 Task: Play online Dominion games in medium mode.
Action: Mouse moved to (308, 262)
Screenshot: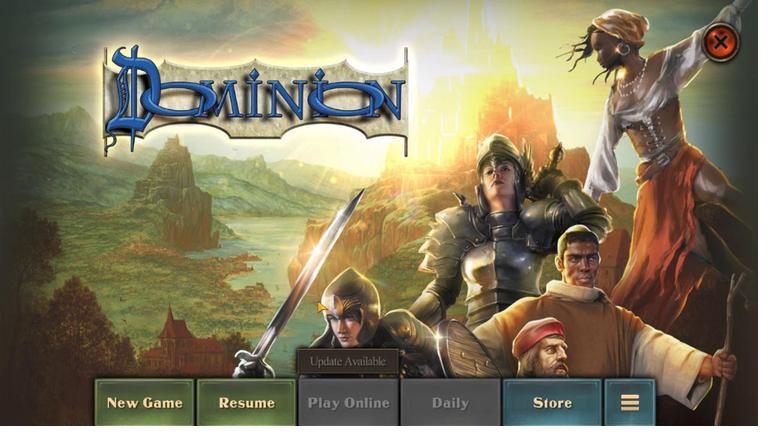 
Action: Mouse pressed left at (308, 262)
Screenshot: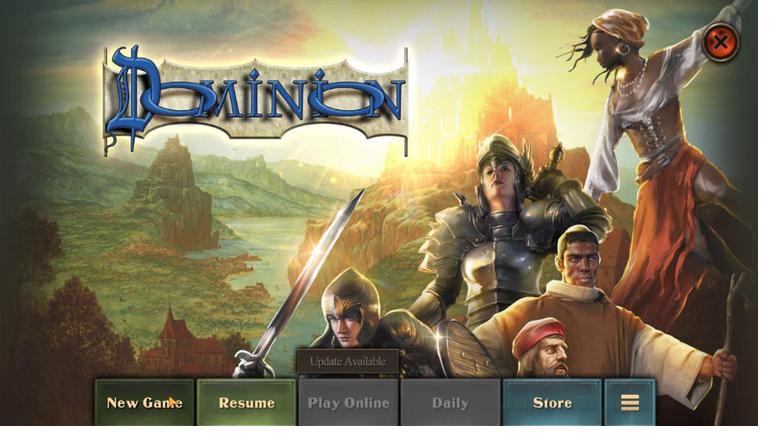 
Action: Mouse moved to (347, 286)
Screenshot: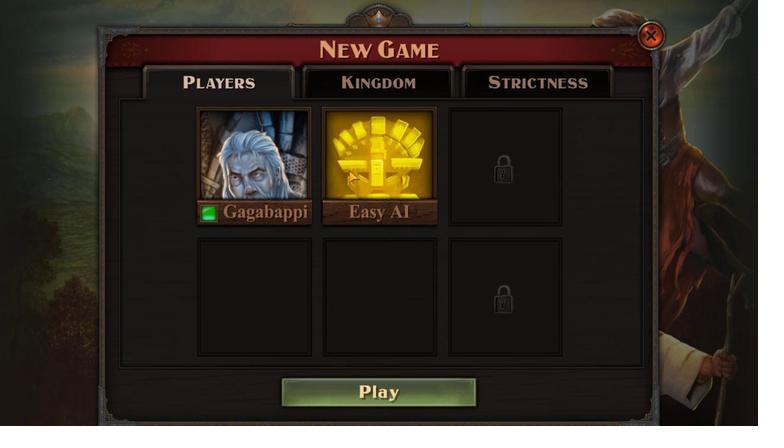 
Action: Mouse pressed left at (347, 286)
Screenshot: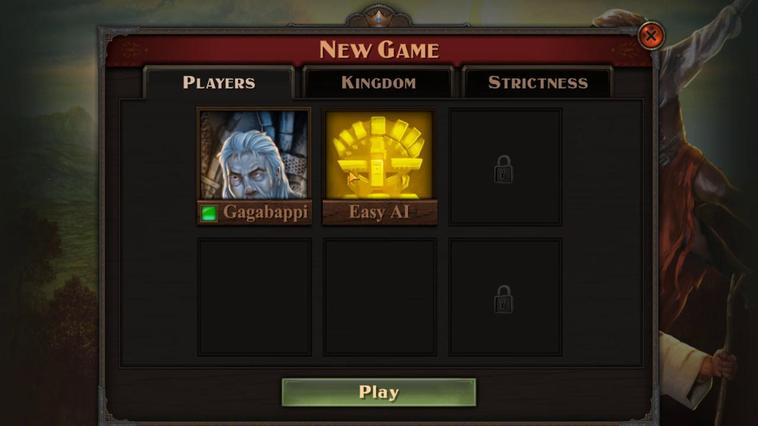 
Action: Mouse moved to (316, 272)
Screenshot: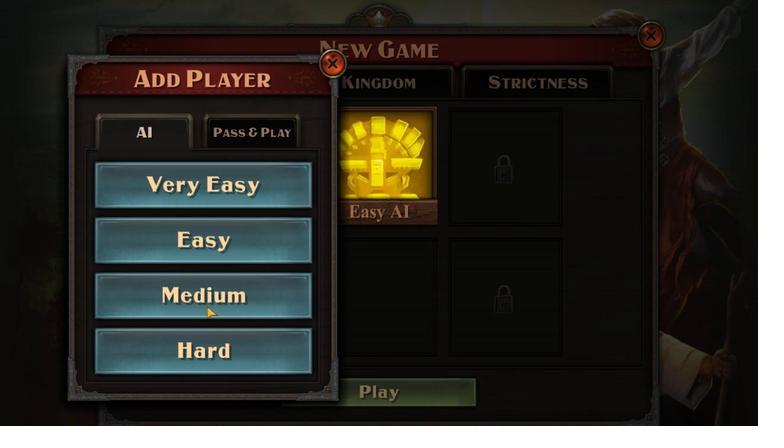 
Action: Mouse pressed left at (316, 272)
Screenshot: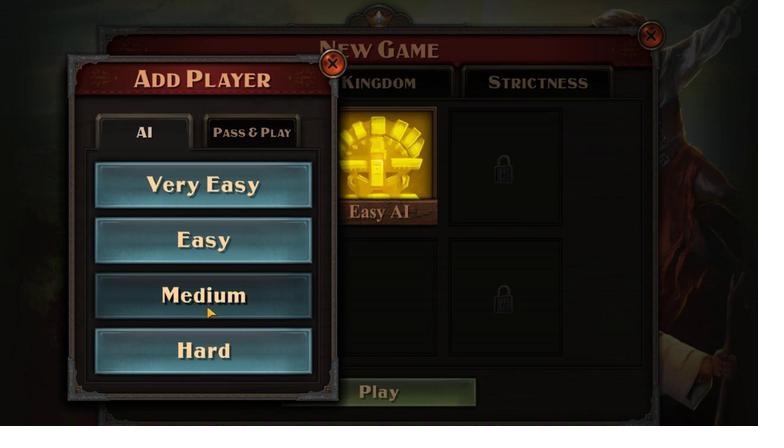 
Action: Mouse moved to (340, 263)
Screenshot: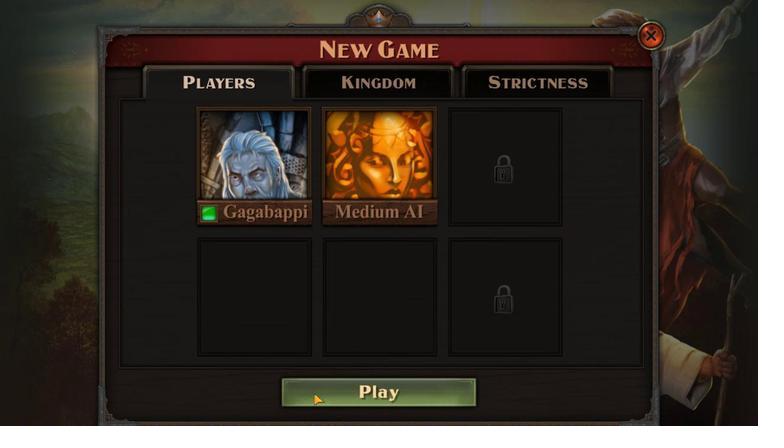 
Action: Mouse pressed left at (340, 263)
Screenshot: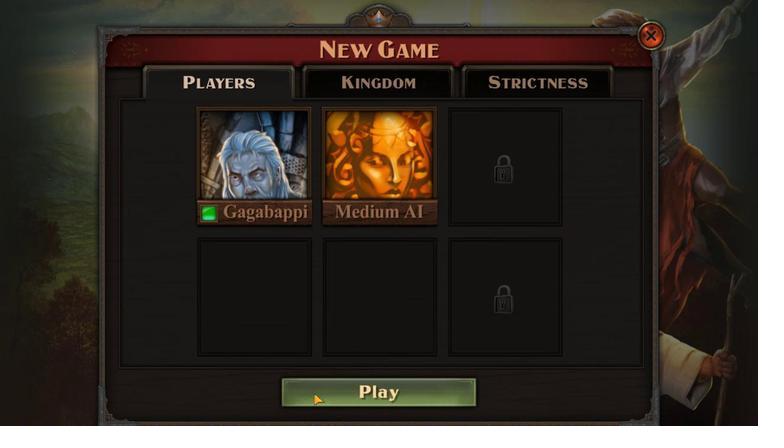
Action: Mouse moved to (321, 261)
Screenshot: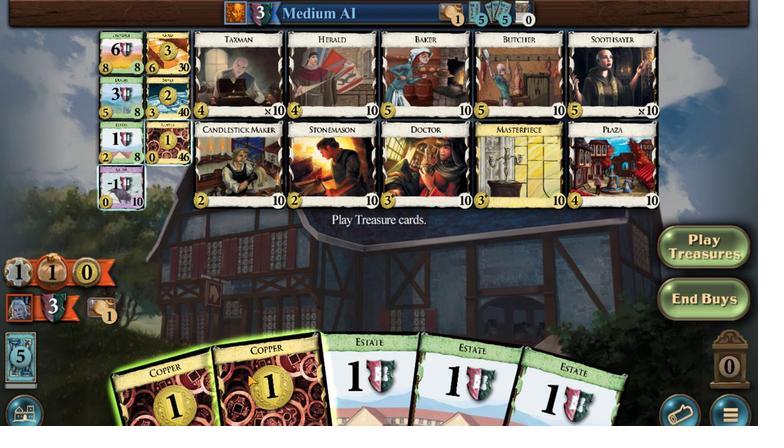 
Action: Mouse pressed left at (321, 261)
Screenshot: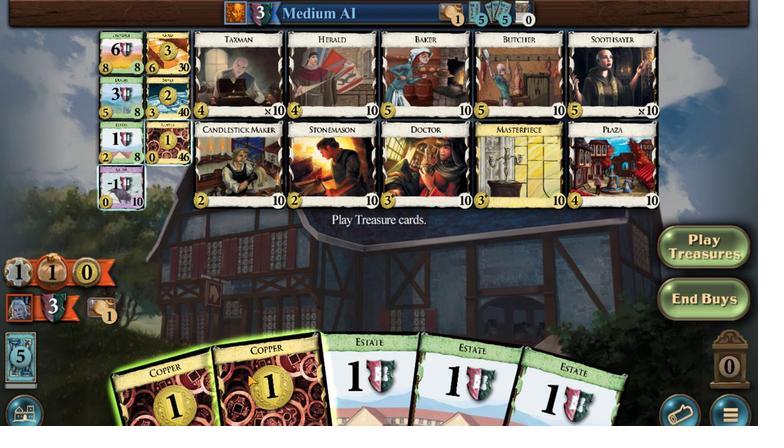 
Action: Mouse moved to (317, 262)
Screenshot: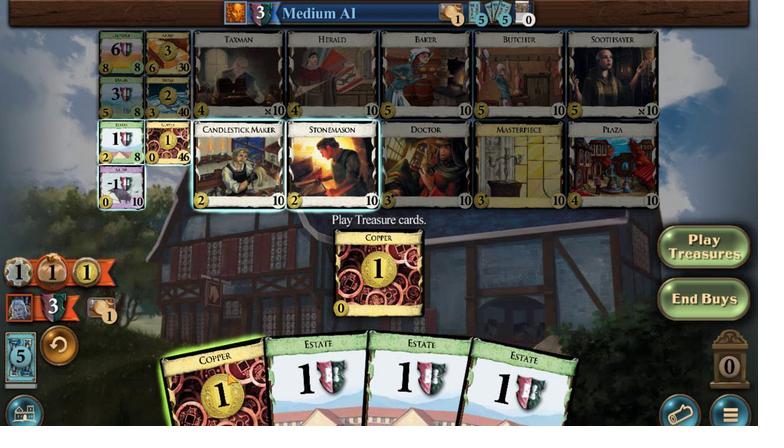 
Action: Mouse pressed left at (317, 262)
Screenshot: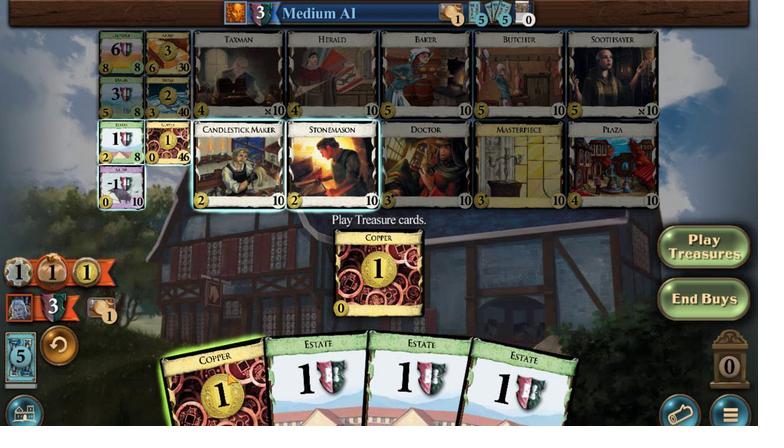 
Action: Mouse moved to (307, 295)
Screenshot: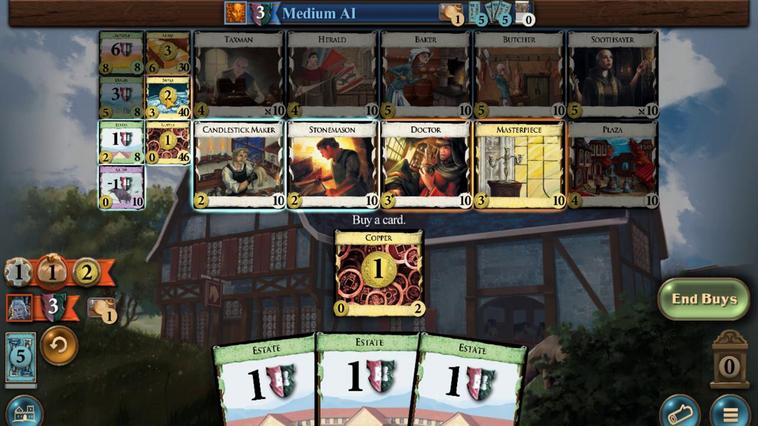 
Action: Mouse pressed left at (307, 295)
Screenshot: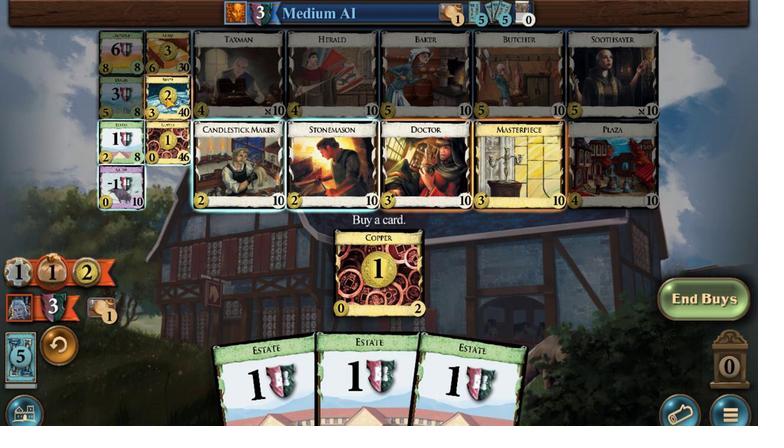 
Action: Mouse moved to (309, 263)
Screenshot: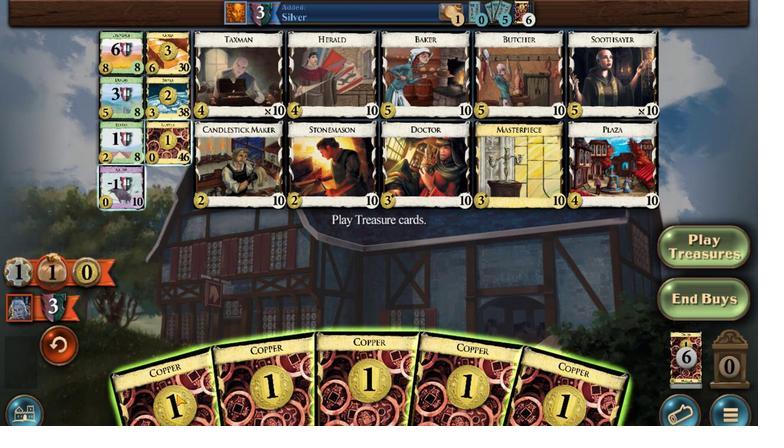 
Action: Mouse pressed left at (309, 263)
Screenshot: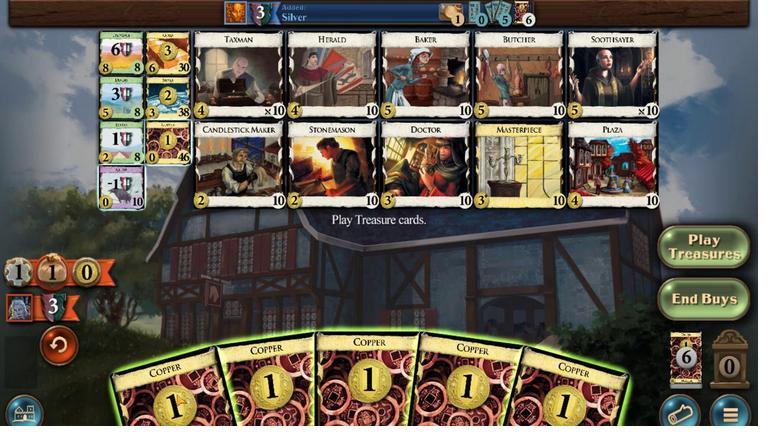 
Action: Mouse moved to (321, 264)
Screenshot: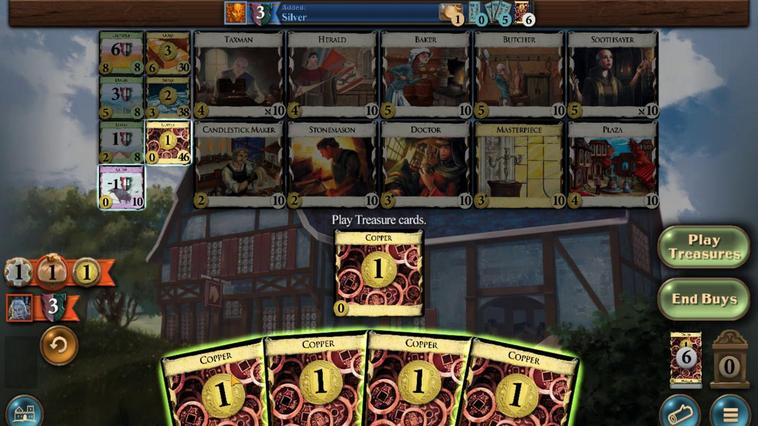 
Action: Mouse pressed left at (321, 264)
Screenshot: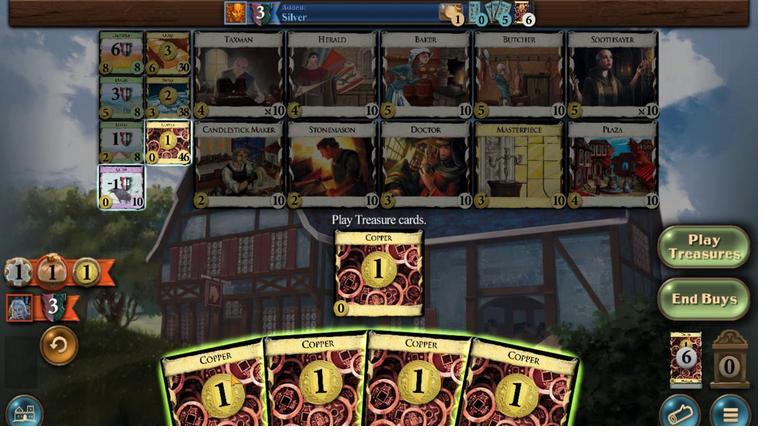 
Action: Mouse moved to (329, 265)
Screenshot: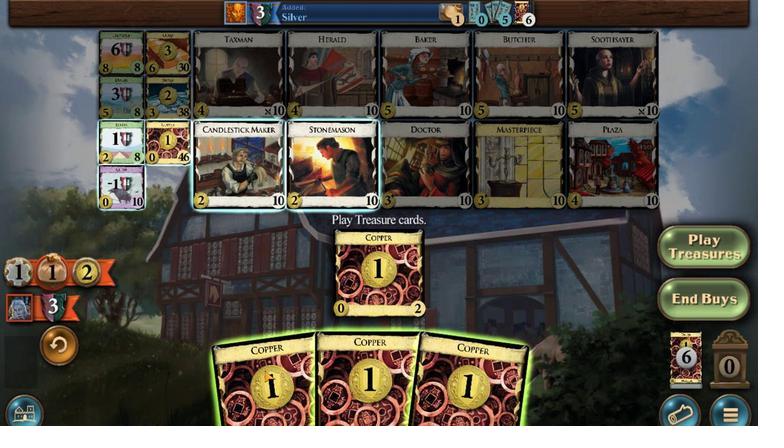 
Action: Mouse pressed left at (329, 265)
Screenshot: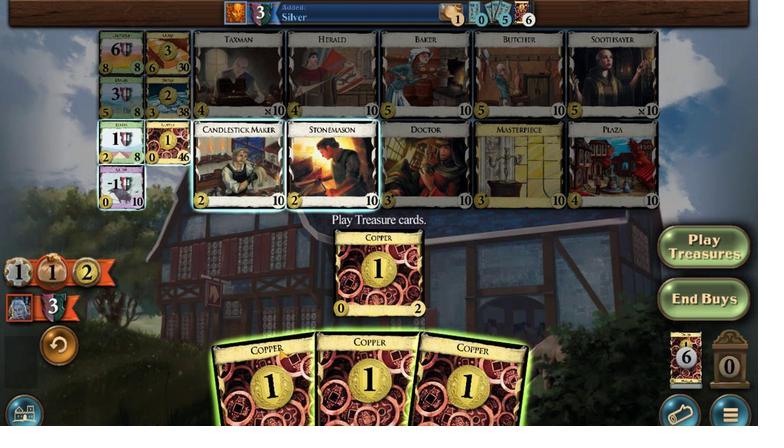 
Action: Mouse moved to (340, 264)
Screenshot: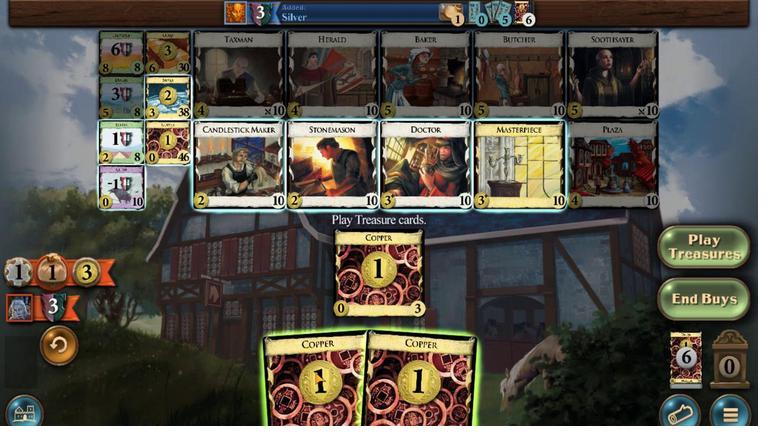 
Action: Mouse pressed left at (340, 264)
Screenshot: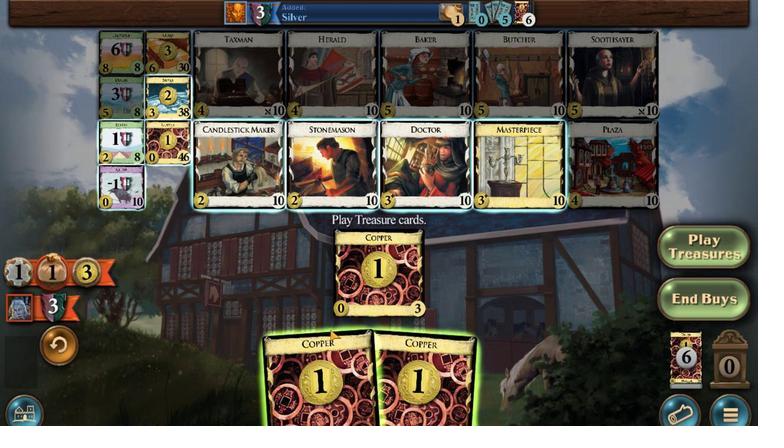 
Action: Mouse moved to (349, 264)
Screenshot: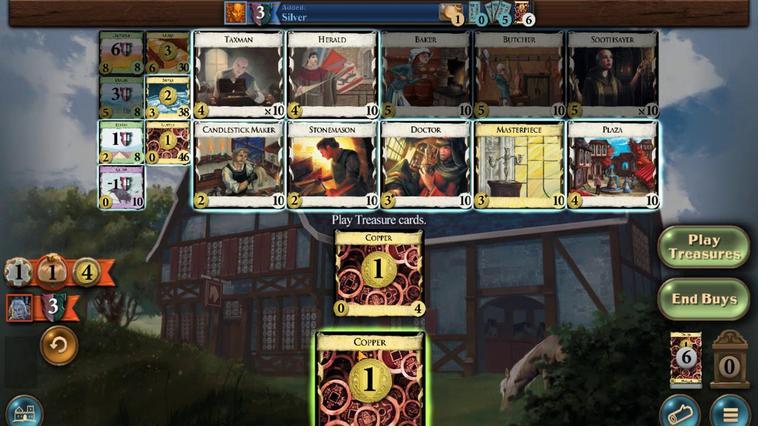 
Action: Mouse pressed left at (349, 264)
Screenshot: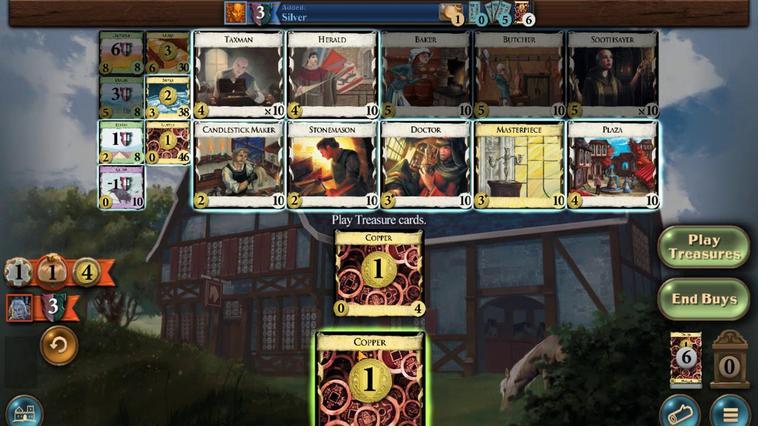 
Action: Mouse moved to (301, 293)
Screenshot: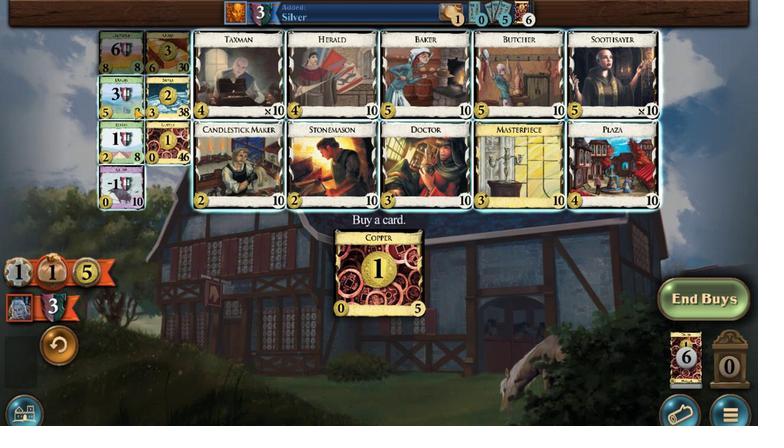 
Action: Mouse pressed left at (301, 293)
Screenshot: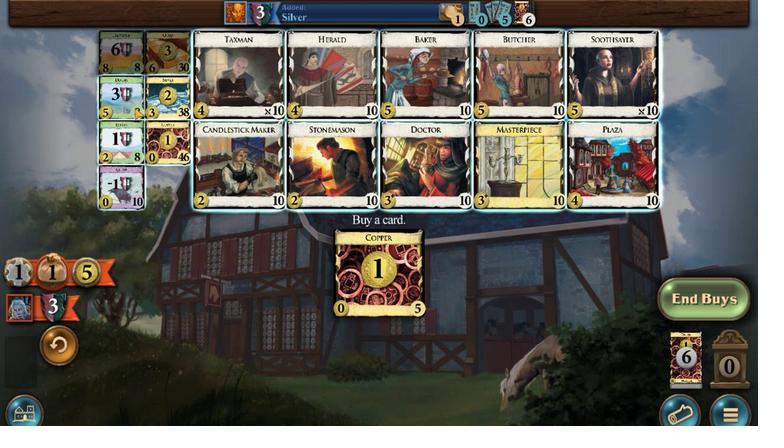
Action: Mouse moved to (333, 263)
Screenshot: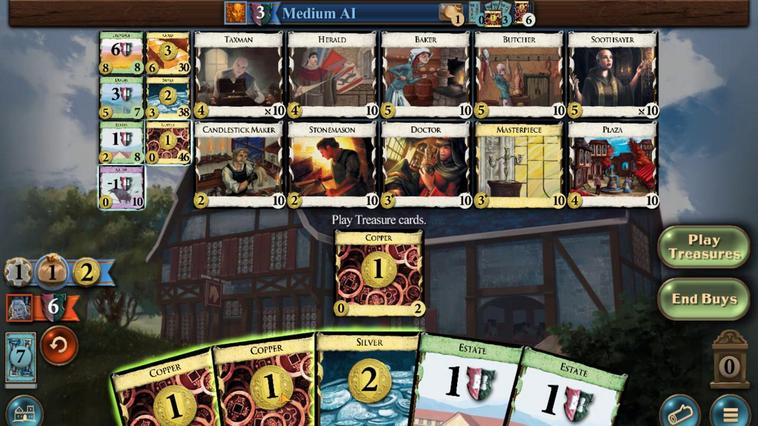 
Action: Mouse pressed left at (333, 263)
Screenshot: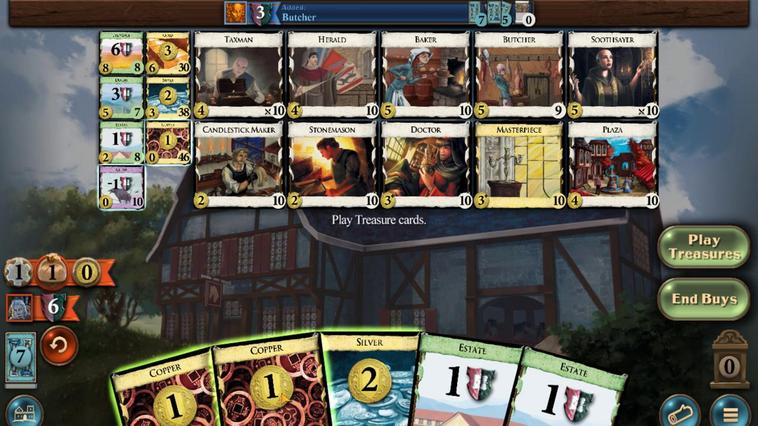 
Action: Mouse moved to (346, 264)
Screenshot: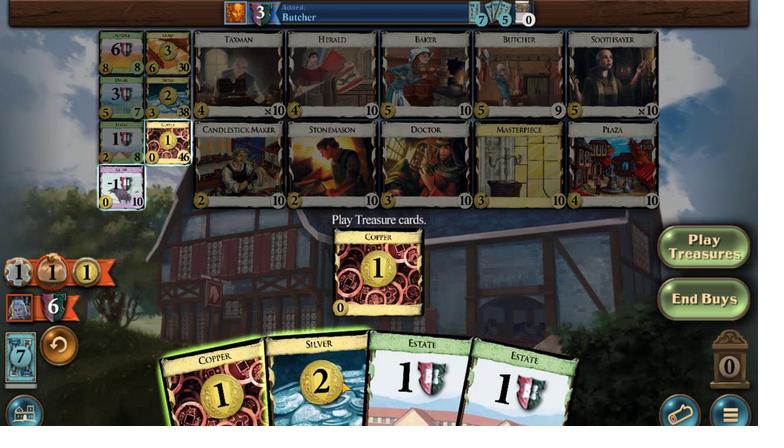 
Action: Mouse pressed left at (346, 264)
Screenshot: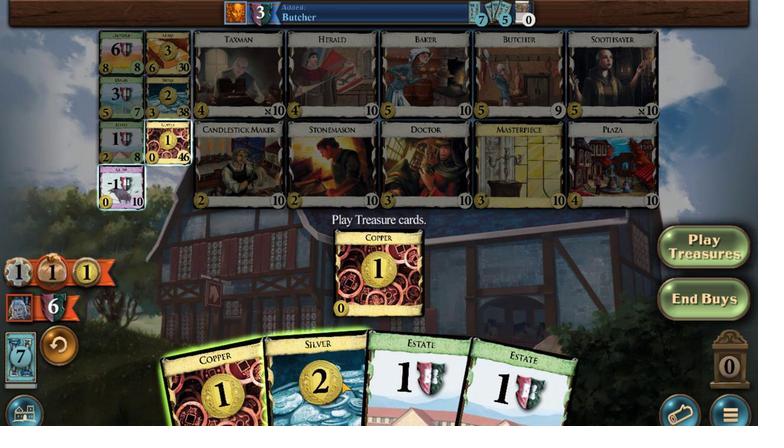 
Action: Mouse moved to (309, 293)
Screenshot: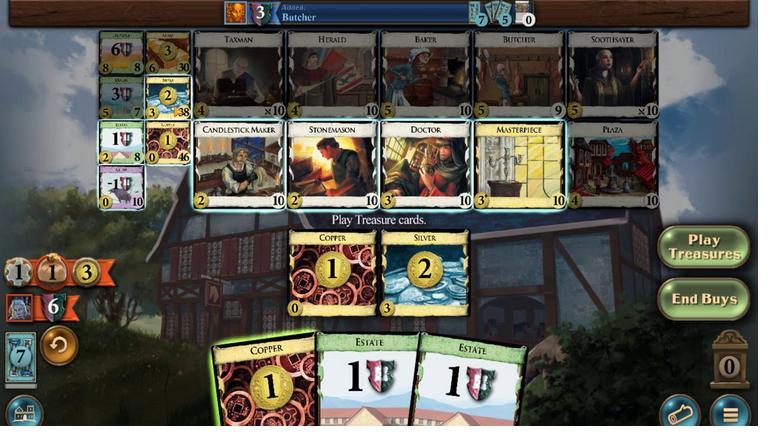 
Action: Mouse pressed left at (309, 293)
Screenshot: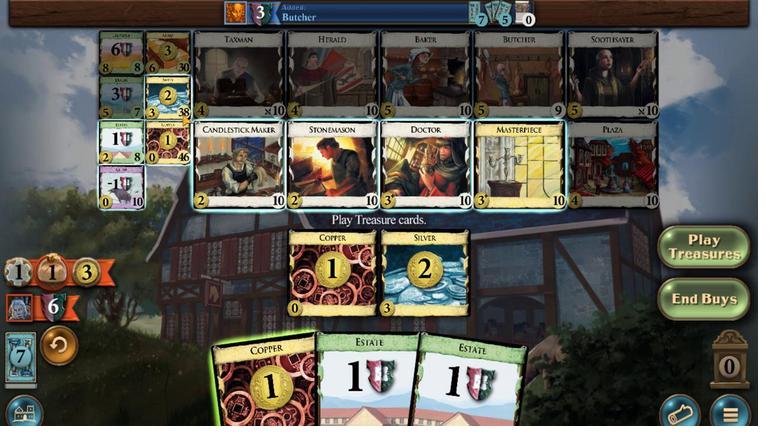 
Action: Mouse moved to (333, 263)
Screenshot: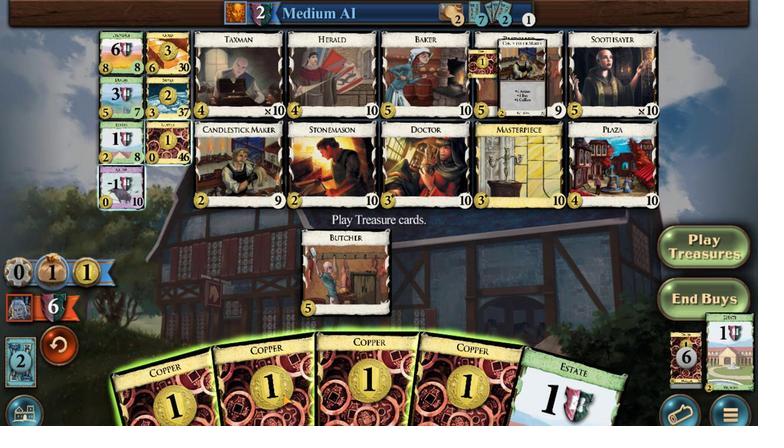 
Action: Mouse pressed left at (333, 263)
Screenshot: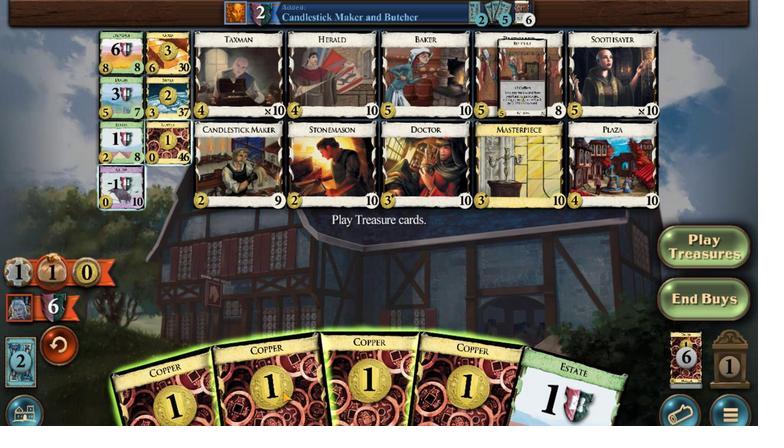 
Action: Mouse moved to (344, 266)
Screenshot: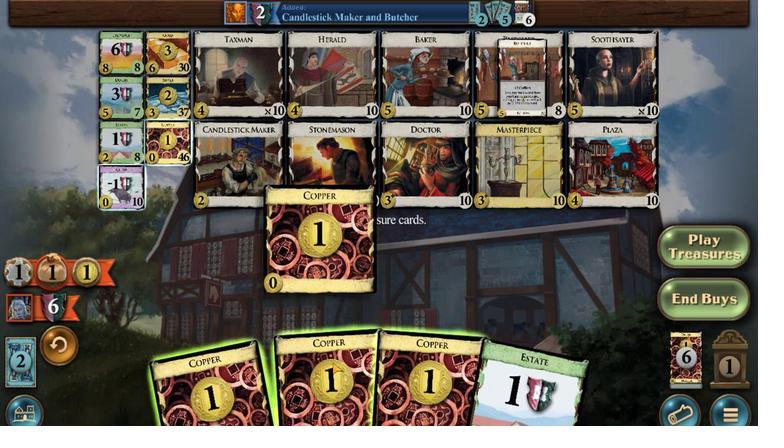 
Action: Mouse pressed left at (344, 266)
Screenshot: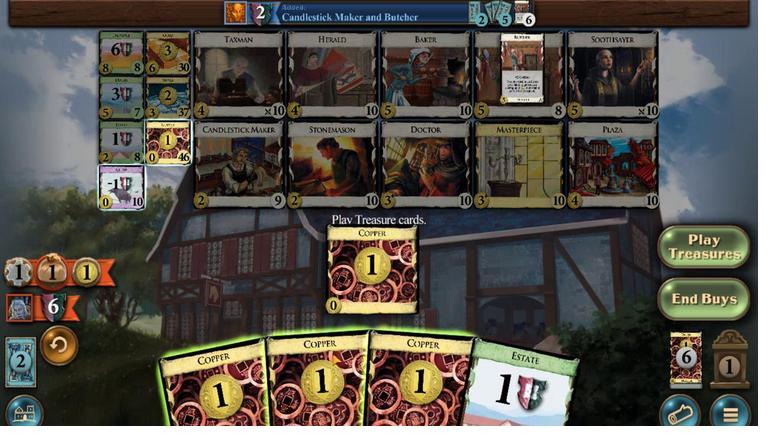 
Action: Mouse moved to (334, 267)
Screenshot: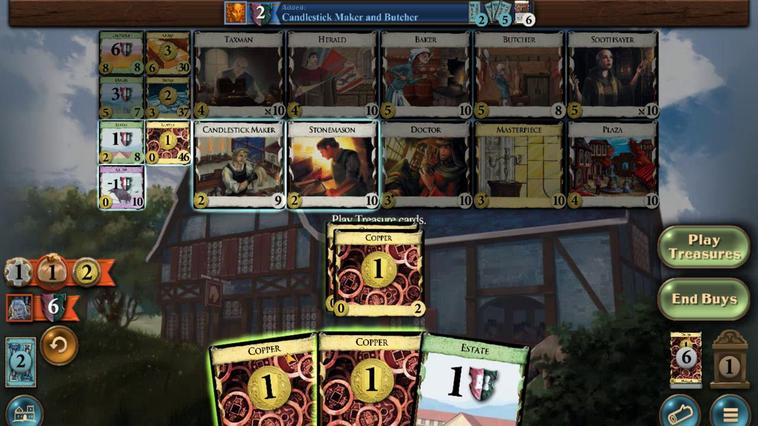 
Action: Mouse pressed left at (334, 267)
Screenshot: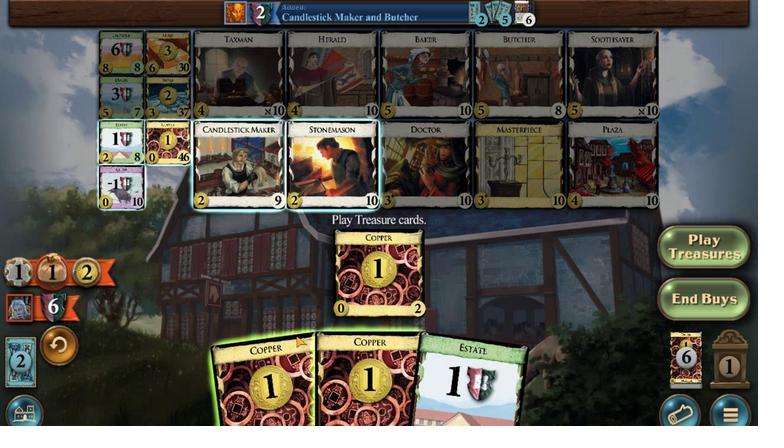 
Action: Mouse moved to (308, 294)
Screenshot: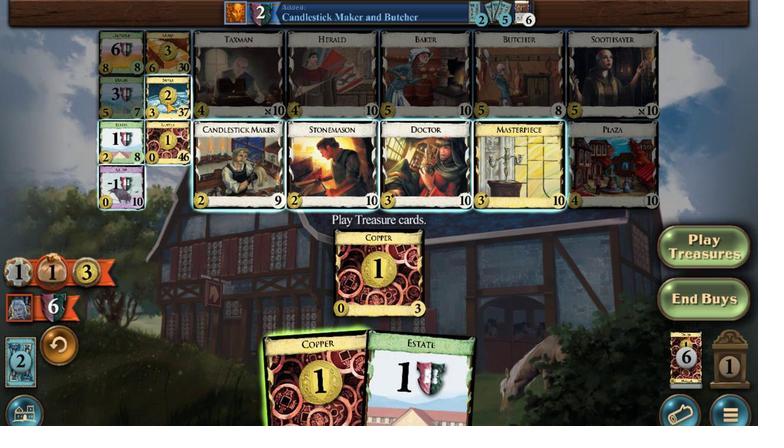 
Action: Mouse pressed left at (308, 294)
Screenshot: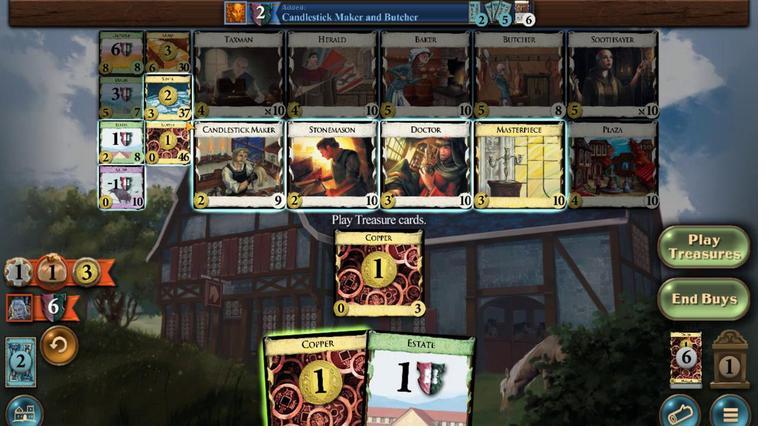 
Action: Mouse moved to (326, 264)
Screenshot: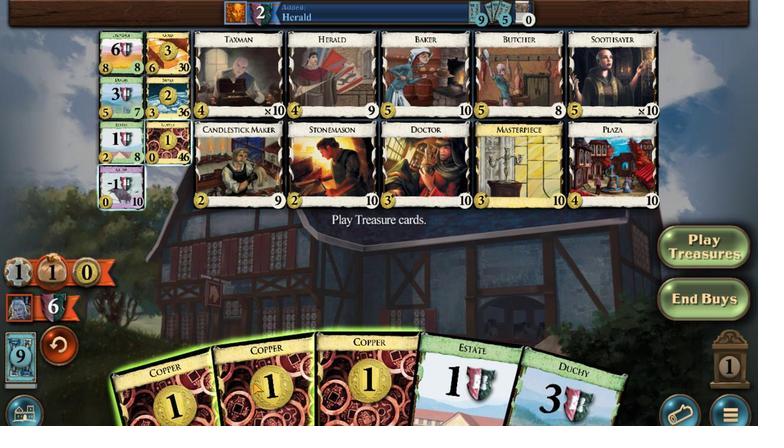 
Action: Mouse pressed left at (326, 264)
Screenshot: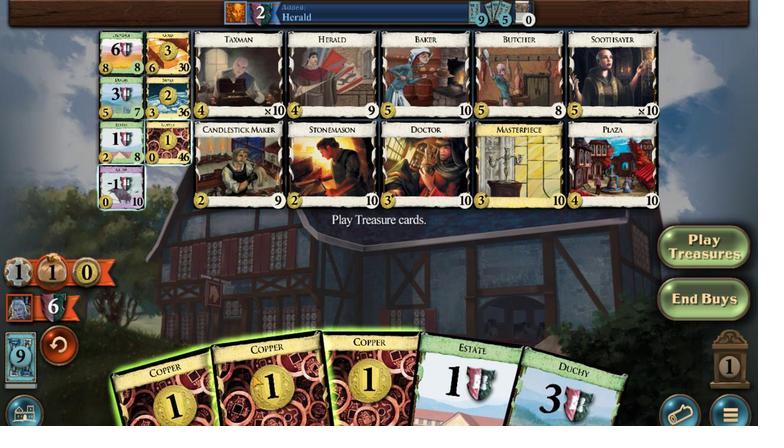 
Action: Mouse moved to (336, 264)
Screenshot: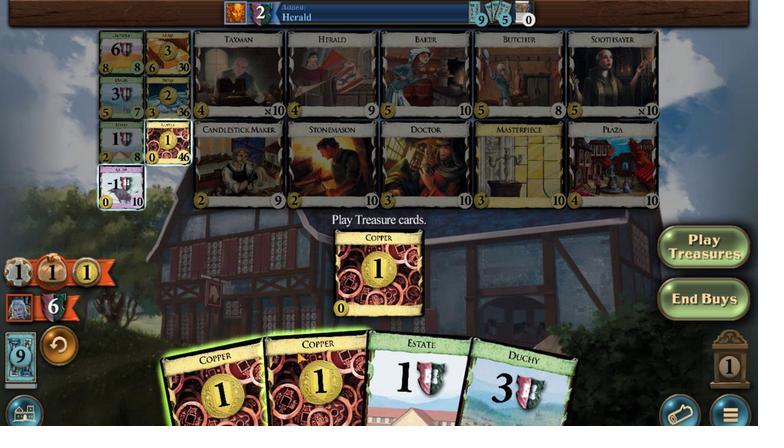 
Action: Mouse pressed left at (336, 264)
Screenshot: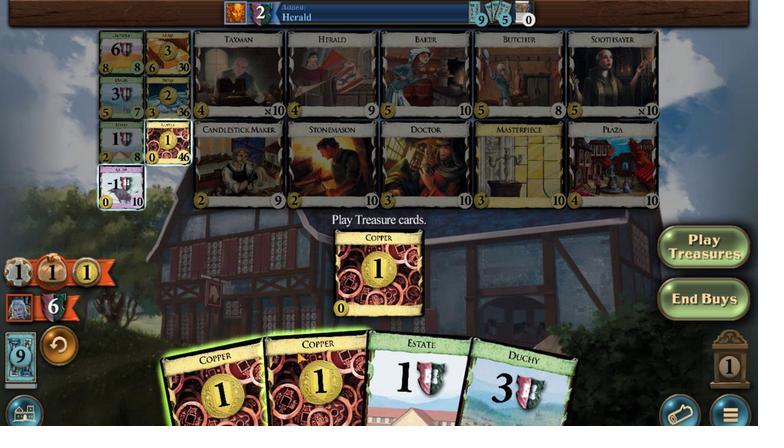 
Action: Mouse moved to (333, 264)
Screenshot: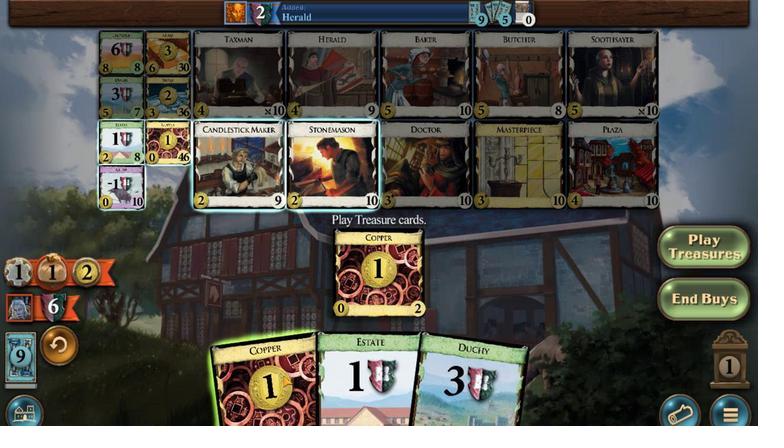 
Action: Mouse pressed left at (333, 264)
Screenshot: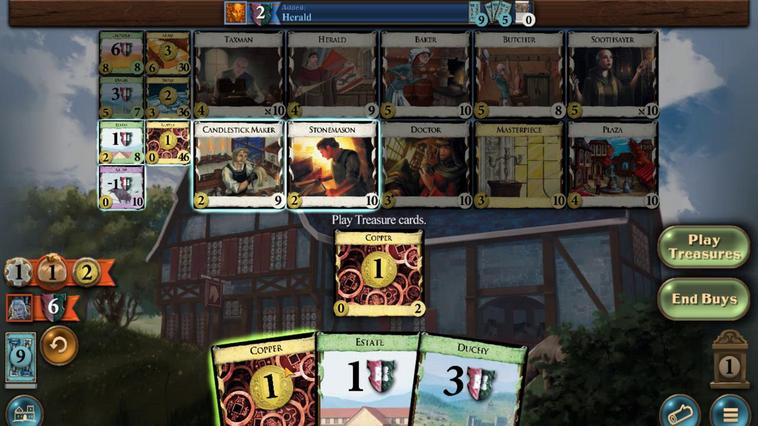 
Action: Mouse moved to (307, 296)
Screenshot: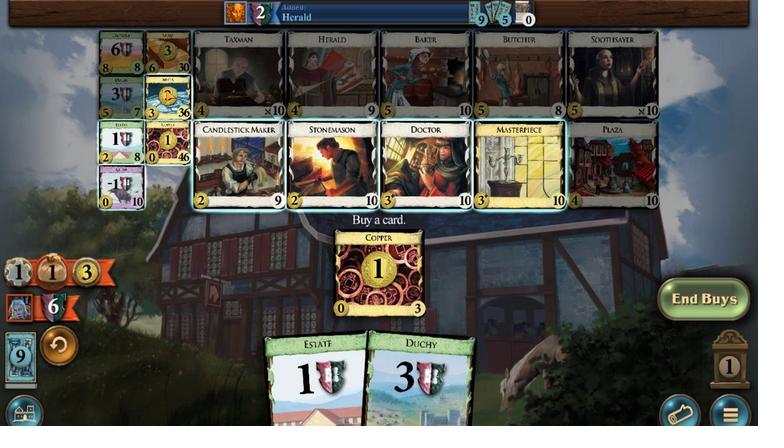 
Action: Mouse pressed left at (307, 296)
Screenshot: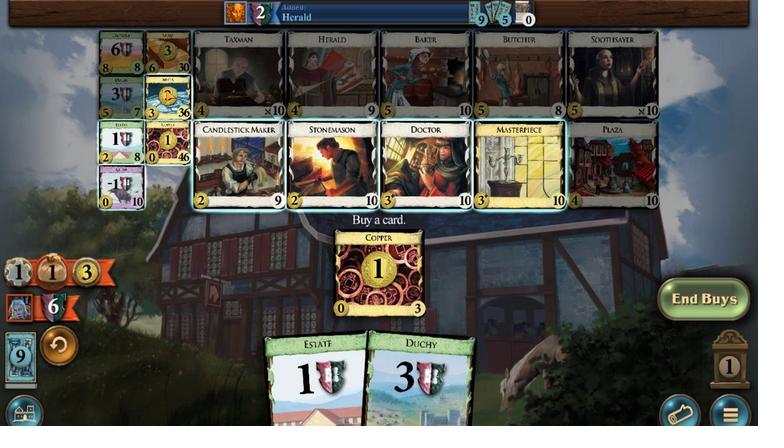 
Action: Mouse moved to (334, 261)
Screenshot: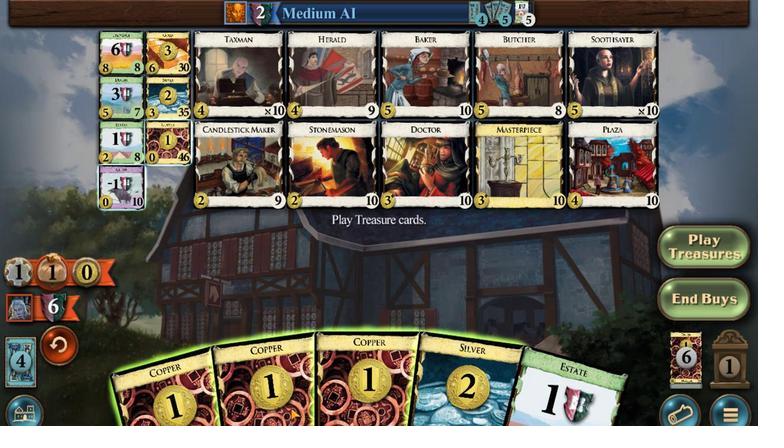 
Action: Mouse pressed left at (334, 261)
Screenshot: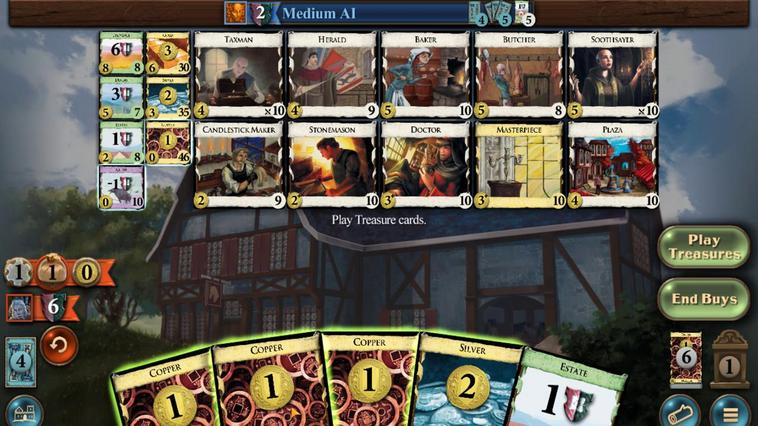 
Action: Mouse moved to (349, 264)
Screenshot: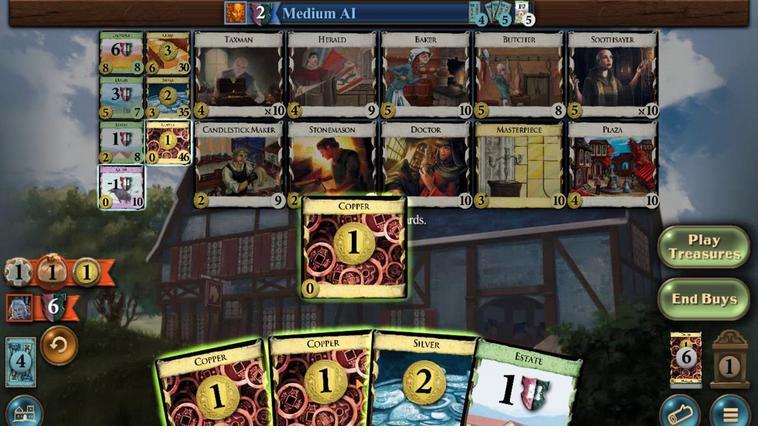 
Action: Mouse pressed left at (349, 264)
Screenshot: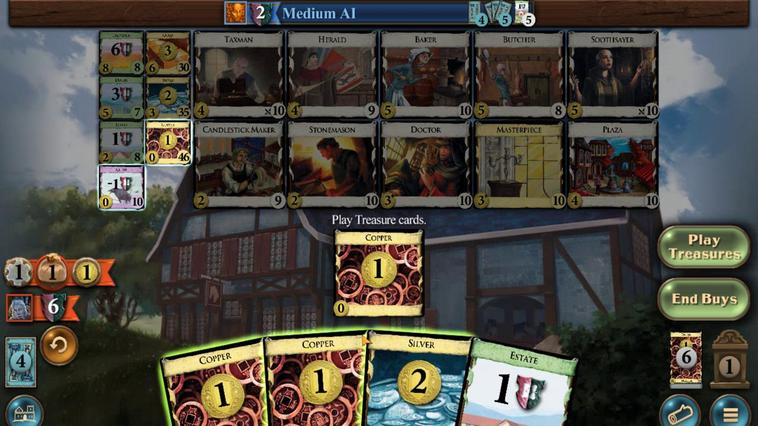 
Action: Mouse moved to (332, 264)
Screenshot: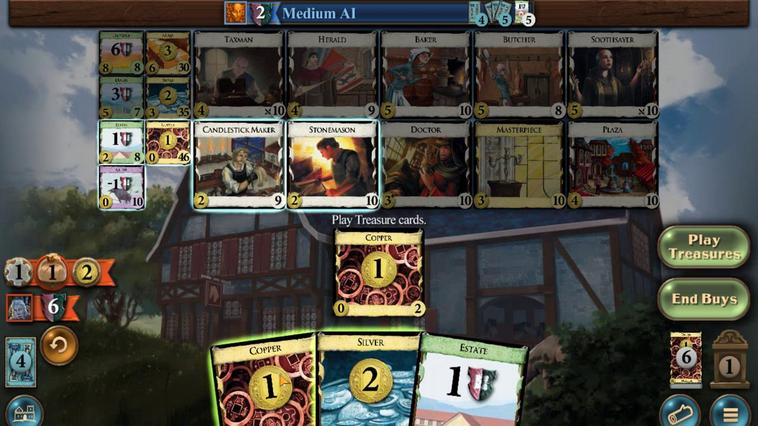 
Action: Mouse pressed left at (332, 264)
Screenshot: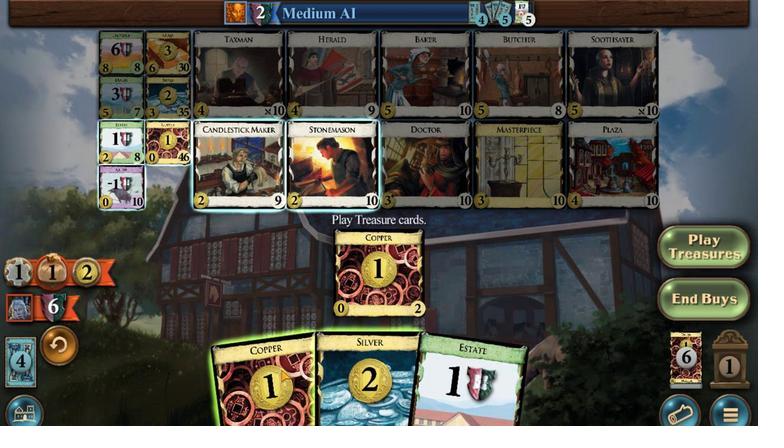
Action: Mouse moved to (308, 293)
Screenshot: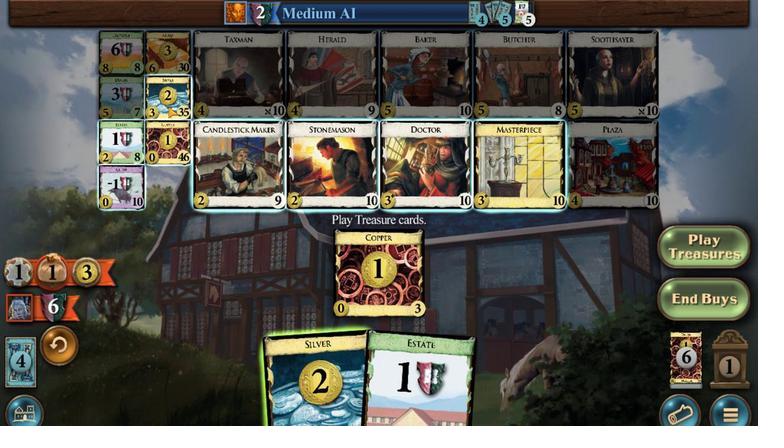 
Action: Mouse pressed left at (308, 293)
Screenshot: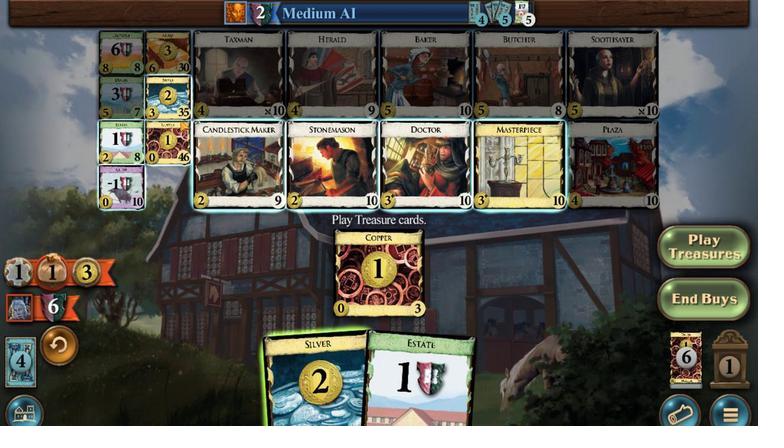 
Action: Mouse moved to (317, 266)
Screenshot: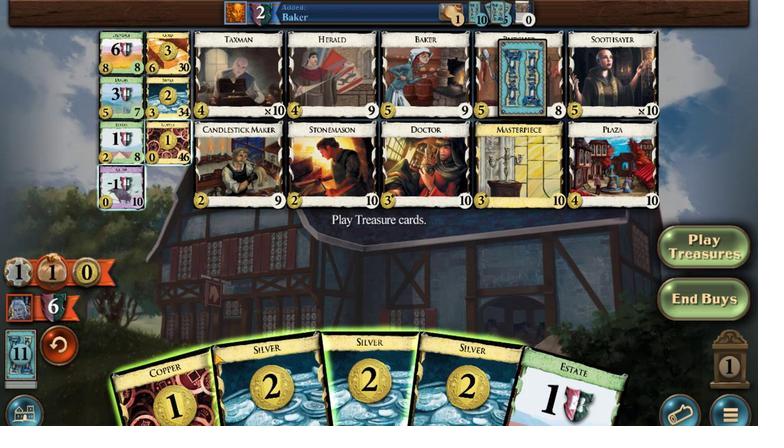 
Action: Mouse pressed left at (317, 266)
Screenshot: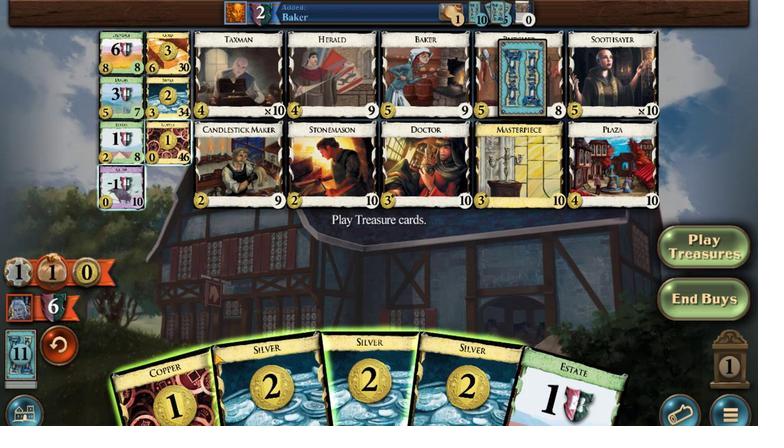 
Action: Mouse moved to (324, 270)
Screenshot: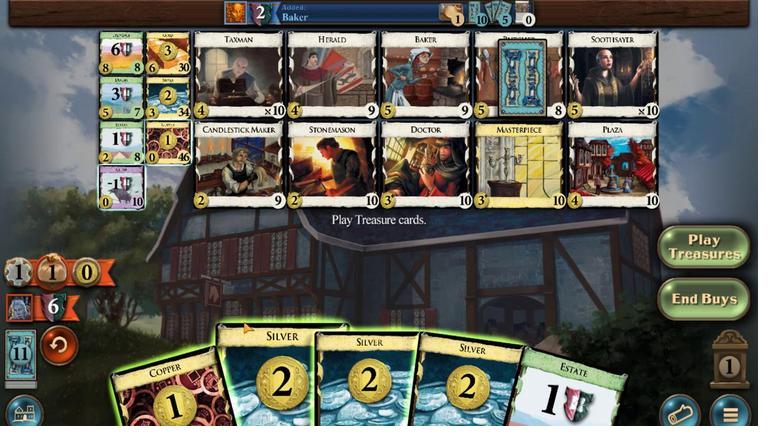 
Action: Mouse pressed left at (324, 270)
Screenshot: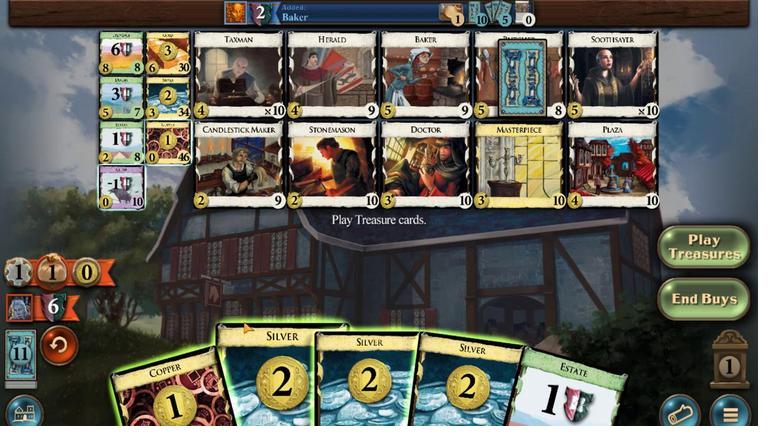 
Action: Mouse moved to (327, 266)
Screenshot: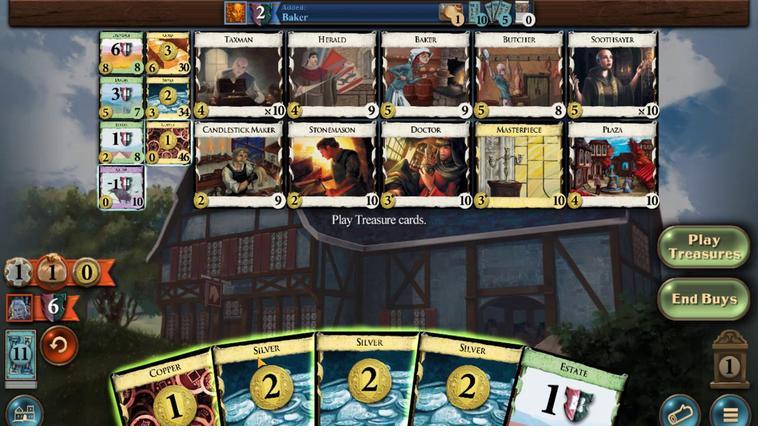 
Action: Mouse pressed left at (327, 266)
Screenshot: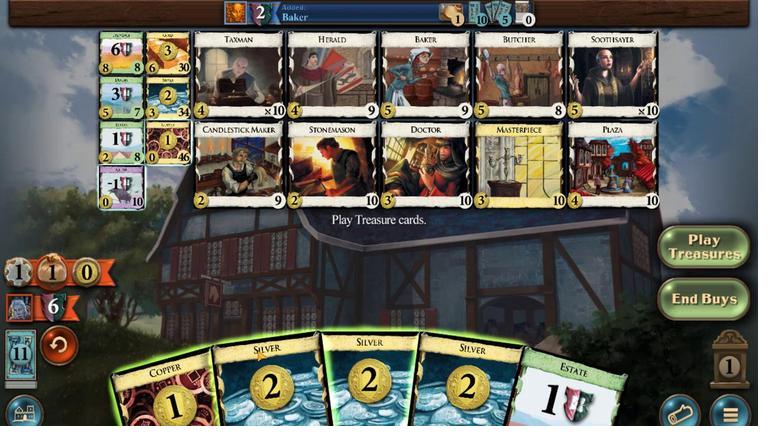 
Action: Mouse moved to (318, 266)
Screenshot: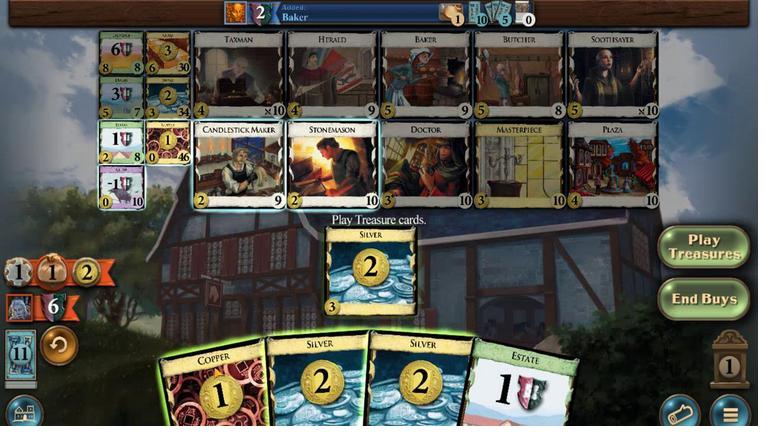 
Action: Mouse pressed left at (318, 266)
Screenshot: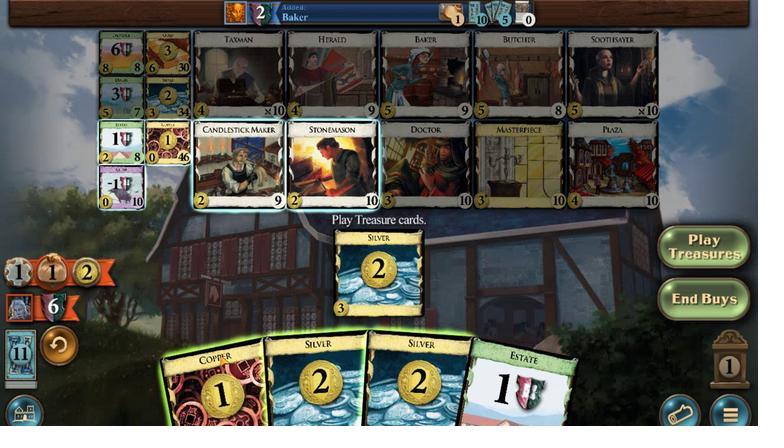 
Action: Mouse moved to (306, 295)
Screenshot: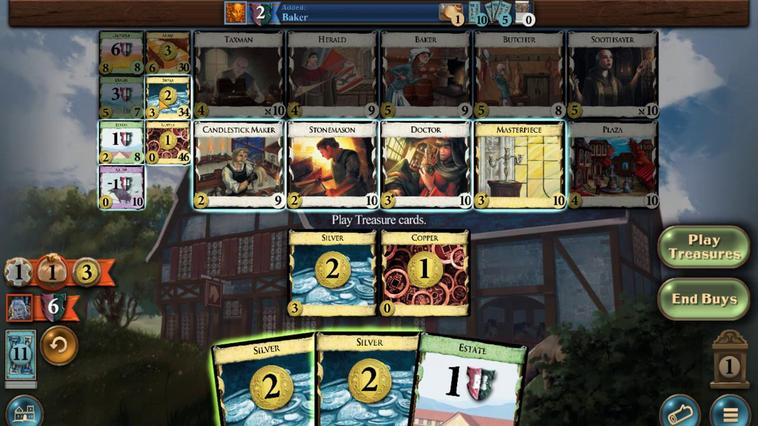 
Action: Mouse pressed left at (306, 295)
Screenshot: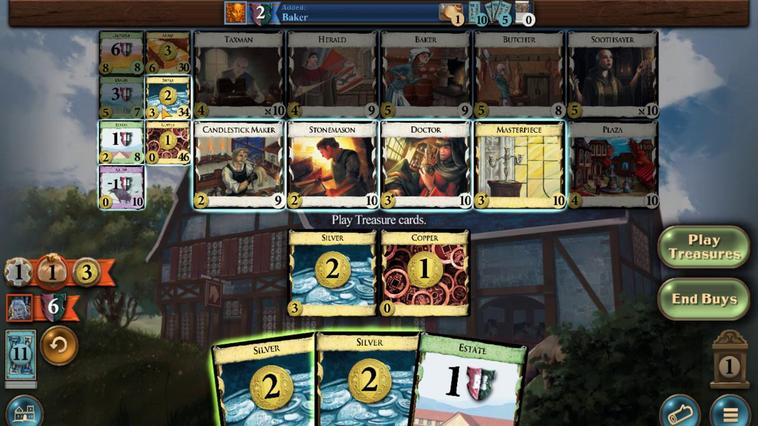 
Action: Mouse moved to (324, 263)
Screenshot: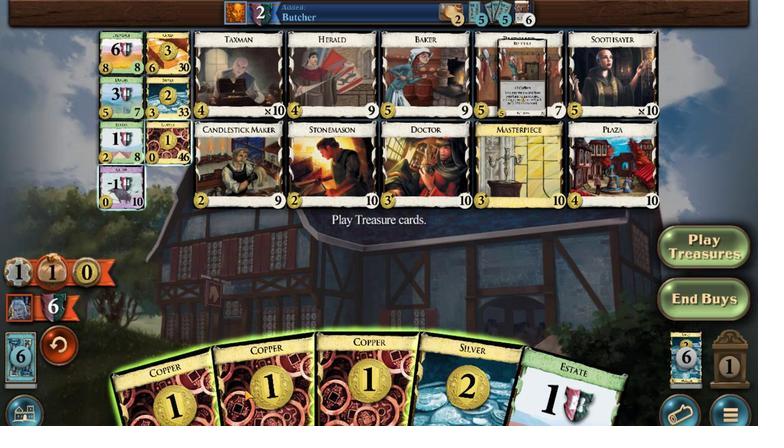 
Action: Mouse pressed left at (324, 263)
Screenshot: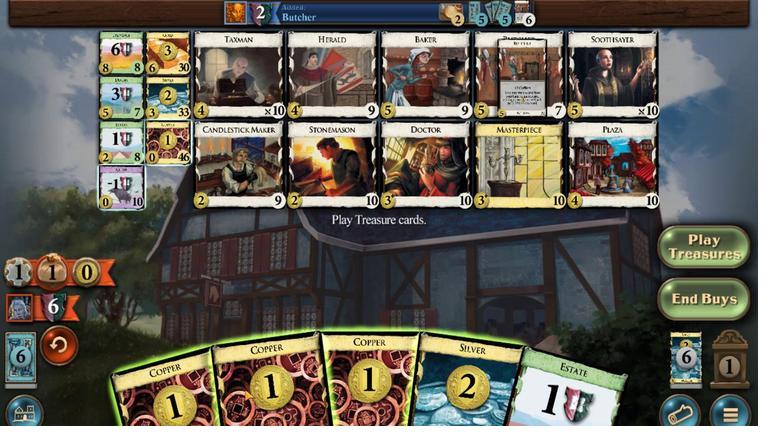 
Action: Mouse moved to (338, 263)
Screenshot: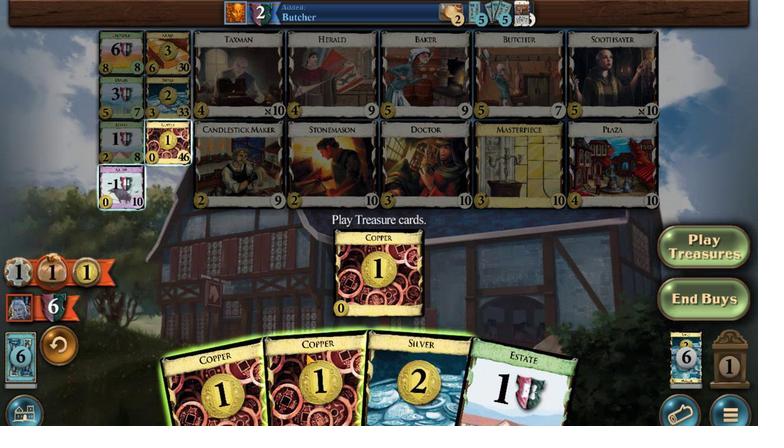 
Action: Mouse pressed left at (338, 263)
Screenshot: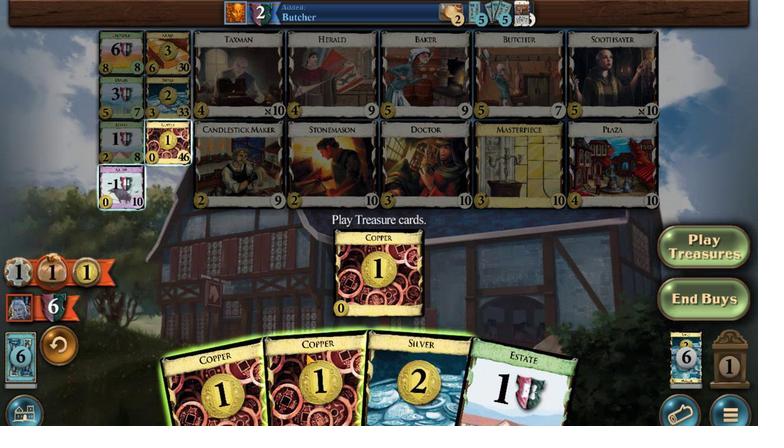 
Action: Mouse moved to (331, 263)
Screenshot: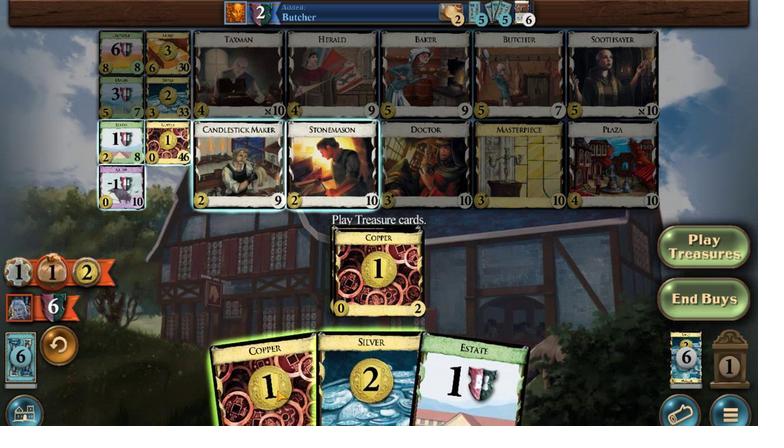 
Action: Mouse pressed left at (331, 263)
Screenshot: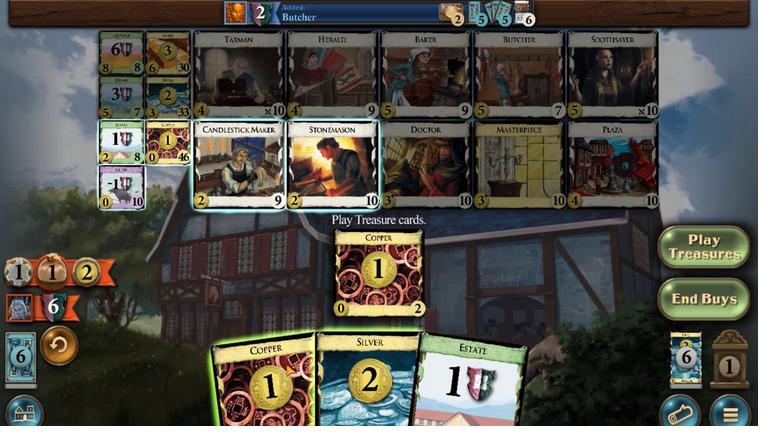 
Action: Mouse moved to (307, 294)
Screenshot: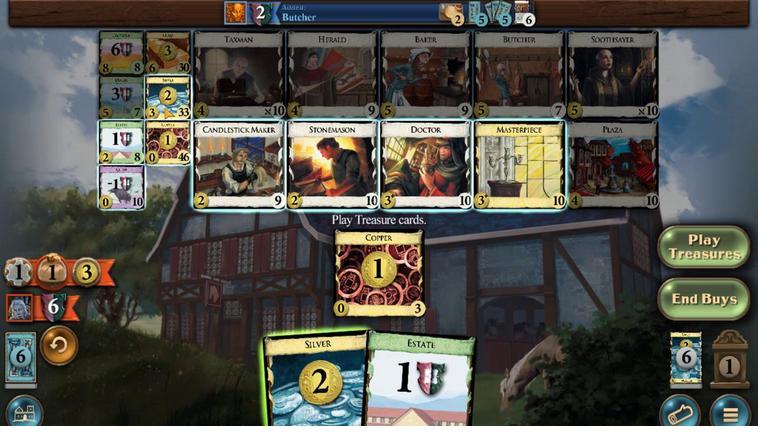 
Action: Mouse pressed left at (307, 294)
Screenshot: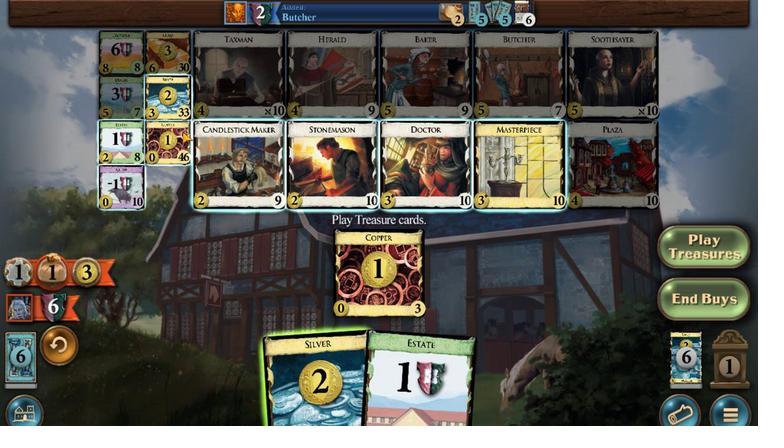
Action: Mouse moved to (335, 264)
Screenshot: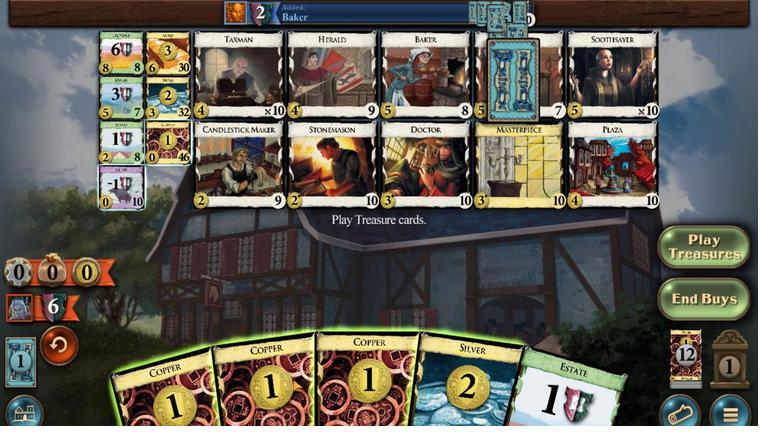 
Action: Mouse pressed left at (335, 264)
Screenshot: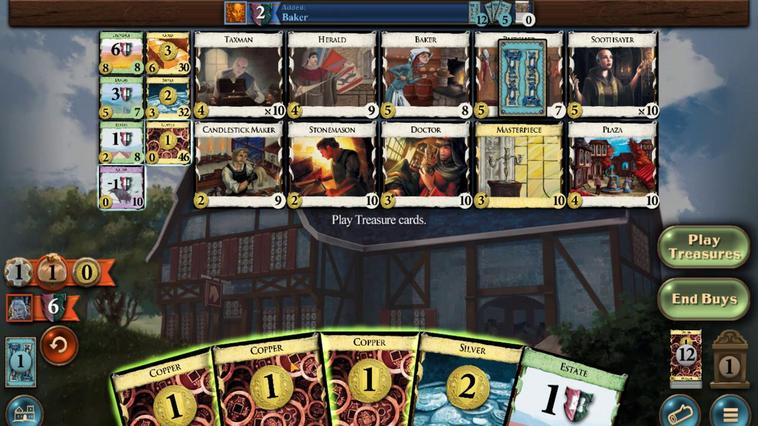 
Action: Mouse moved to (341, 266)
Screenshot: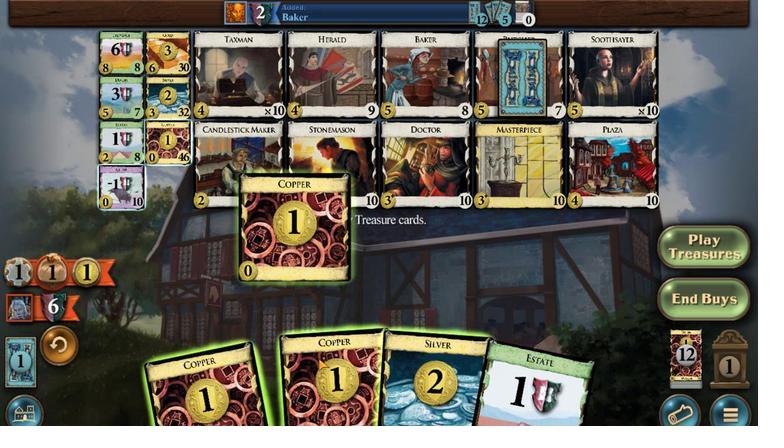 
Action: Mouse pressed left at (341, 266)
Screenshot: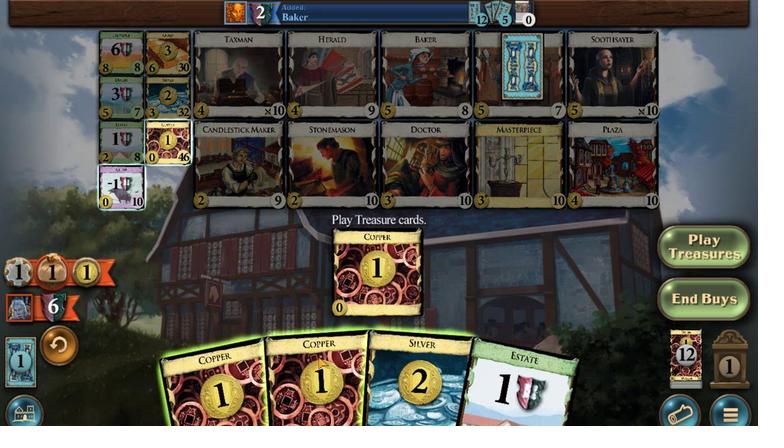 
Action: Mouse moved to (333, 264)
Screenshot: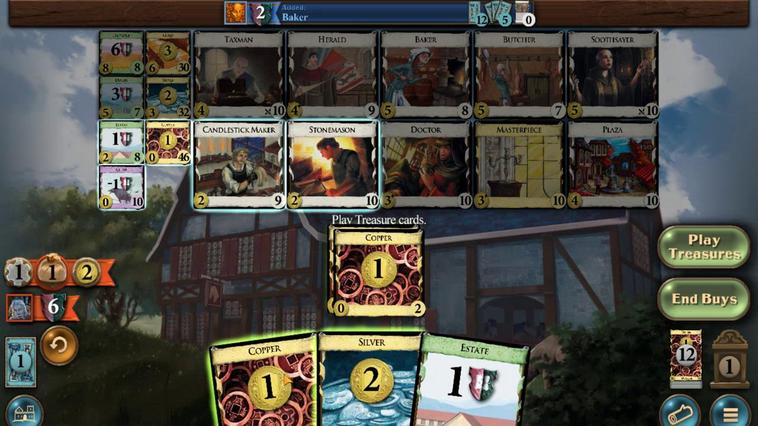 
Action: Mouse pressed left at (333, 264)
Screenshot: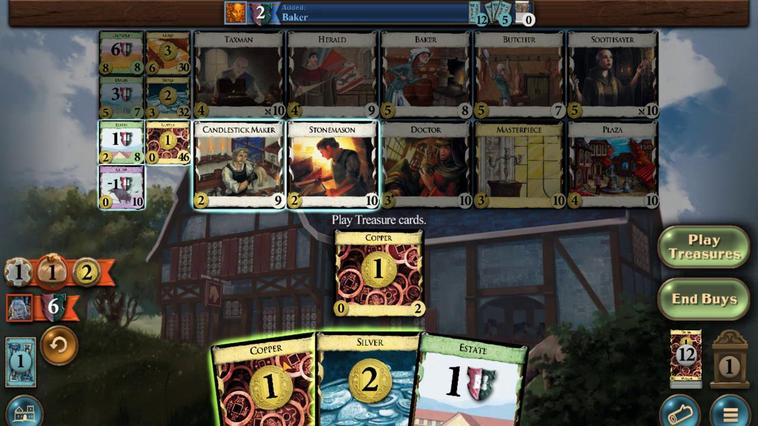 
Action: Mouse moved to (307, 295)
Screenshot: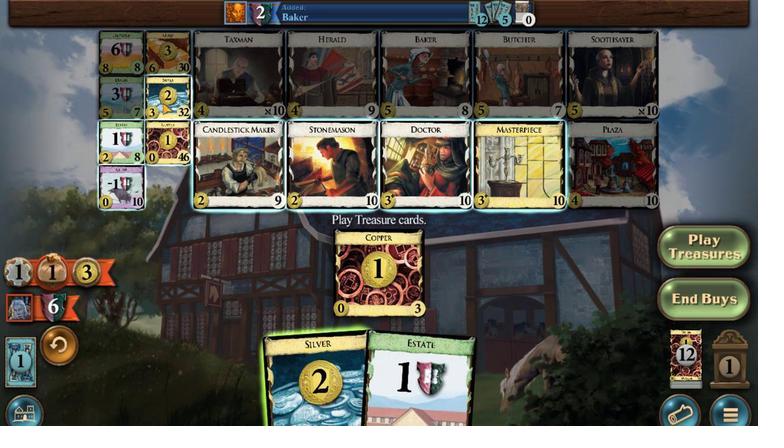 
Action: Mouse pressed left at (307, 295)
Screenshot: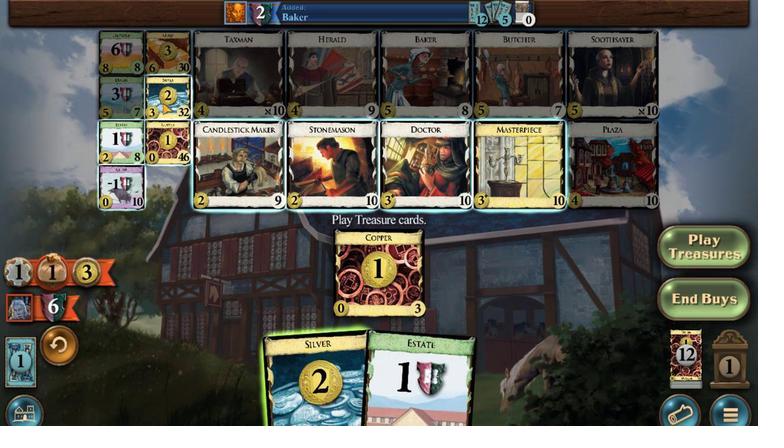 
Action: Mouse moved to (331, 264)
Screenshot: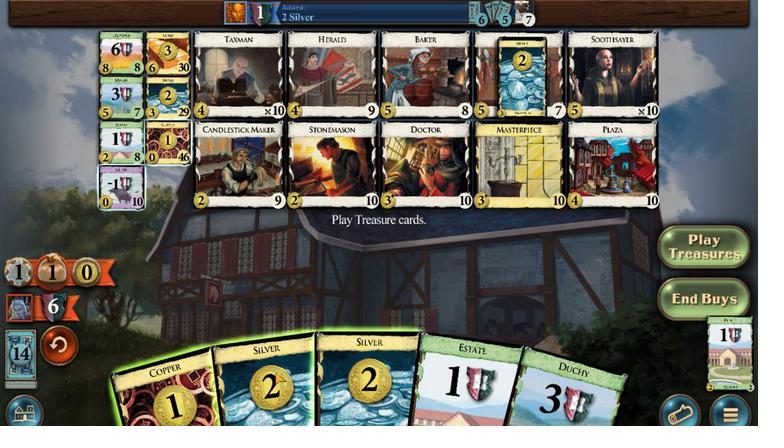 
Action: Mouse pressed left at (331, 264)
Screenshot: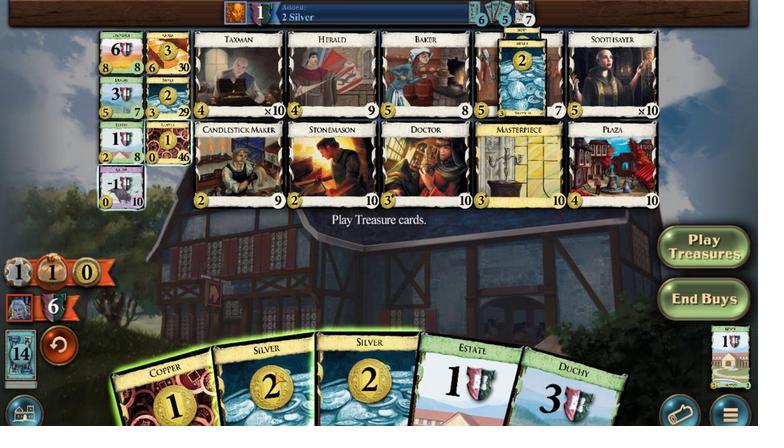 
Action: Mouse moved to (320, 264)
Screenshot: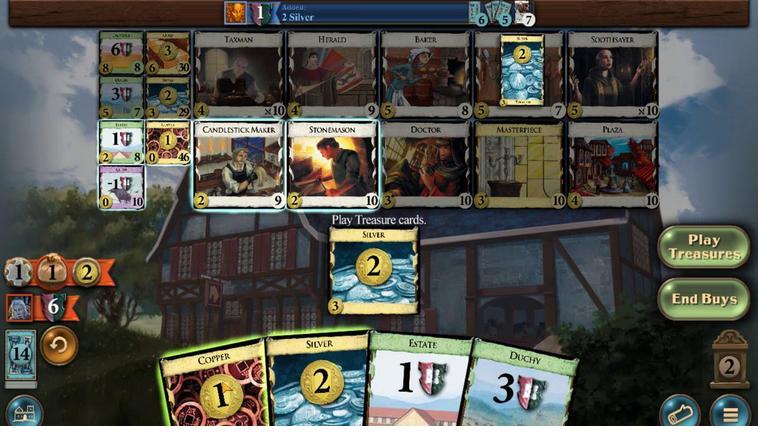 
Action: Mouse pressed left at (320, 264)
Screenshot: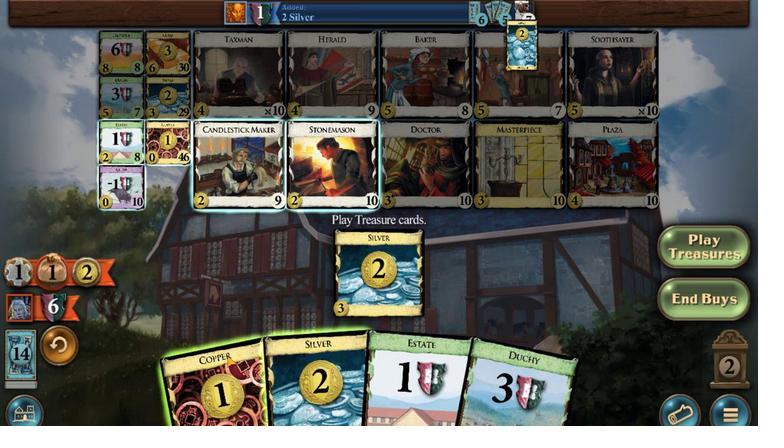 
Action: Mouse moved to (309, 294)
Screenshot: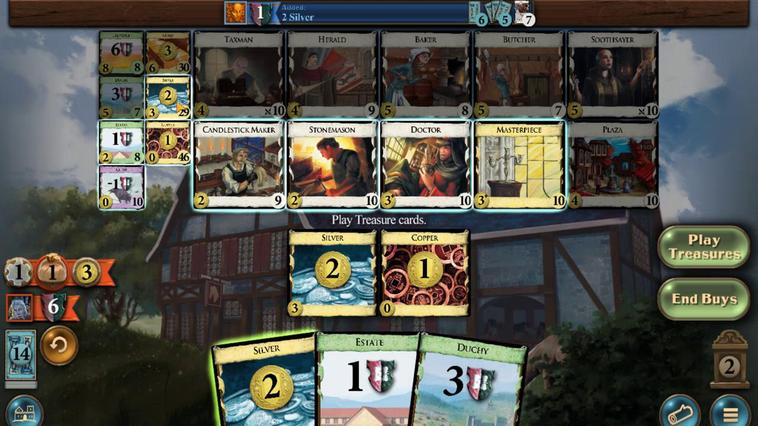 
Action: Mouse pressed left at (309, 294)
Screenshot: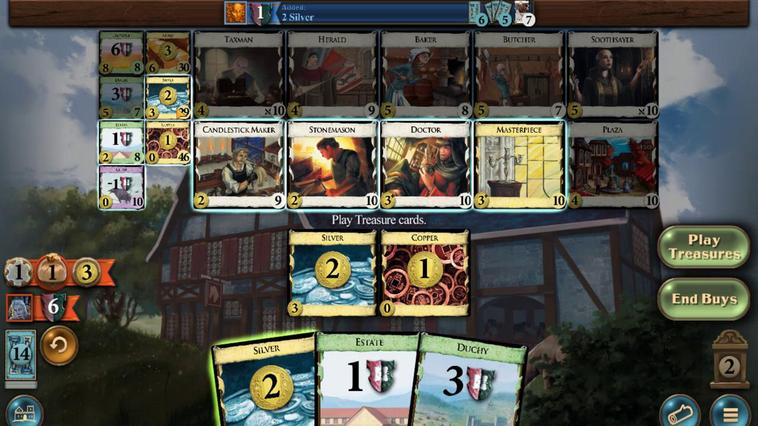 
Action: Mouse moved to (333, 263)
Screenshot: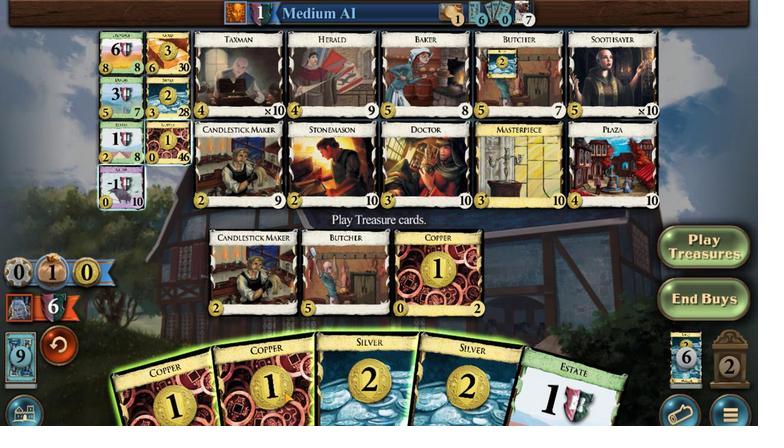 
Action: Mouse pressed left at (333, 263)
Screenshot: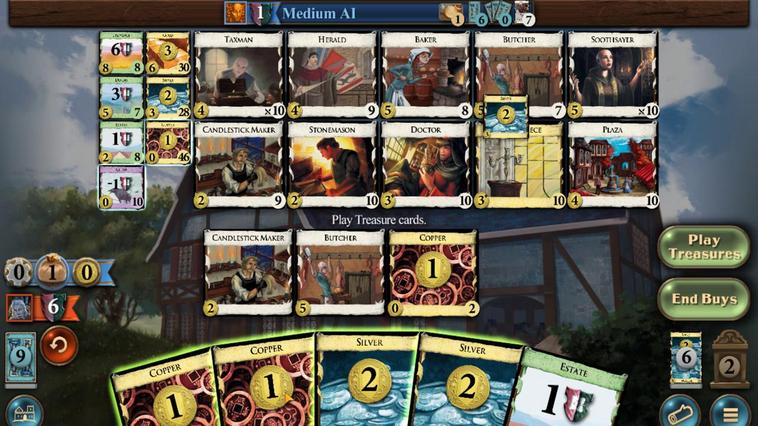 
Action: Mouse moved to (344, 264)
Screenshot: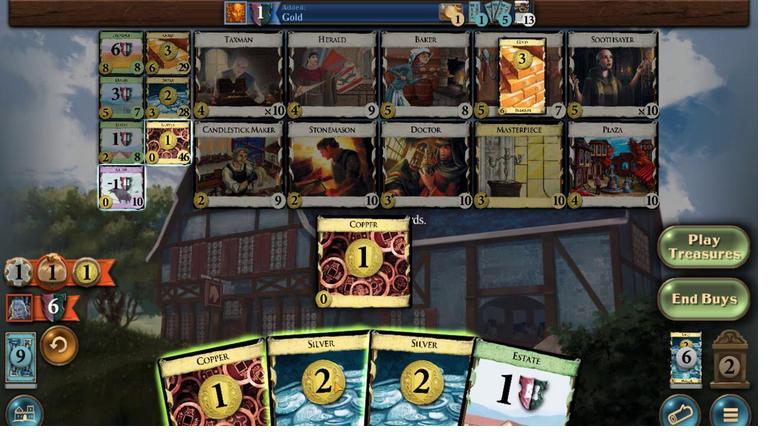 
Action: Mouse pressed left at (344, 264)
Screenshot: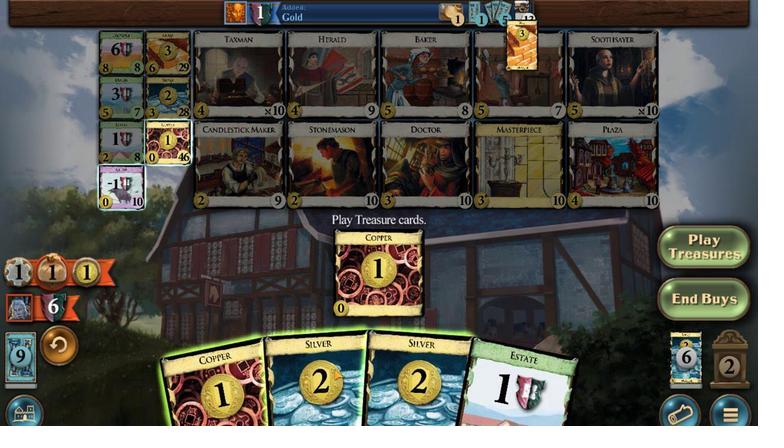 
Action: Mouse moved to (309, 294)
Screenshot: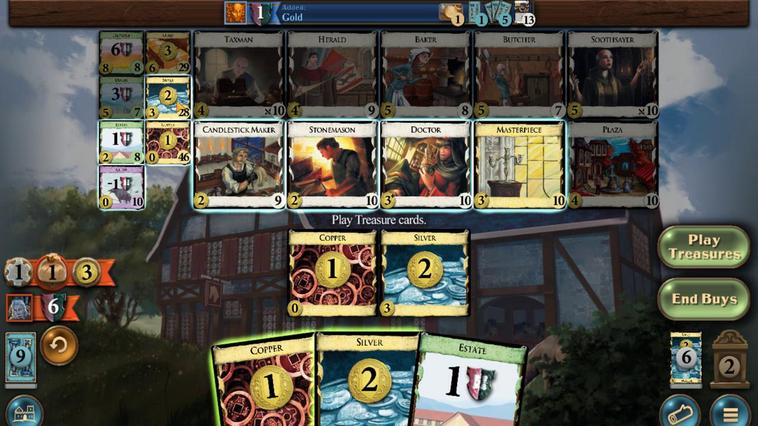 
Action: Mouse pressed left at (309, 294)
Screenshot: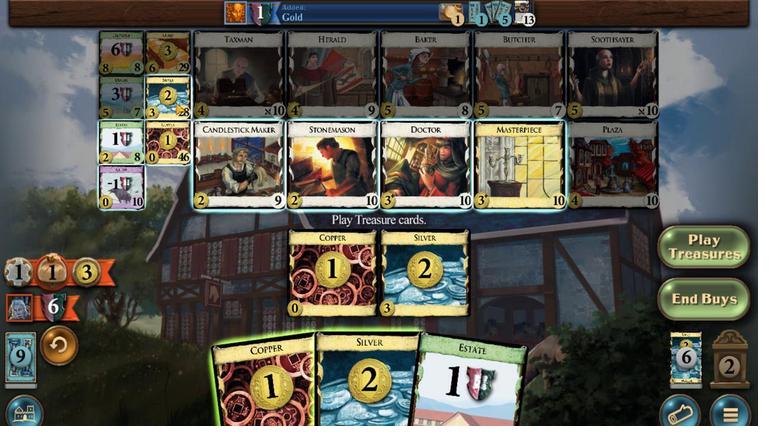 
Action: Mouse moved to (333, 264)
Screenshot: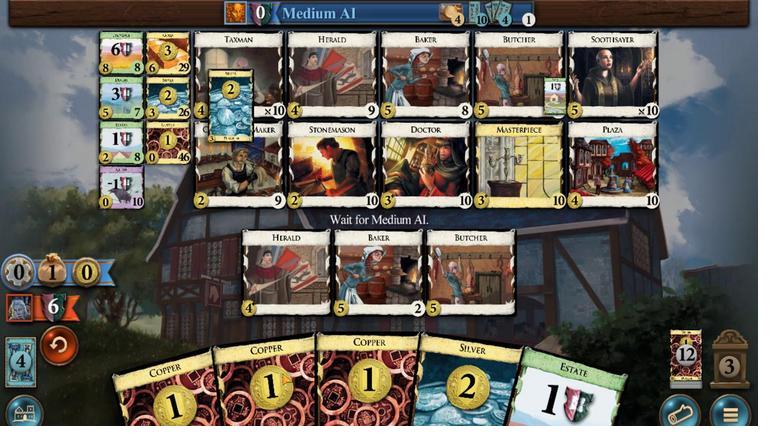
Action: Mouse pressed left at (333, 264)
Screenshot: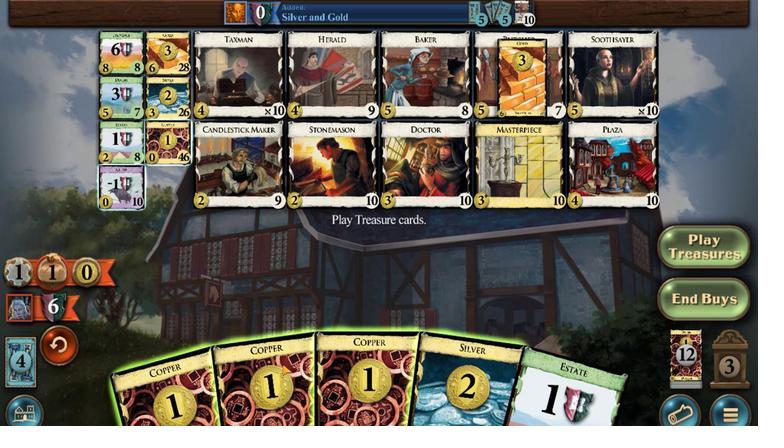 
Action: Mouse moved to (346, 264)
Screenshot: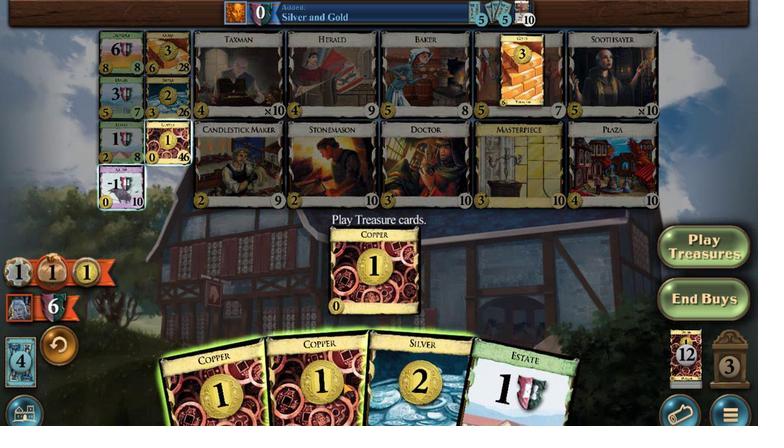 
Action: Mouse pressed left at (346, 264)
Screenshot: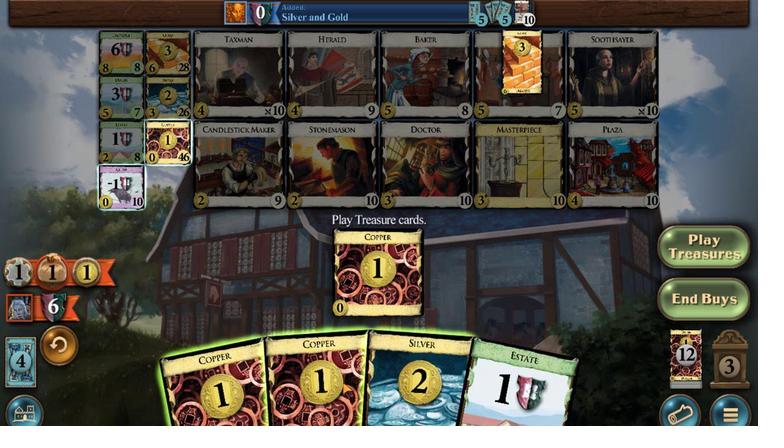 
Action: Mouse moved to (327, 262)
Screenshot: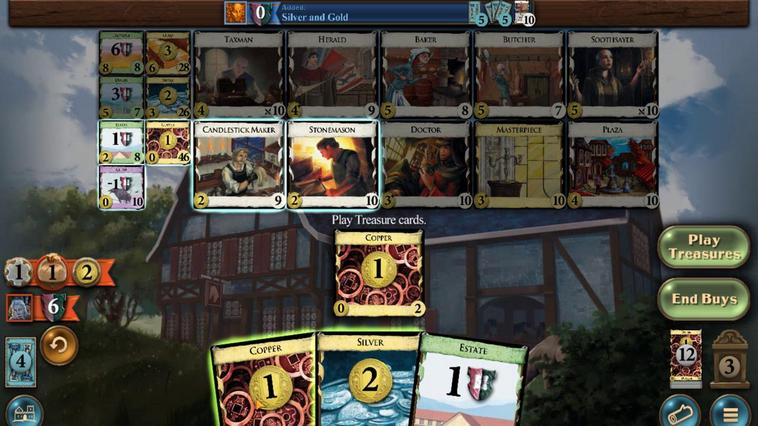 
Action: Mouse pressed left at (327, 262)
Screenshot: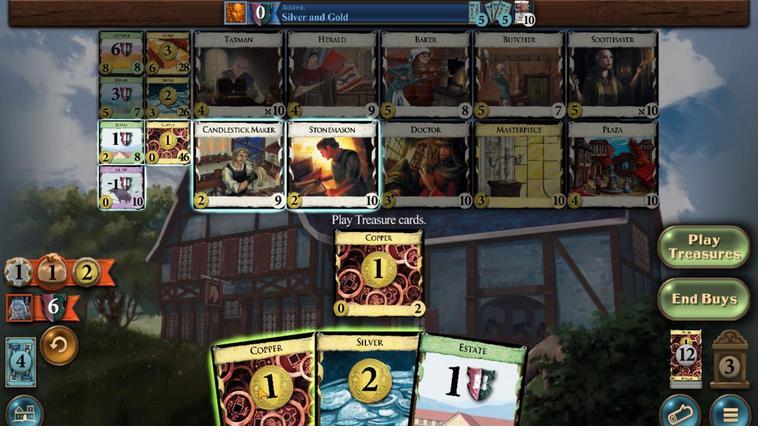 
Action: Mouse moved to (308, 293)
Screenshot: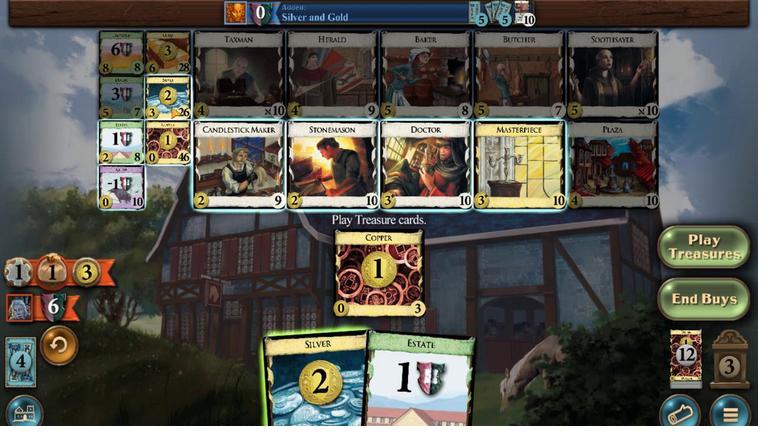 
Action: Mouse pressed left at (308, 293)
Screenshot: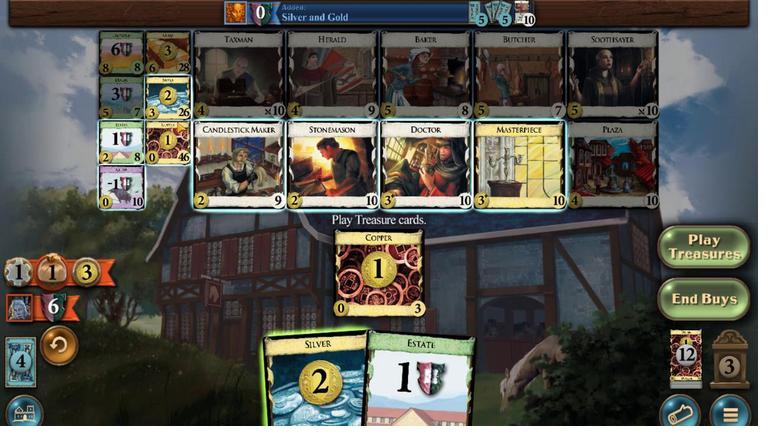 
Action: Mouse moved to (313, 263)
Screenshot: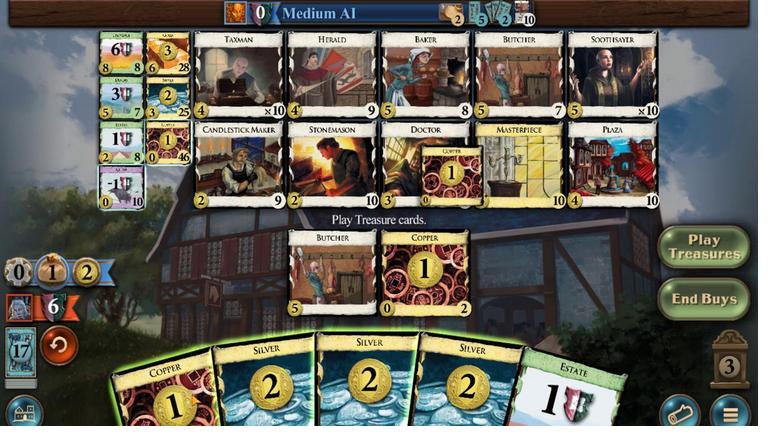 
Action: Mouse pressed left at (313, 263)
Screenshot: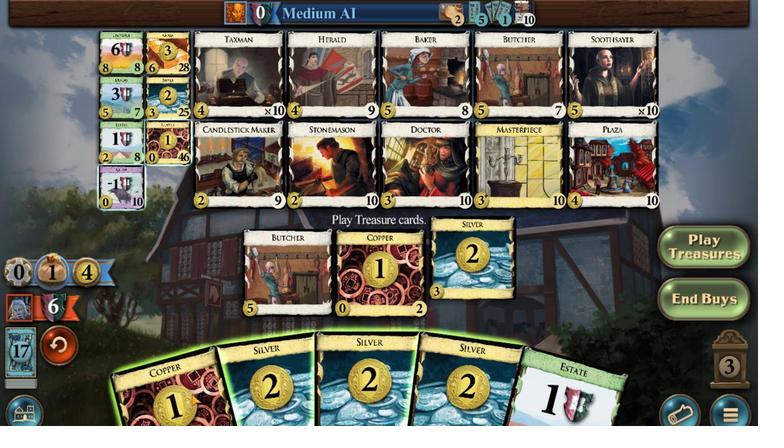 
Action: Mouse moved to (327, 263)
Screenshot: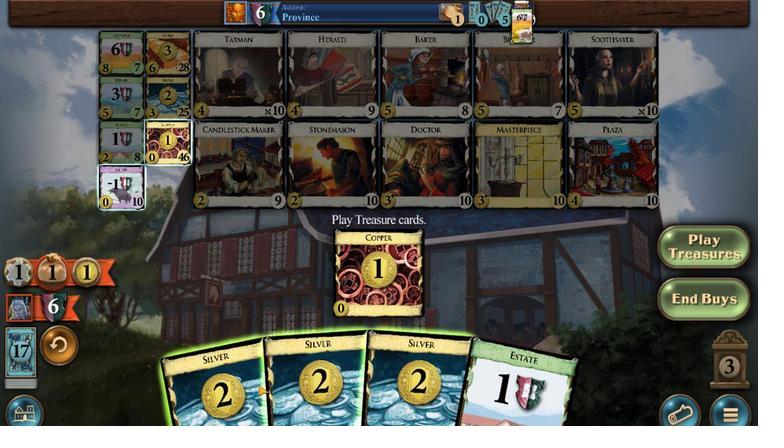 
Action: Mouse pressed left at (327, 263)
Screenshot: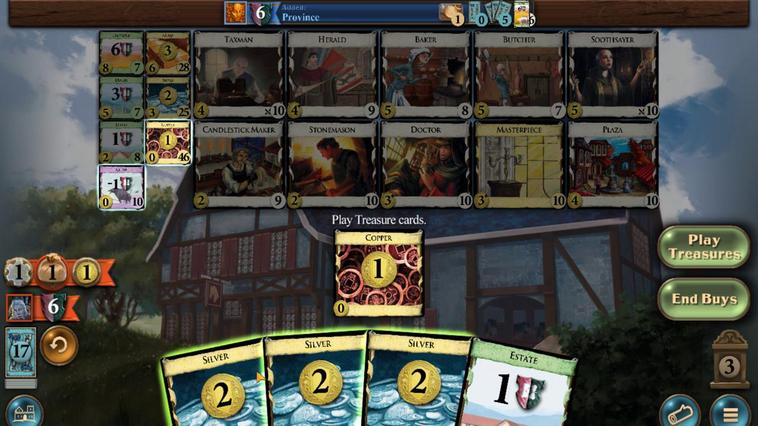 
Action: Mouse moved to (308, 294)
Screenshot: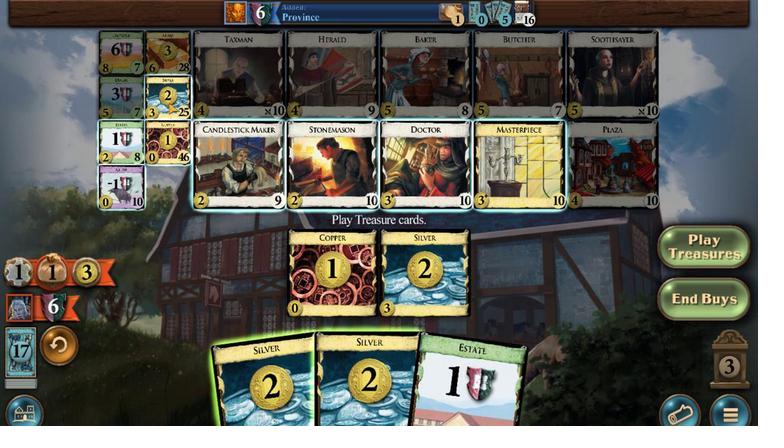 
Action: Mouse pressed left at (308, 294)
Screenshot: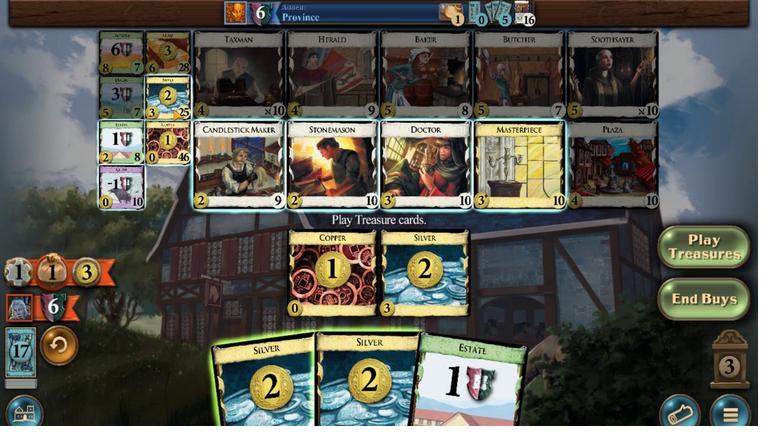
Action: Mouse moved to (333, 265)
Screenshot: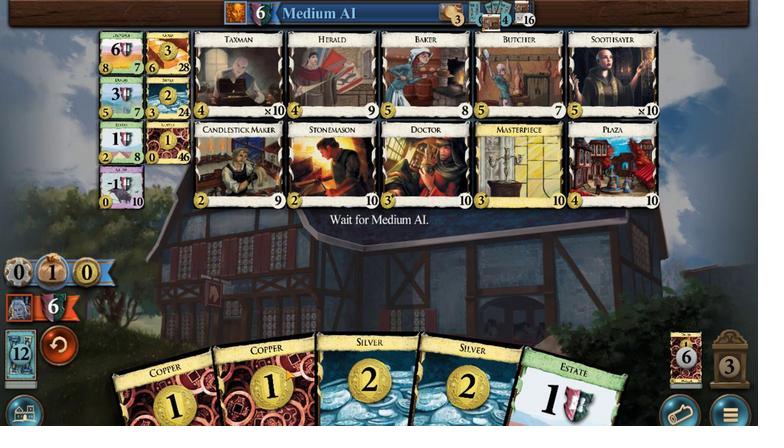 
Action: Mouse pressed left at (333, 265)
Screenshot: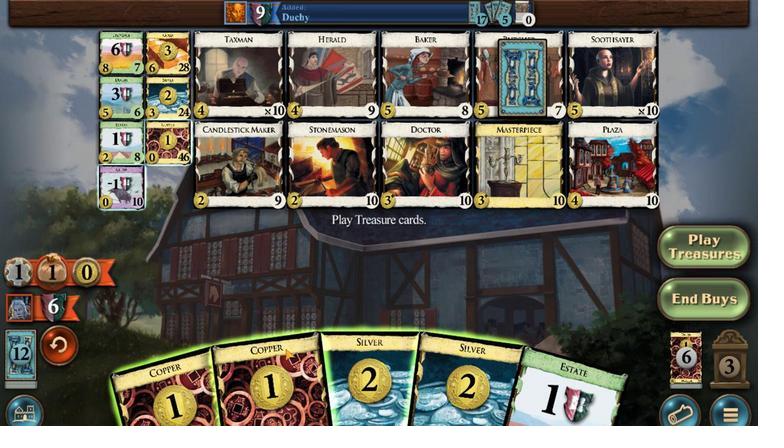 
Action: Mouse moved to (343, 267)
Screenshot: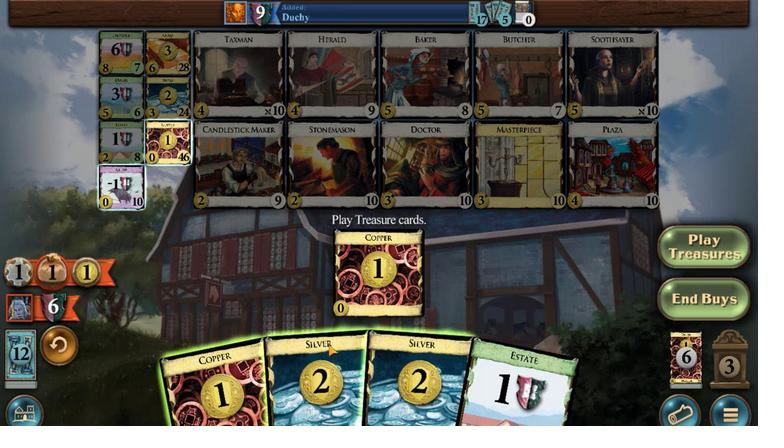 
Action: Mouse pressed left at (343, 267)
Screenshot: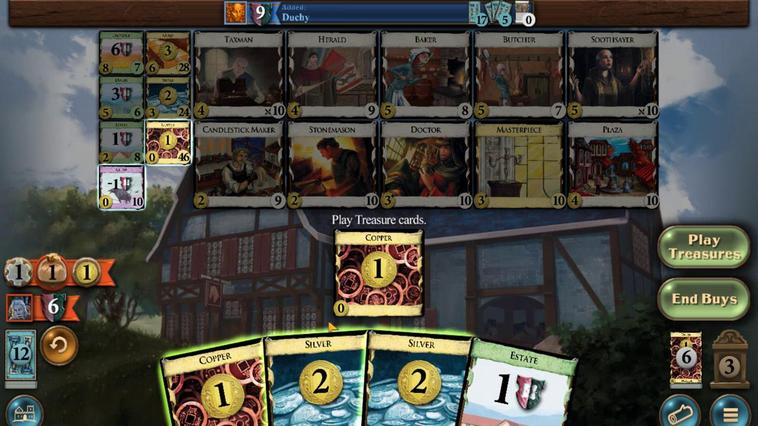 
Action: Mouse moved to (307, 295)
Screenshot: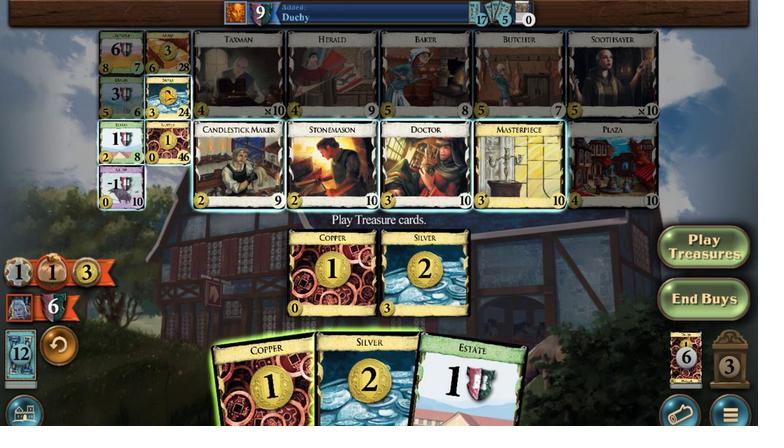 
Action: Mouse pressed left at (307, 295)
Screenshot: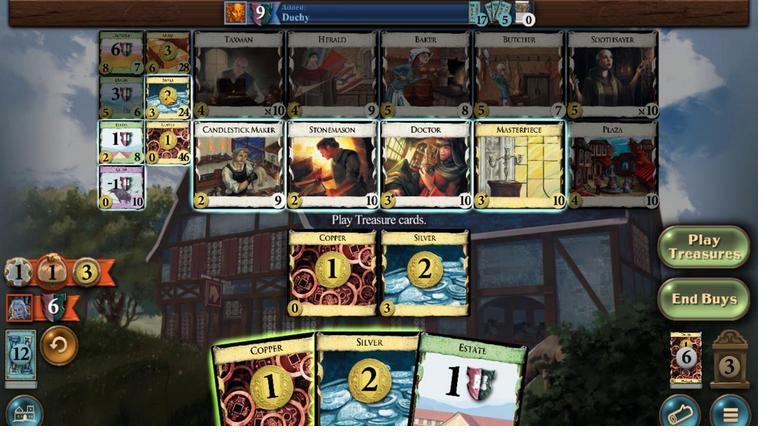 
Action: Mouse moved to (313, 263)
Screenshot: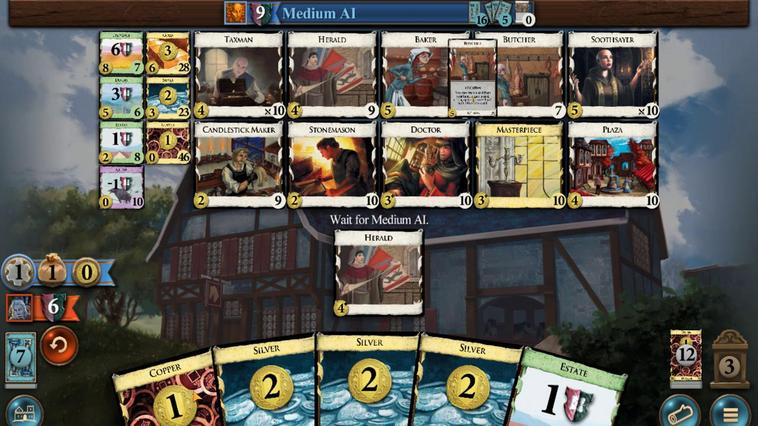
Action: Mouse pressed left at (313, 263)
Screenshot: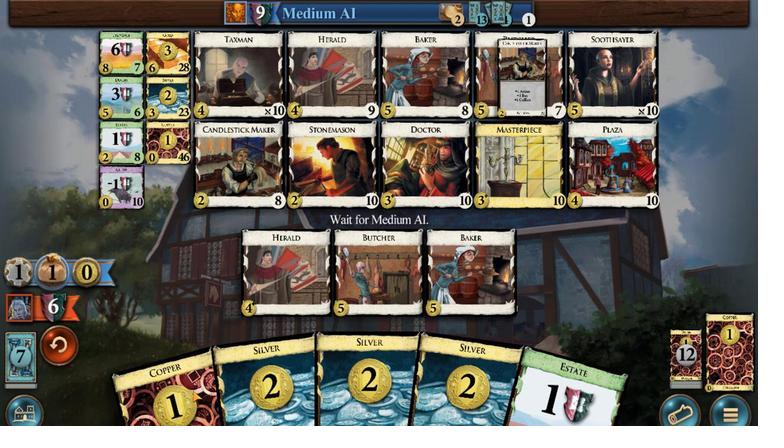 
Action: Mouse moved to (311, 263)
Screenshot: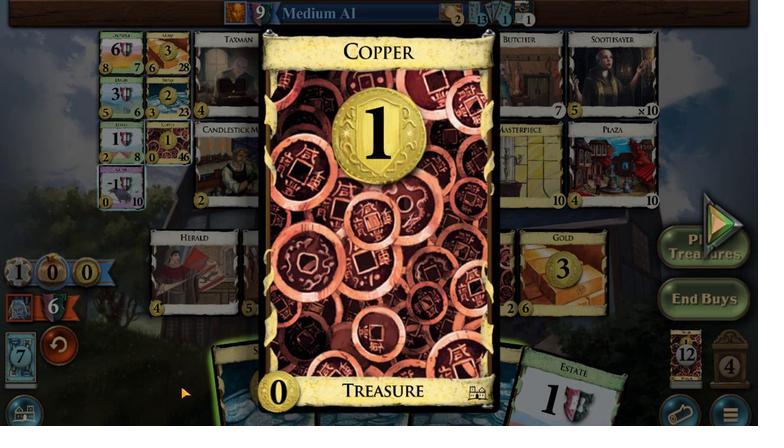 
Action: Mouse pressed left at (311, 263)
Screenshot: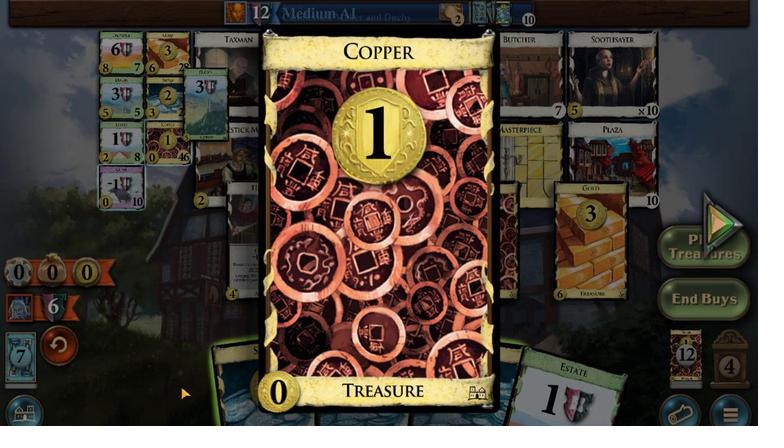 
Action: Mouse moved to (319, 264)
Screenshot: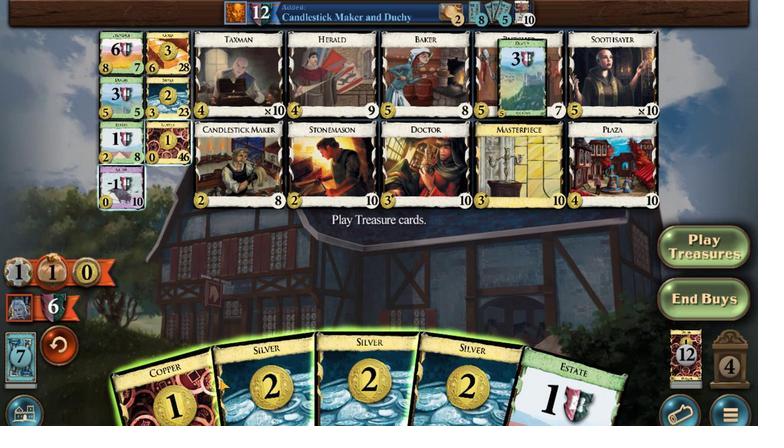 
Action: Mouse pressed left at (319, 264)
Screenshot: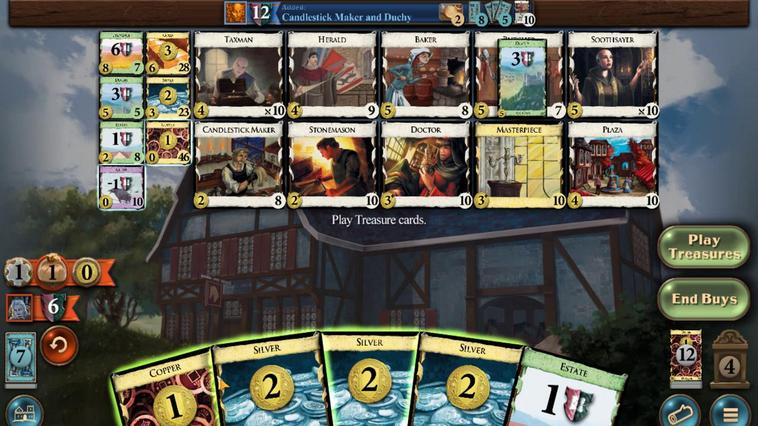 
Action: Mouse moved to (313, 265)
Screenshot: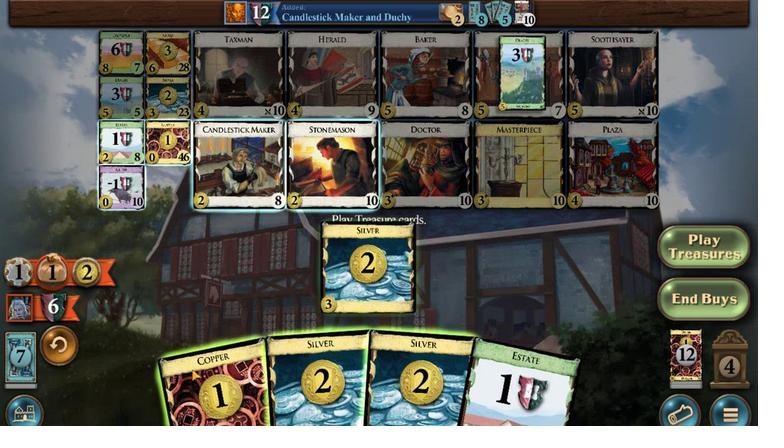 
Action: Mouse pressed left at (313, 265)
Screenshot: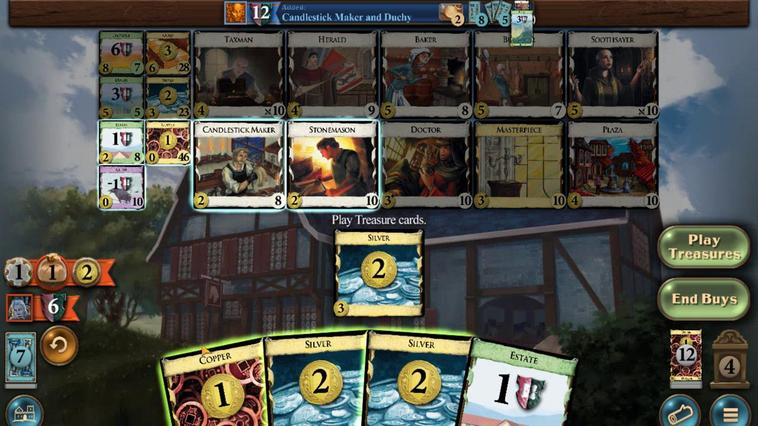 
Action: Mouse moved to (307, 295)
Screenshot: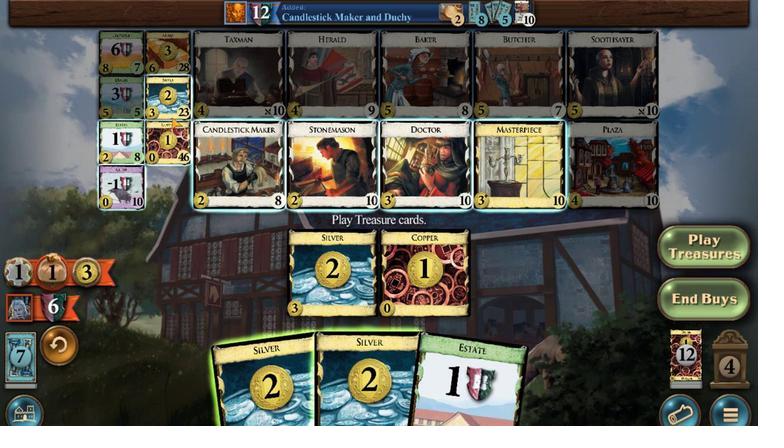 
Action: Mouse pressed left at (307, 295)
Screenshot: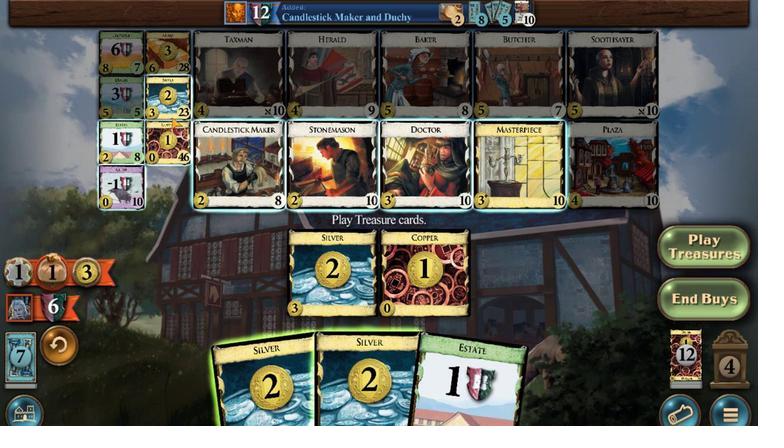 
Action: Mouse moved to (336, 264)
Screenshot: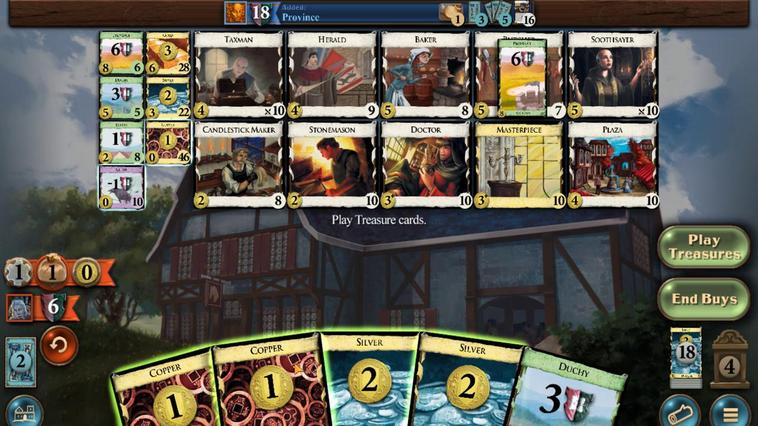 
Action: Mouse pressed left at (336, 264)
Screenshot: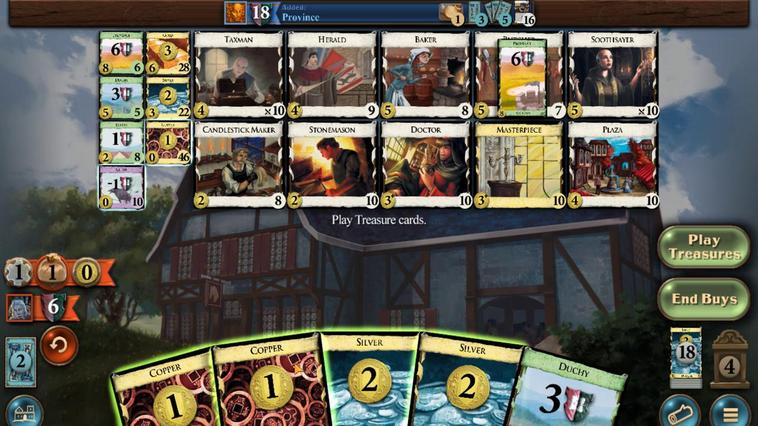 
Action: Mouse moved to (342, 265)
Screenshot: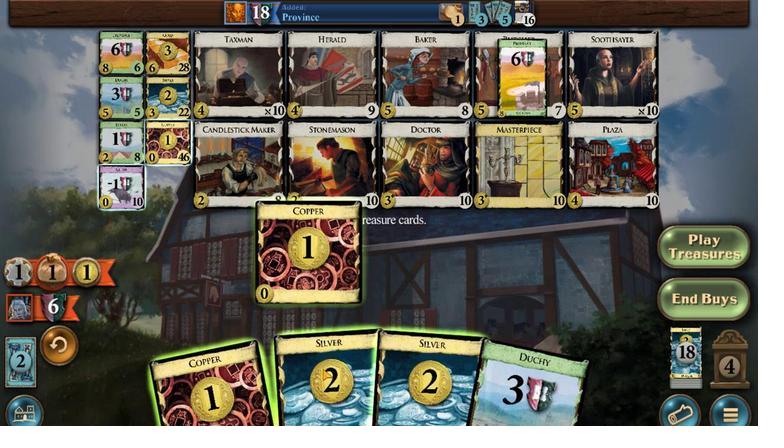 
Action: Mouse pressed left at (342, 265)
Screenshot: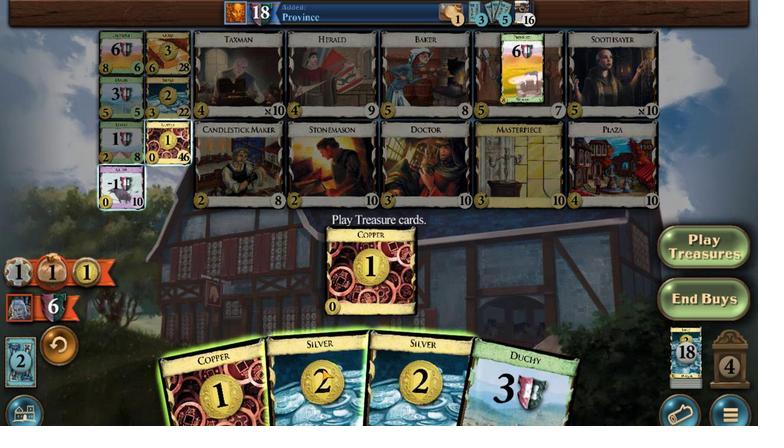 
Action: Mouse moved to (309, 295)
Screenshot: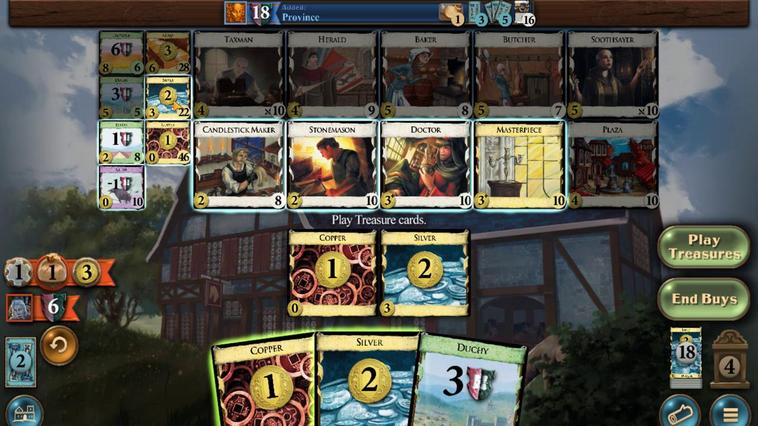 
Action: Mouse pressed left at (309, 295)
Screenshot: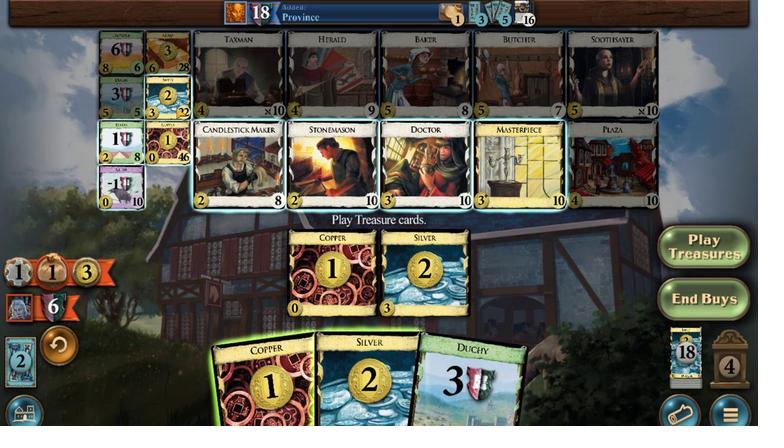 
Action: Mouse moved to (353, 264)
Screenshot: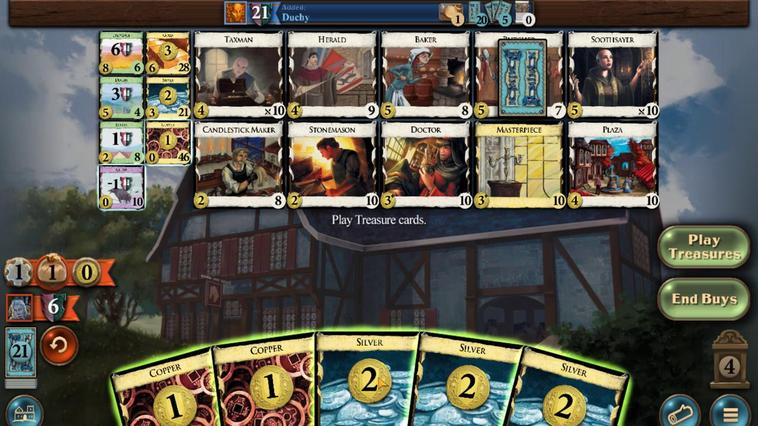 
Action: Mouse pressed left at (353, 264)
Screenshot: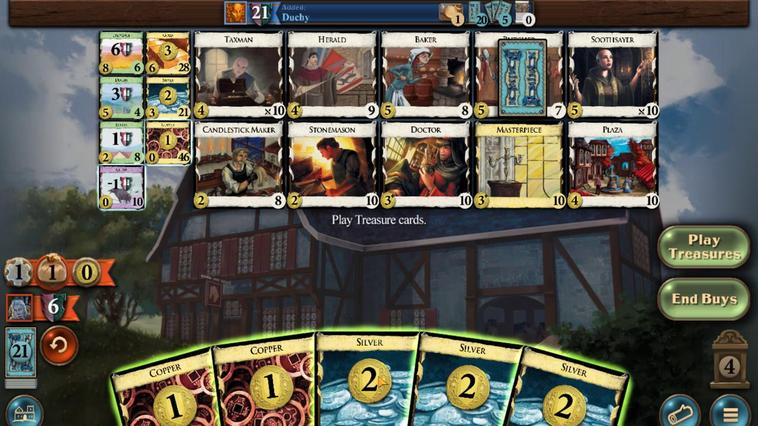 
Action: Mouse moved to (362, 265)
Screenshot: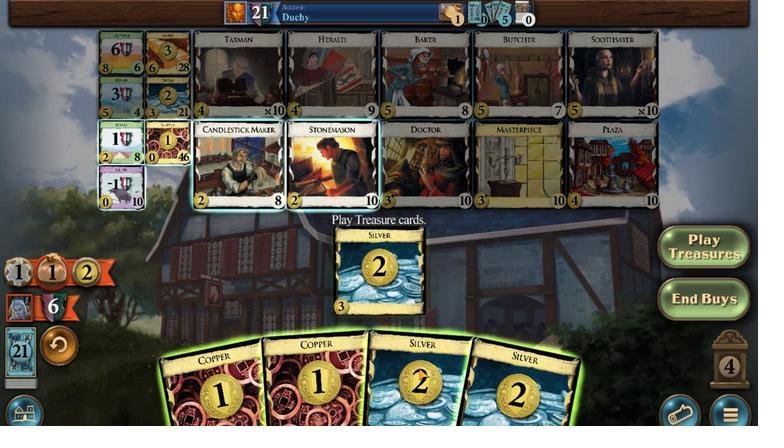 
Action: Mouse pressed left at (362, 265)
Screenshot: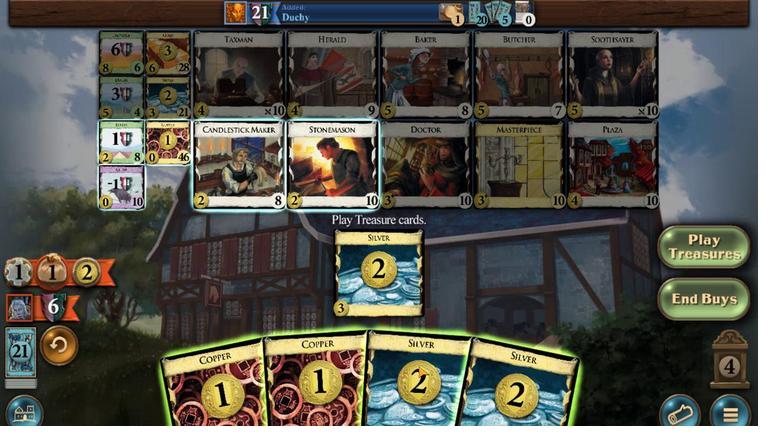 
Action: Mouse moved to (352, 267)
Screenshot: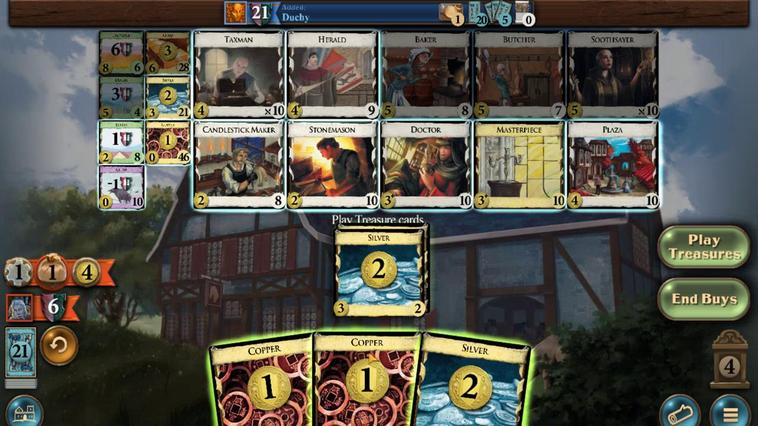 
Action: Mouse pressed left at (352, 267)
Screenshot: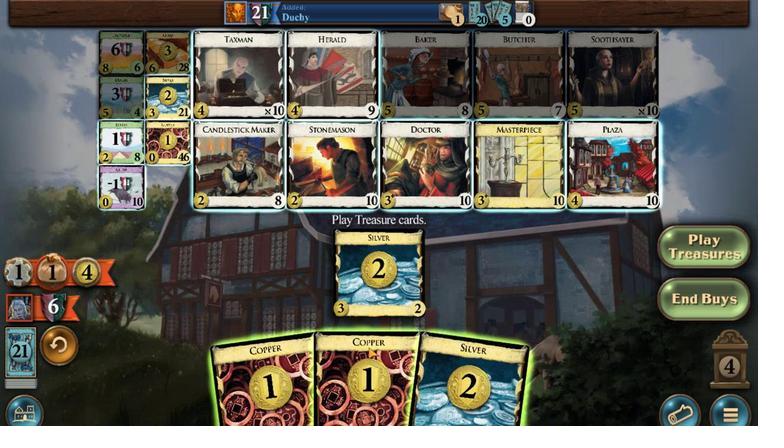 
Action: Mouse moved to (343, 267)
Screenshot: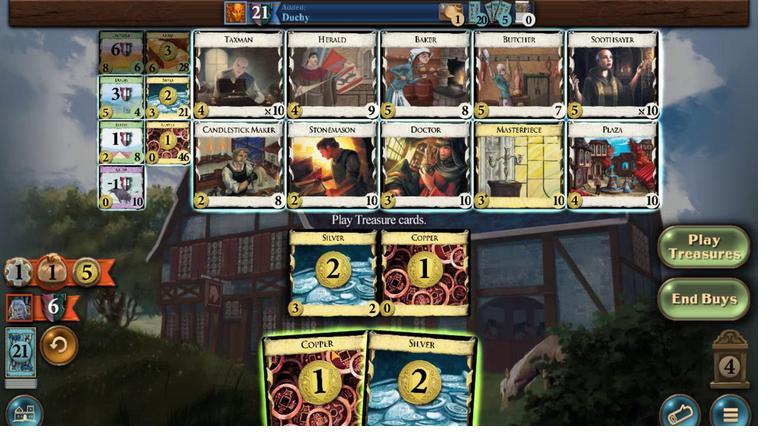 
Action: Mouse pressed left at (343, 267)
Screenshot: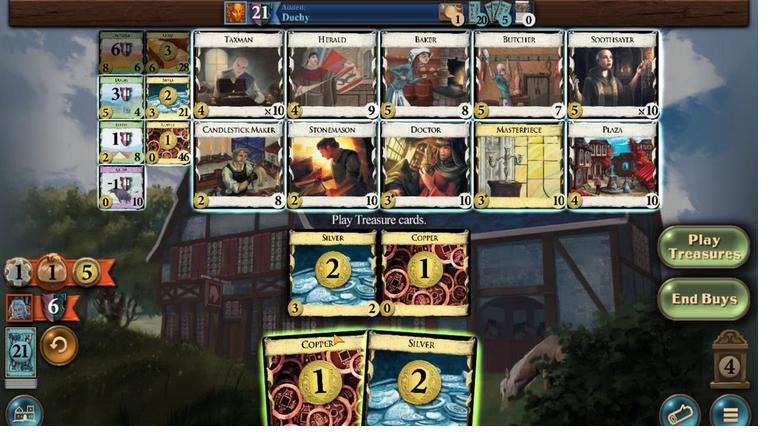 
Action: Mouse moved to (307, 298)
Screenshot: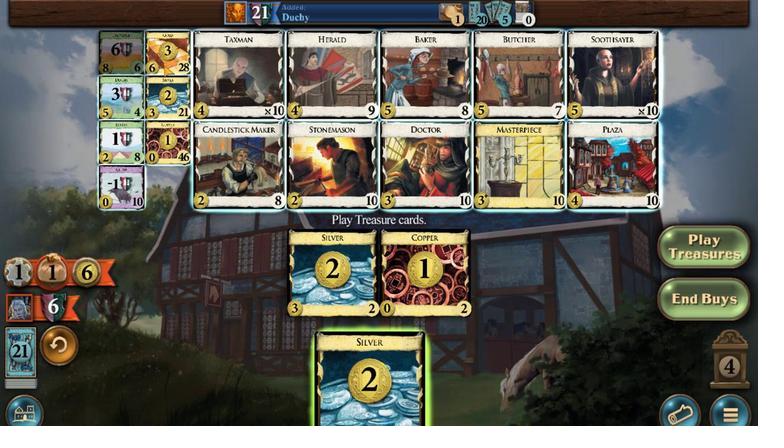 
Action: Mouse pressed left at (307, 298)
Screenshot: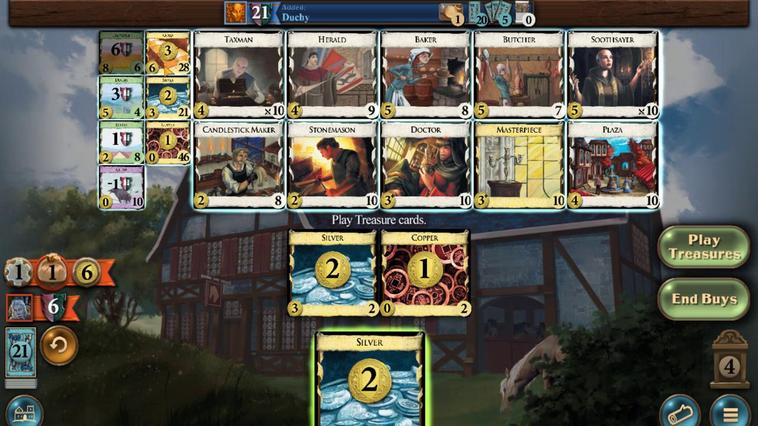 
Action: Mouse moved to (337, 263)
Screenshot: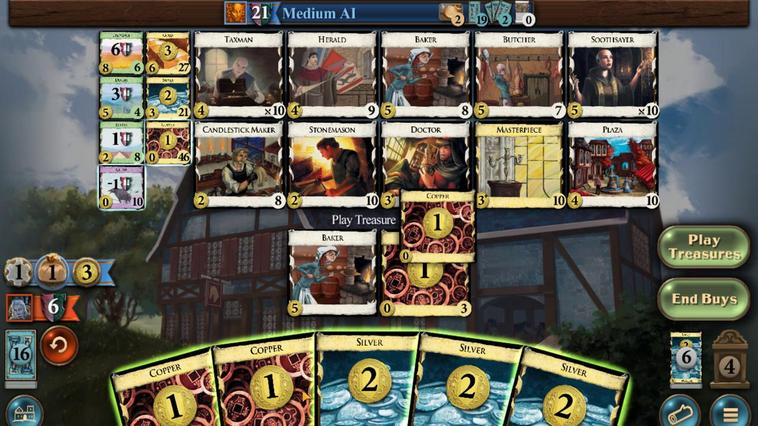 
Action: Mouse pressed left at (337, 263)
Screenshot: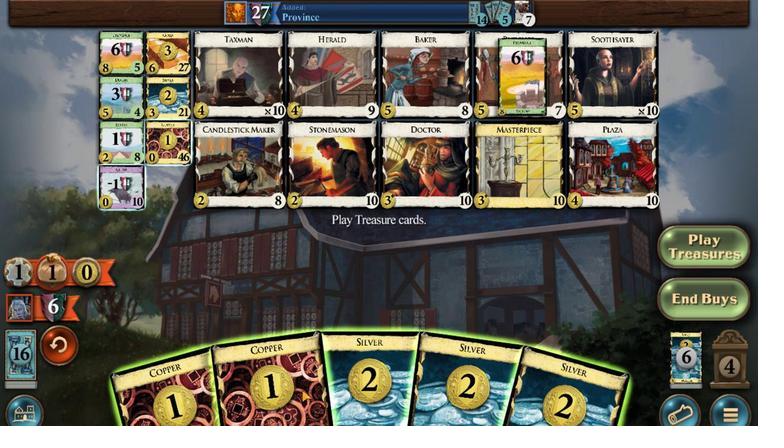 
Action: Mouse moved to (344, 267)
Screenshot: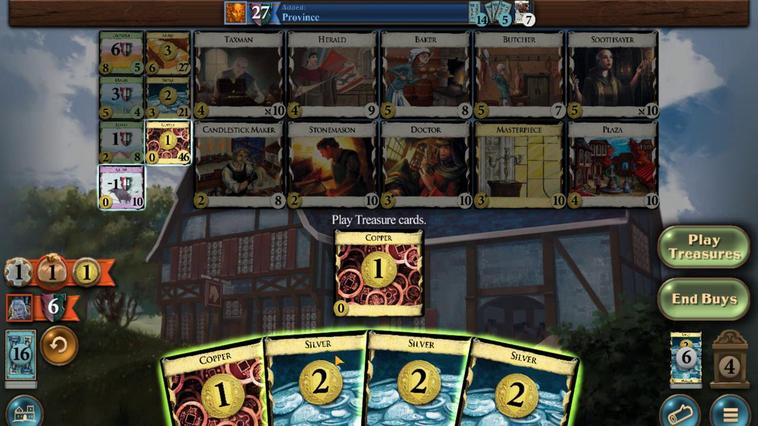 
Action: Mouse pressed left at (344, 267)
Screenshot: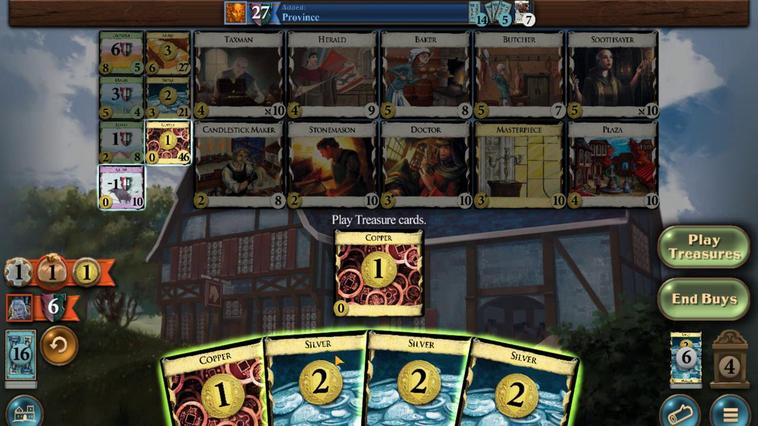 
Action: Mouse moved to (334, 269)
Screenshot: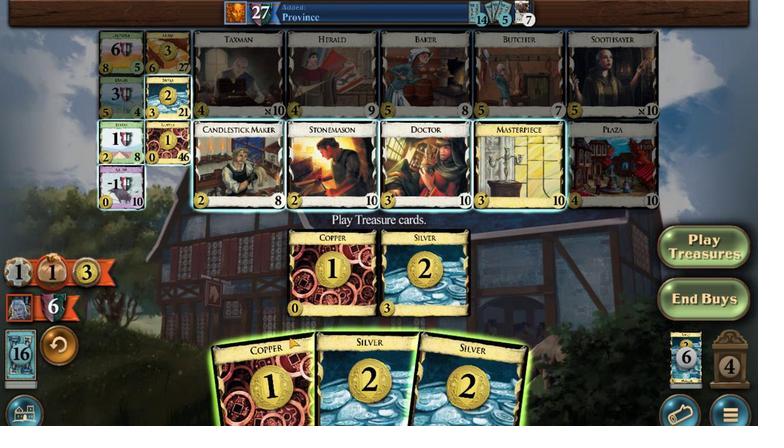 
Action: Mouse pressed left at (334, 269)
Screenshot: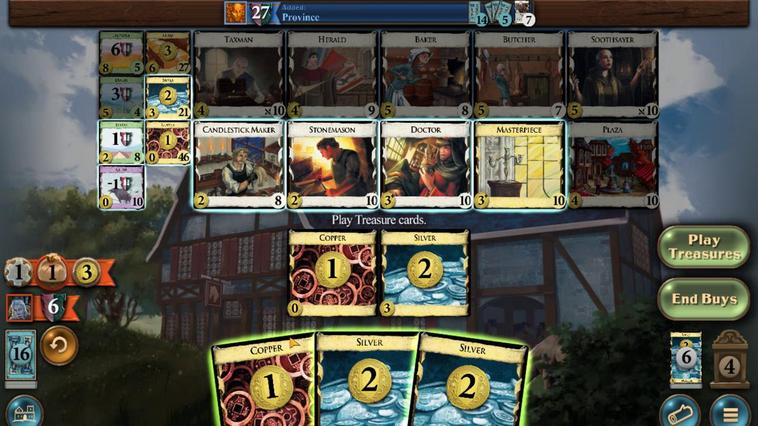 
Action: Mouse moved to (331, 266)
Screenshot: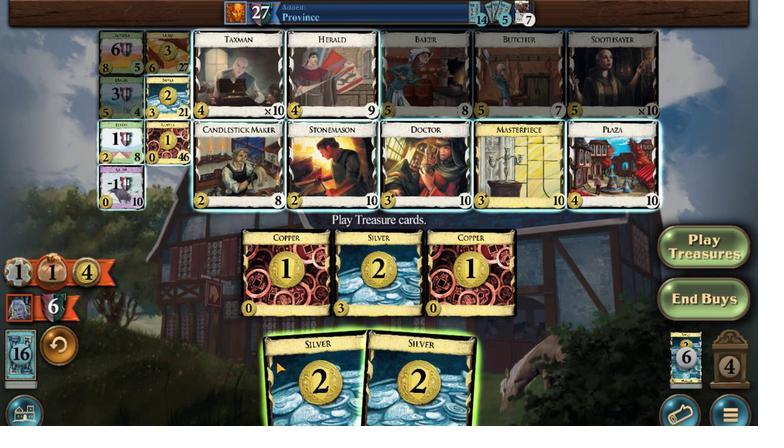 
Action: Mouse pressed left at (331, 266)
Screenshot: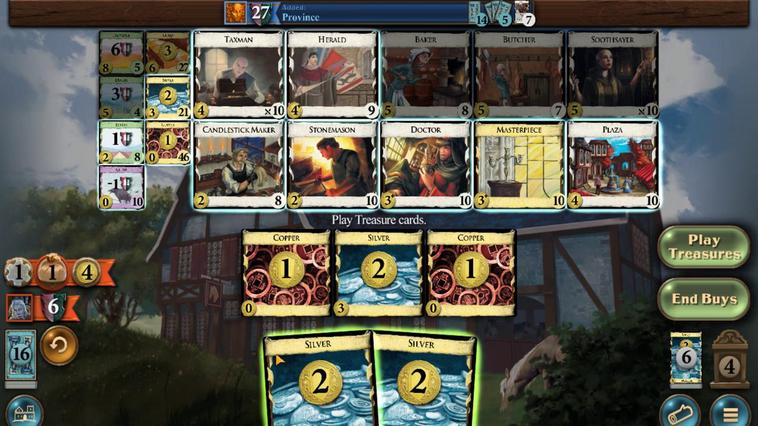 
Action: Mouse moved to (304, 299)
Screenshot: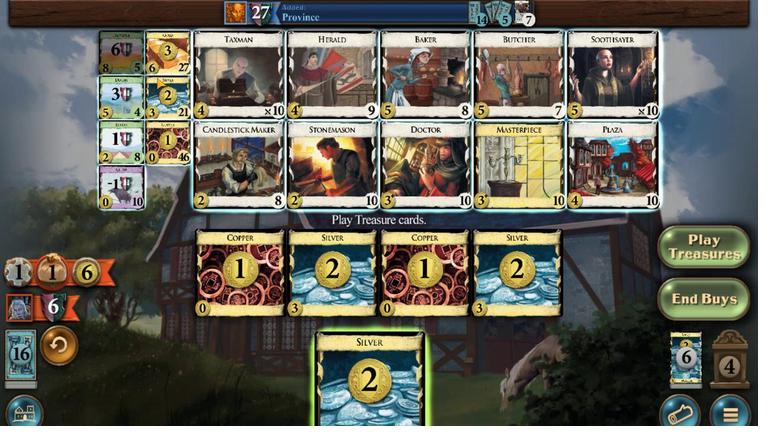 
Action: Mouse pressed left at (304, 299)
Screenshot: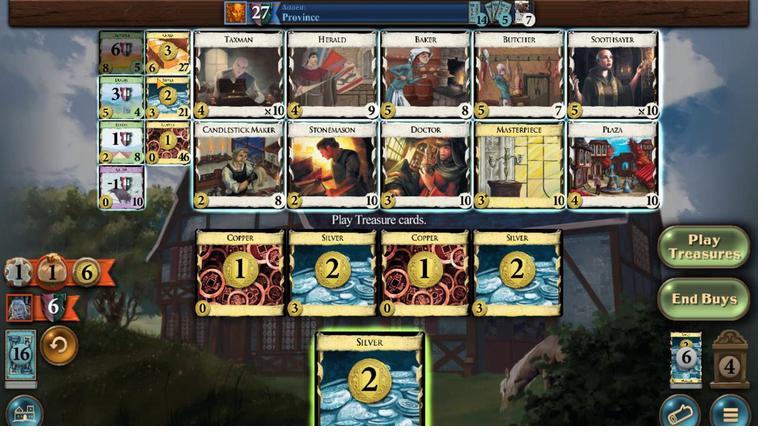 
Action: Mouse moved to (327, 264)
Screenshot: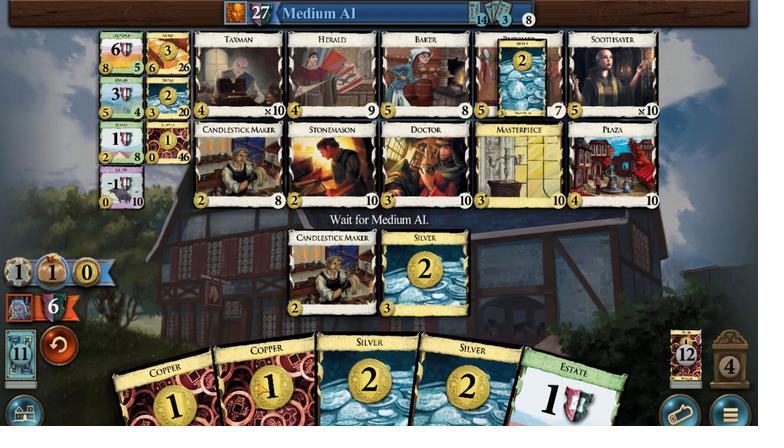 
Action: Mouse pressed left at (327, 264)
Screenshot: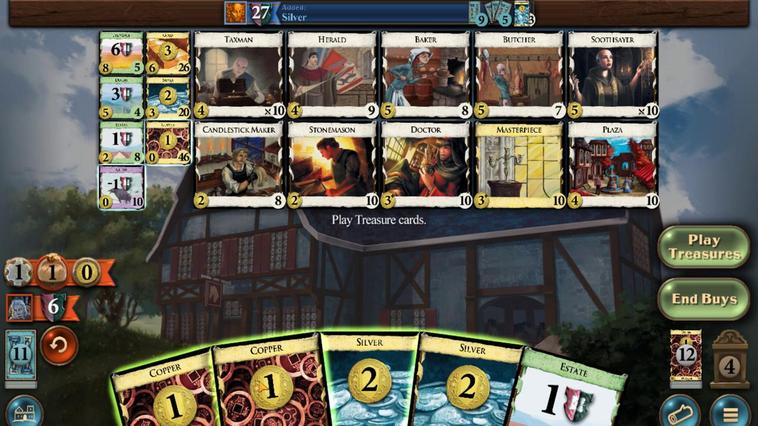
Action: Mouse moved to (340, 265)
Screenshot: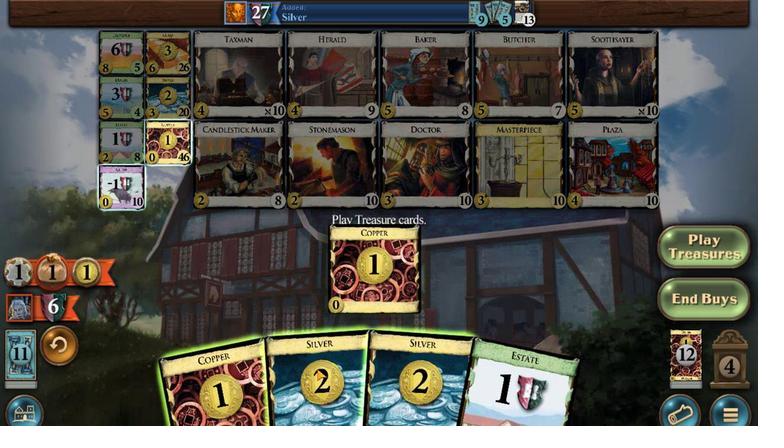 
Action: Mouse pressed left at (340, 265)
Screenshot: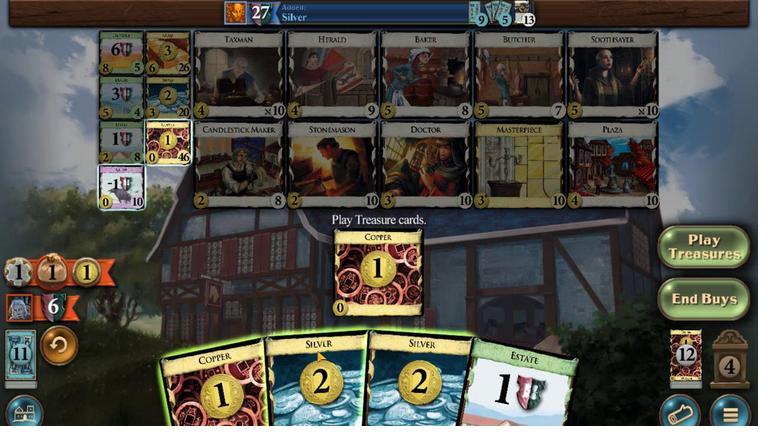 
Action: Mouse moved to (334, 266)
Screenshot: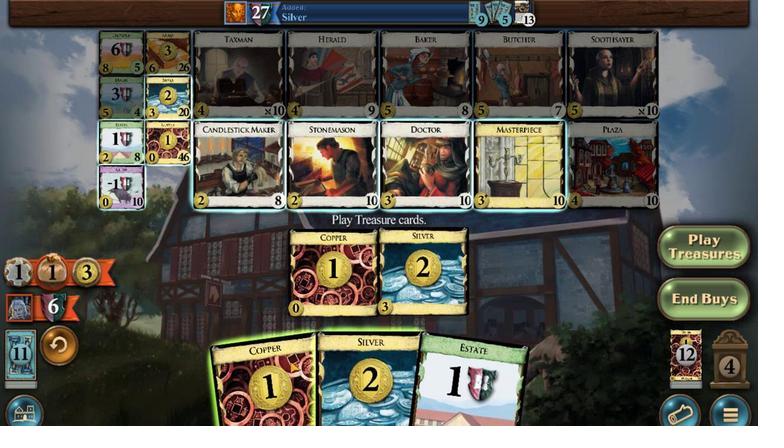 
Action: Mouse pressed left at (334, 266)
Screenshot: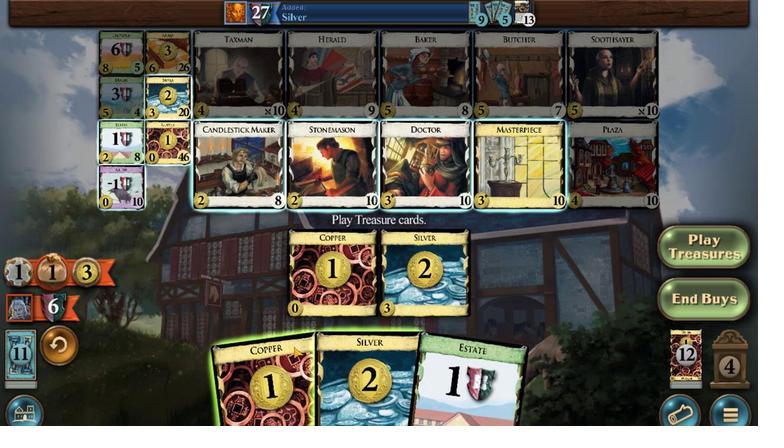 
Action: Mouse moved to (339, 267)
Screenshot: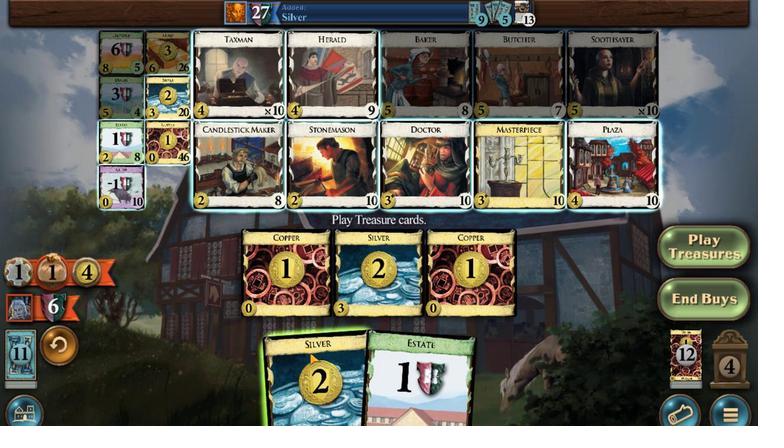 
Action: Mouse pressed left at (339, 267)
Screenshot: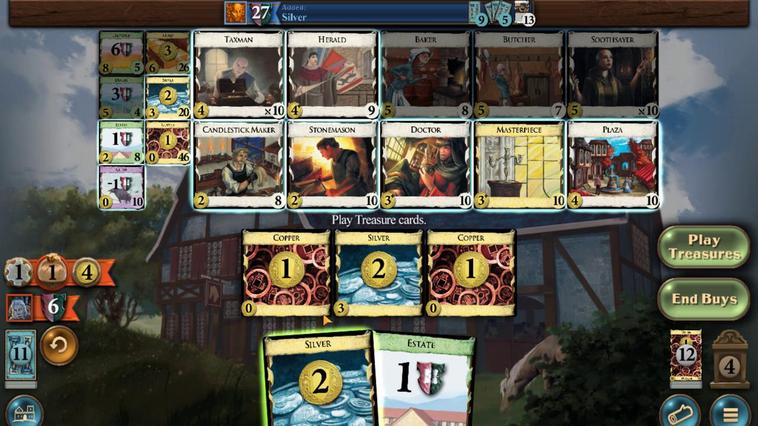
Action: Mouse moved to (307, 299)
Screenshot: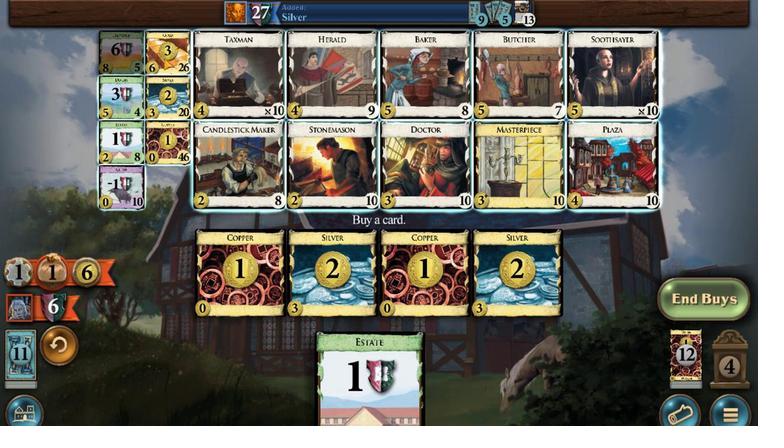
Action: Mouse pressed left at (307, 299)
Screenshot: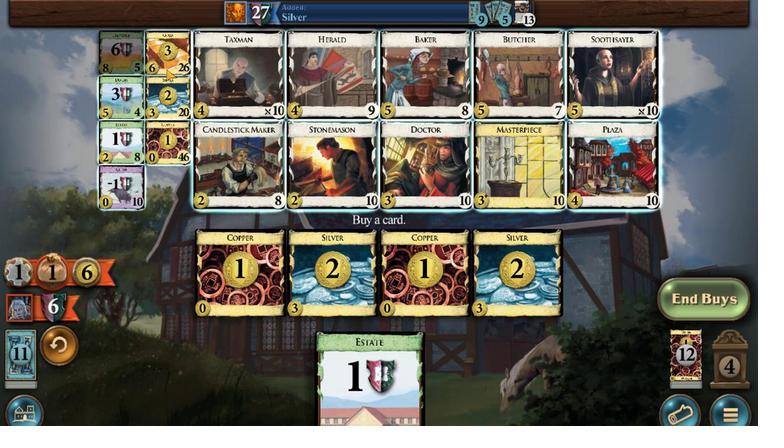 
Action: Mouse moved to (311, 261)
Screenshot: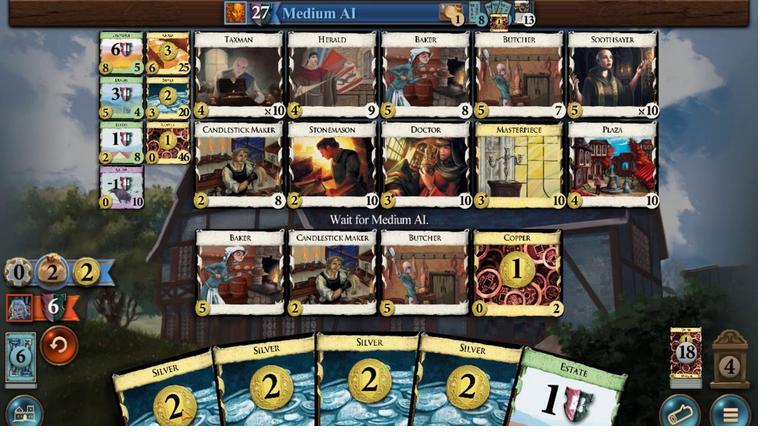 
Action: Mouse pressed left at (311, 261)
Screenshot: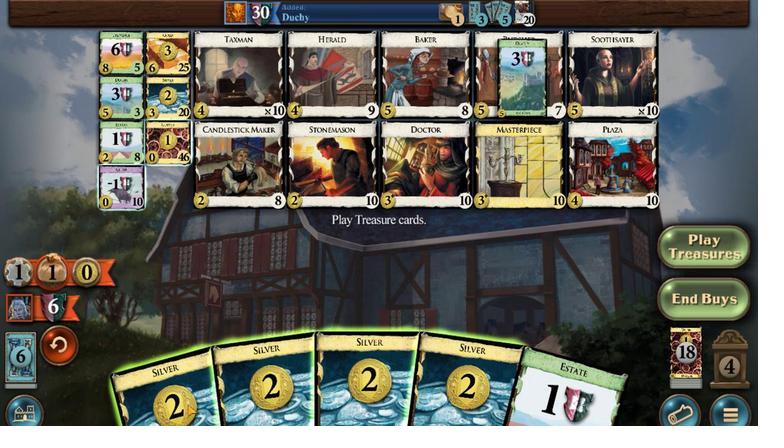 
Action: Mouse moved to (324, 263)
Screenshot: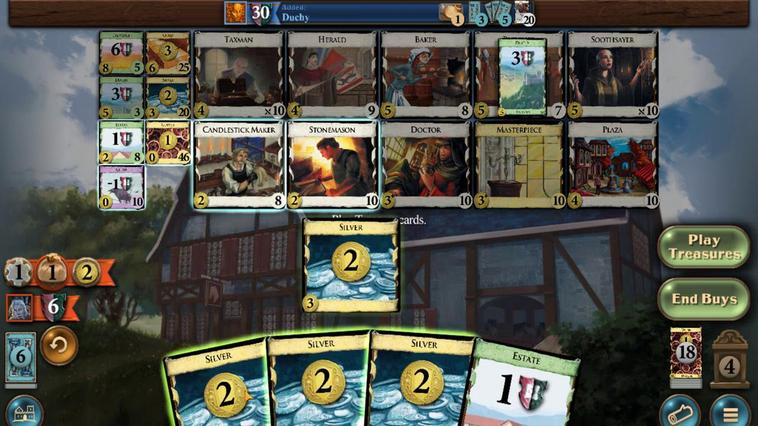 
Action: Mouse pressed left at (324, 263)
Screenshot: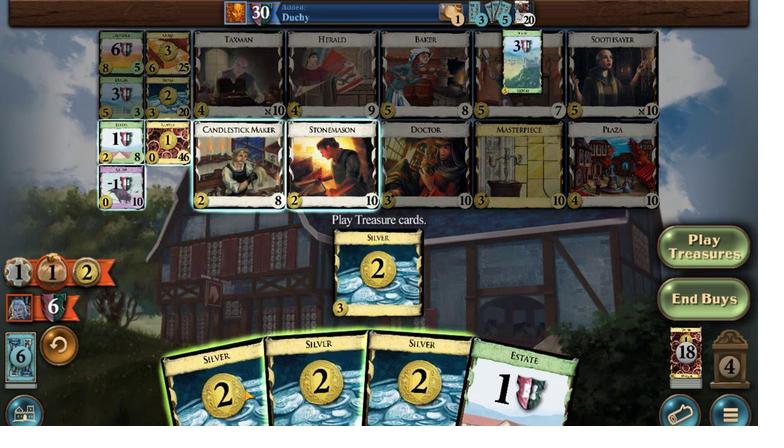 
Action: Mouse moved to (331, 263)
Screenshot: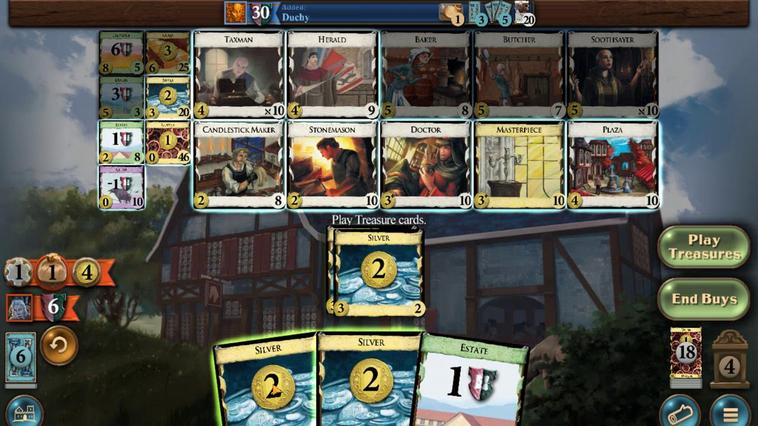 
Action: Mouse pressed left at (331, 263)
Screenshot: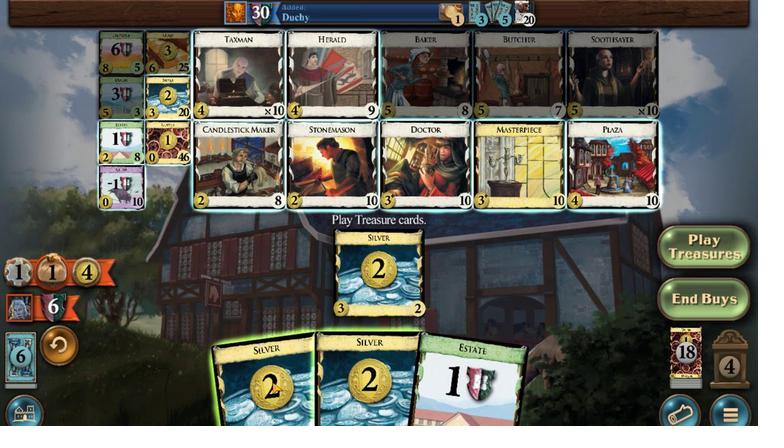 
Action: Mouse moved to (341, 266)
Screenshot: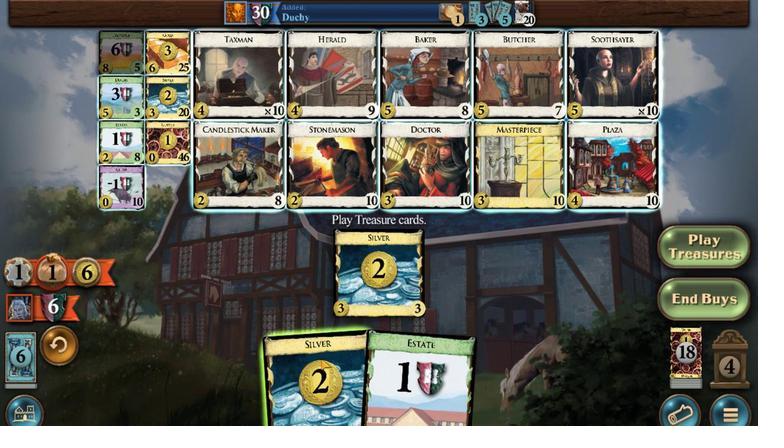 
Action: Mouse pressed left at (341, 266)
Screenshot: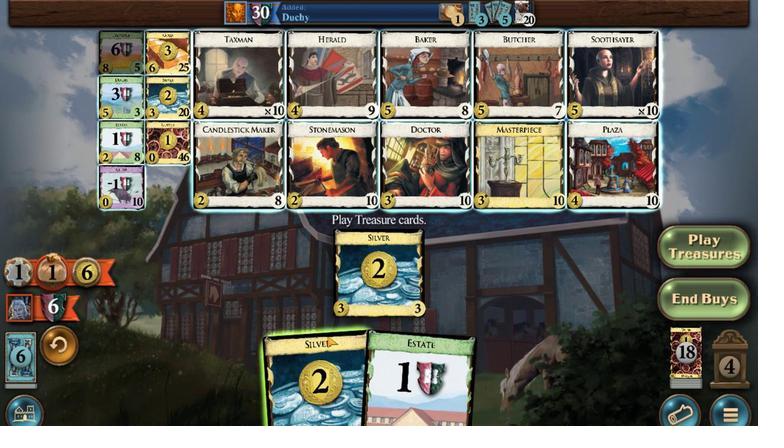 
Action: Mouse moved to (298, 299)
Screenshot: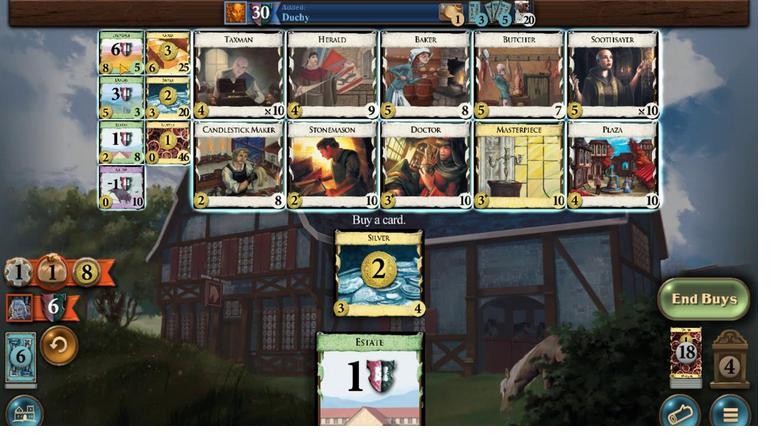 
Action: Mouse pressed left at (298, 299)
Screenshot: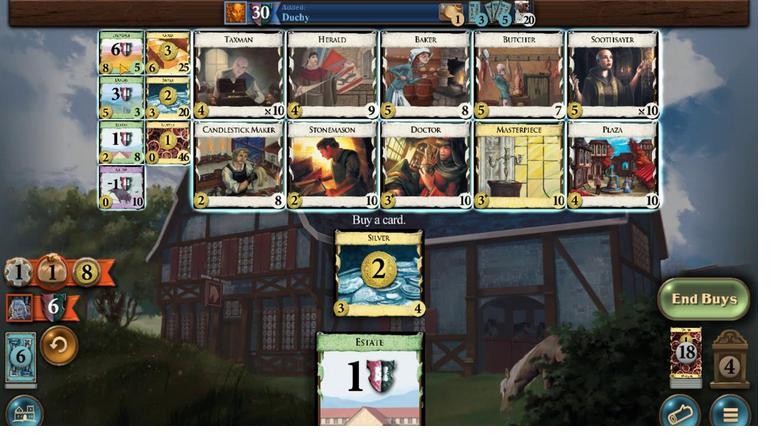 
Action: Mouse moved to (325, 265)
Screenshot: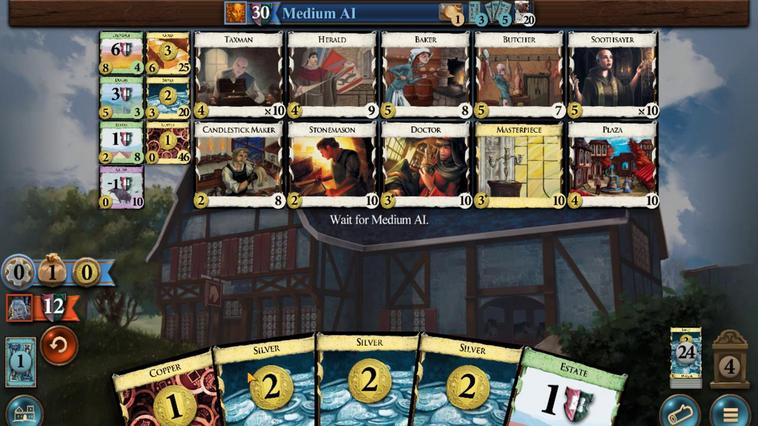
Action: Mouse pressed left at (325, 265)
Screenshot: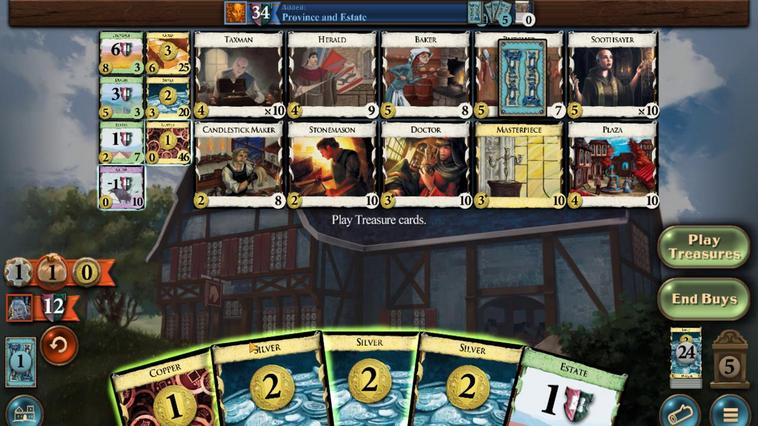 
Action: Mouse moved to (342, 264)
Screenshot: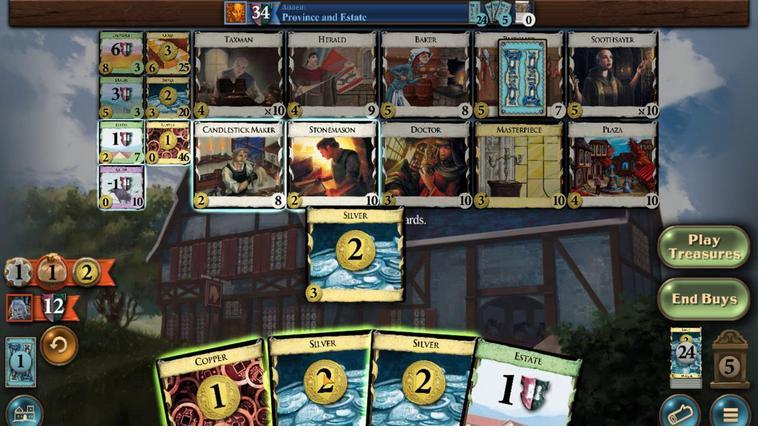 
Action: Mouse pressed left at (342, 264)
Screenshot: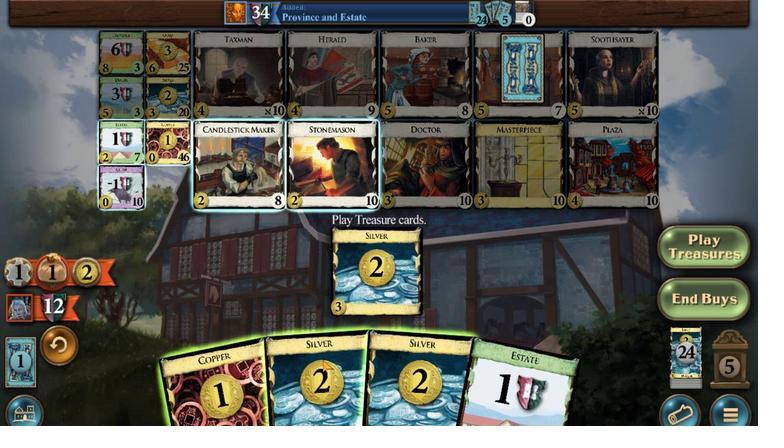 
Action: Mouse moved to (332, 267)
Screenshot: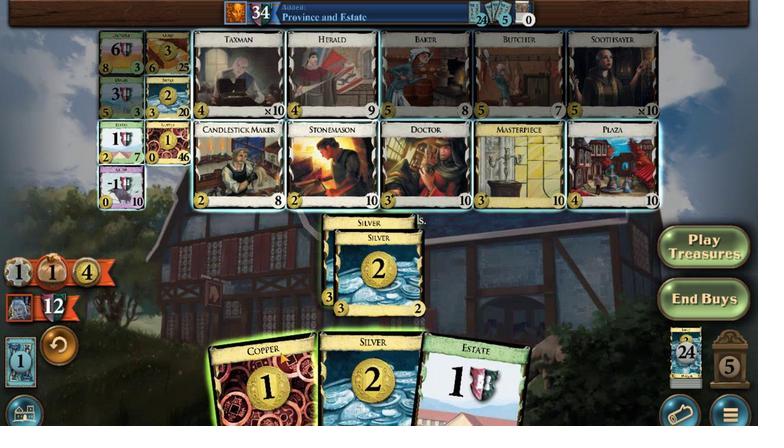 
Action: Mouse pressed left at (332, 267)
Screenshot: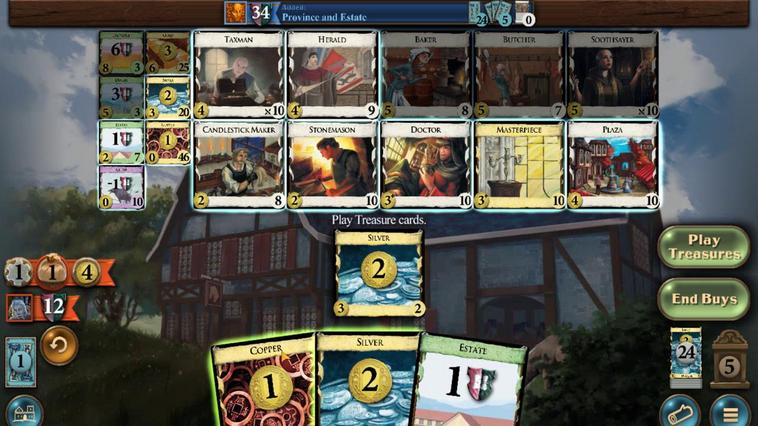 
Action: Mouse moved to (300, 293)
Screenshot: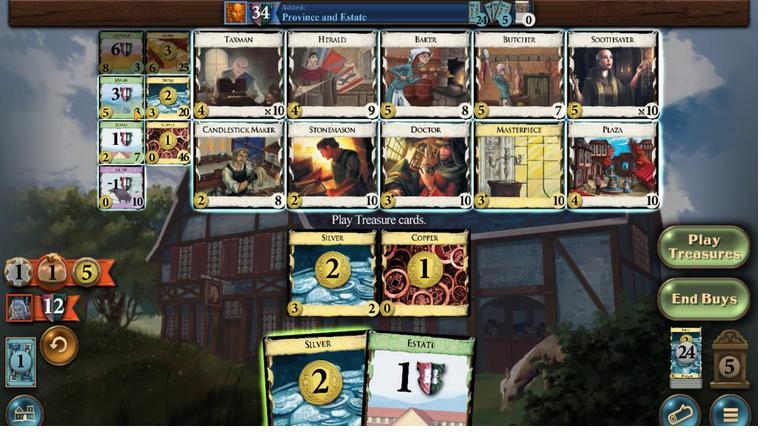 
Action: Mouse pressed left at (300, 293)
Screenshot: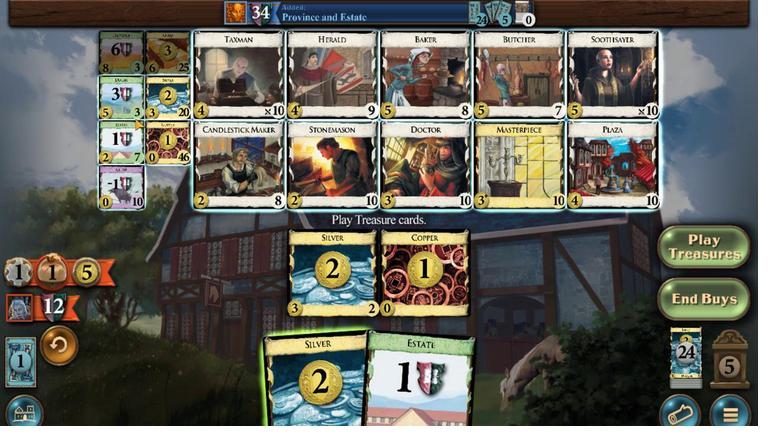 
Action: Mouse moved to (347, 264)
Screenshot: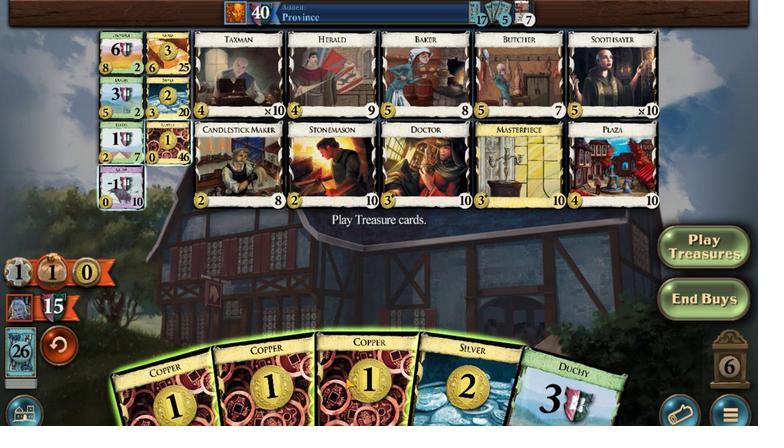 
Action: Mouse pressed left at (347, 264)
Screenshot: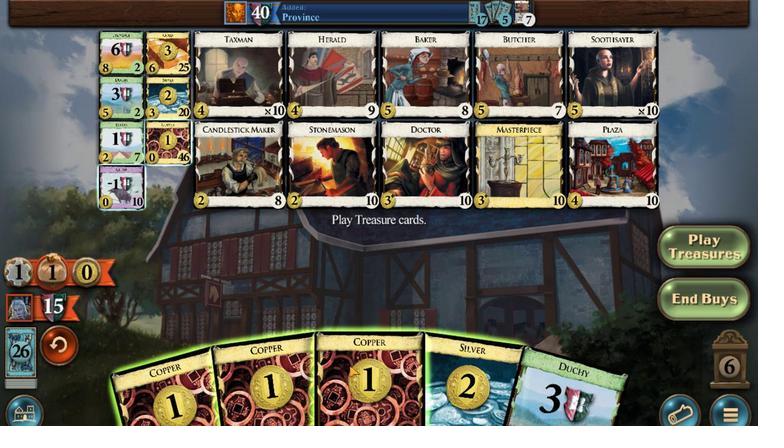 
Action: Mouse moved to (367, 264)
Screenshot: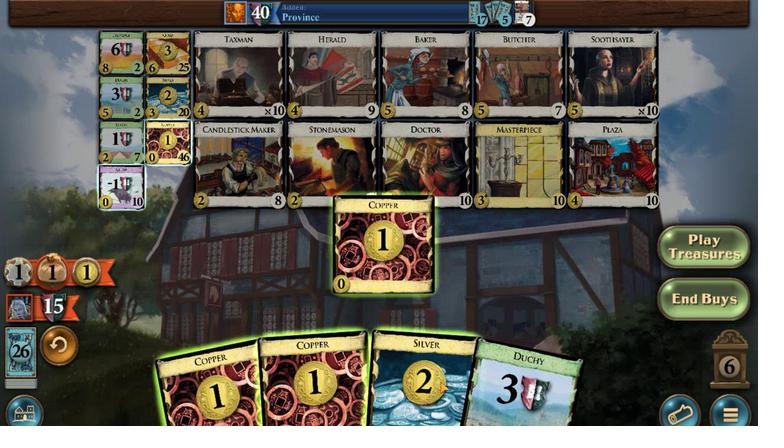 
Action: Mouse pressed left at (367, 264)
Screenshot: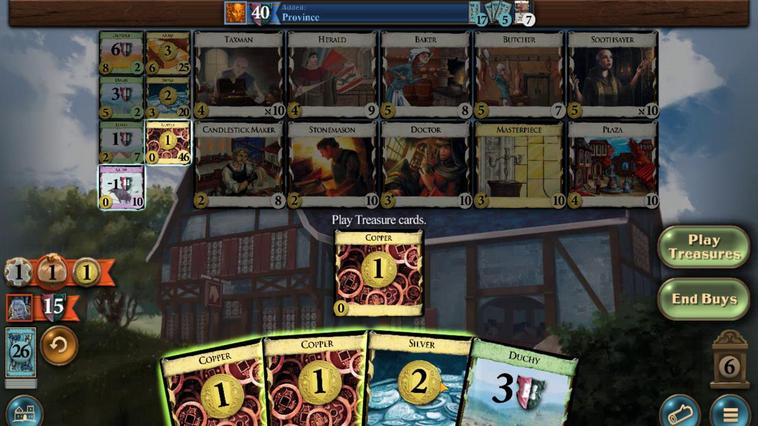 
Action: Mouse moved to (356, 265)
Screenshot: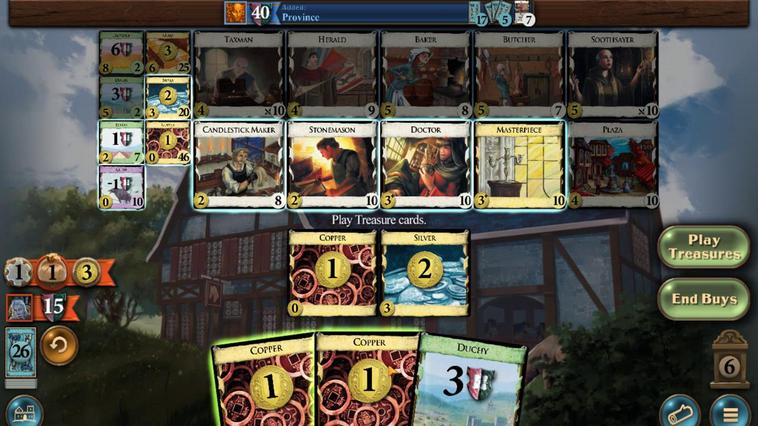 
Action: Mouse pressed left at (356, 265)
Screenshot: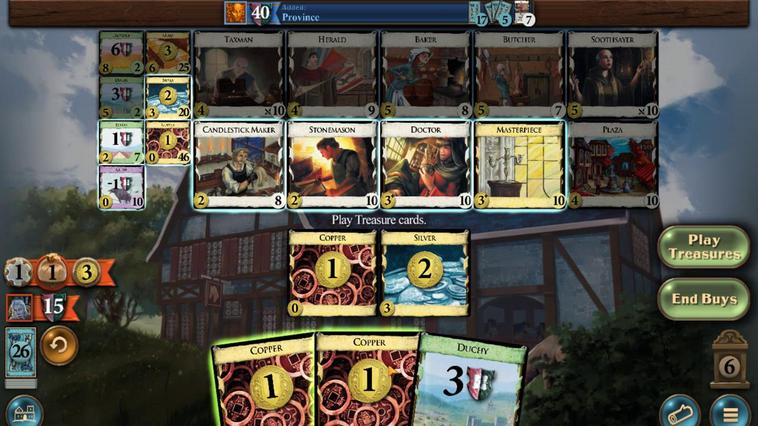 
Action: Mouse moved to (345, 265)
Screenshot: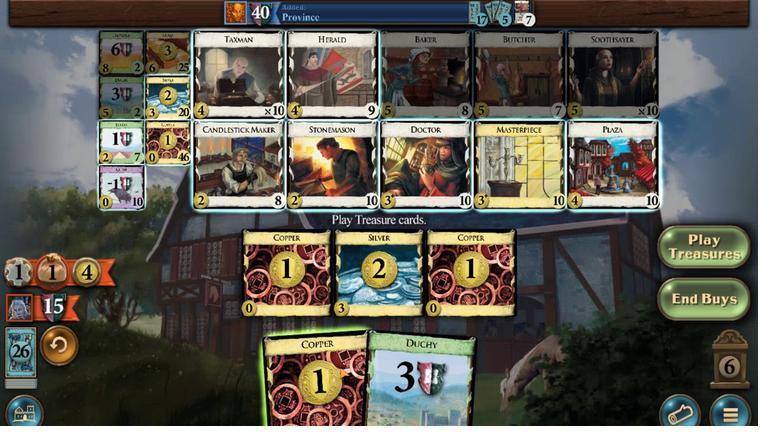 
Action: Mouse pressed left at (345, 265)
Screenshot: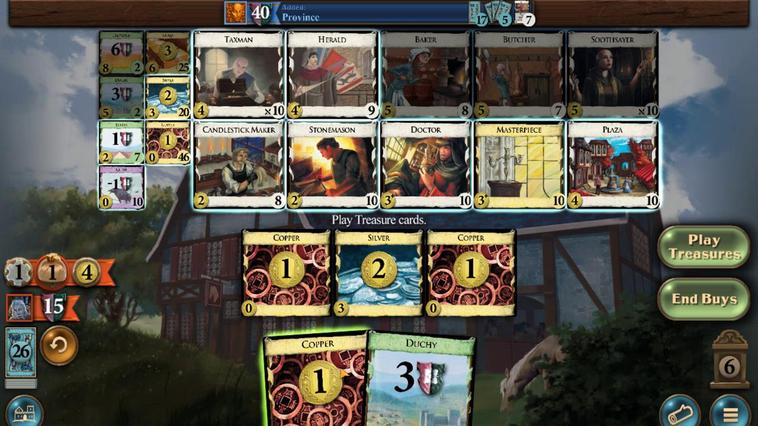 
Action: Mouse moved to (295, 295)
Screenshot: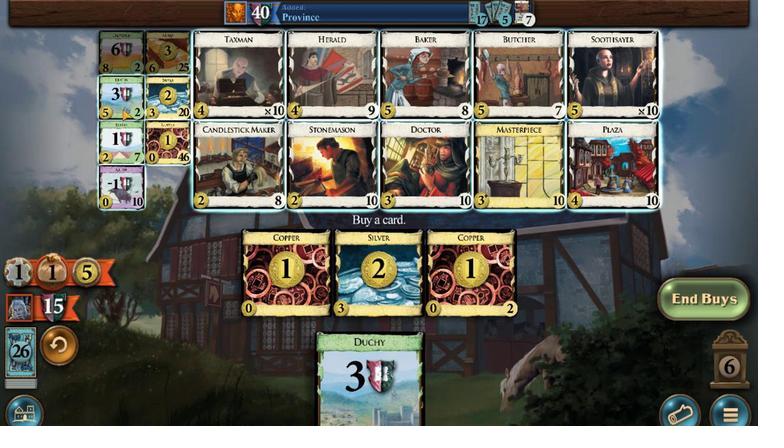 
Action: Mouse pressed left at (295, 295)
Screenshot: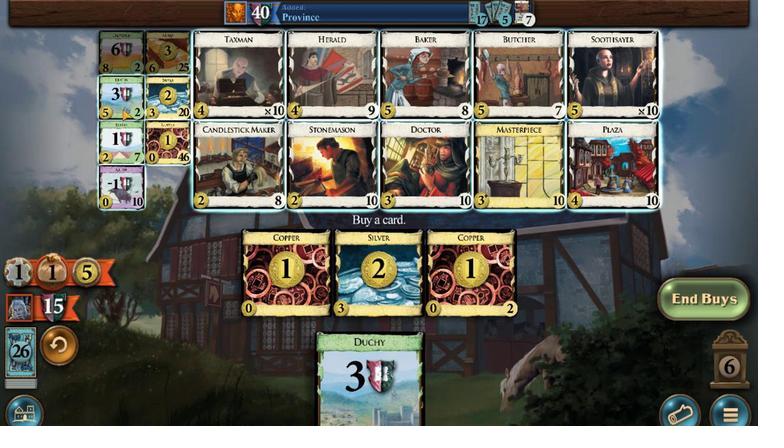 
Action: Mouse moved to (344, 263)
Screenshot: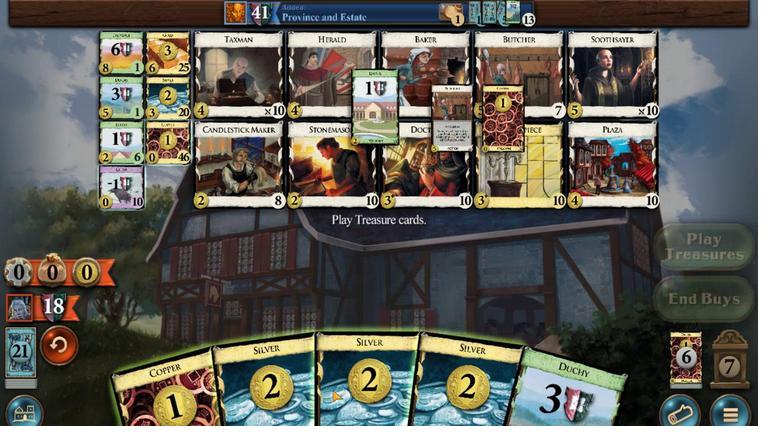 
Action: Mouse pressed left at (344, 263)
Screenshot: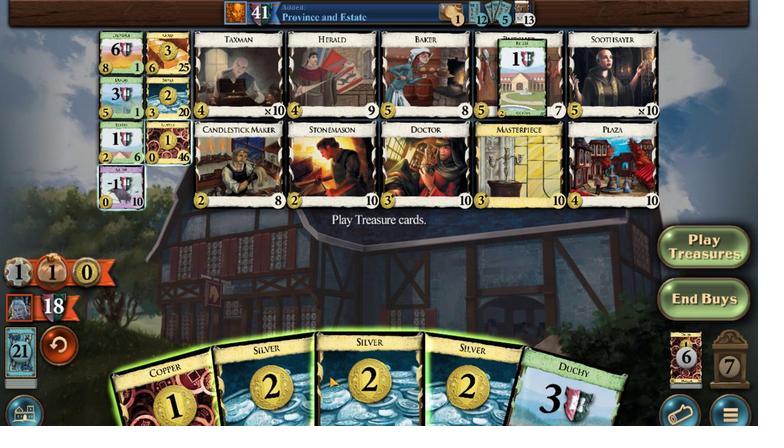 
Action: Mouse moved to (330, 263)
Screenshot: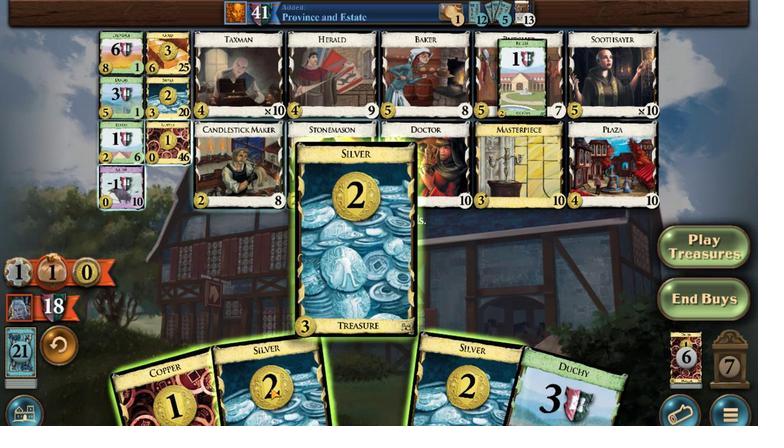 
Action: Mouse pressed left at (330, 263)
Screenshot: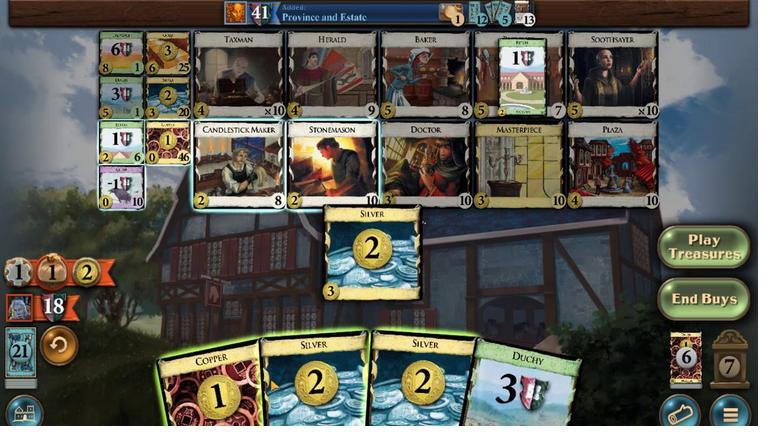 
Action: Mouse moved to (327, 264)
Screenshot: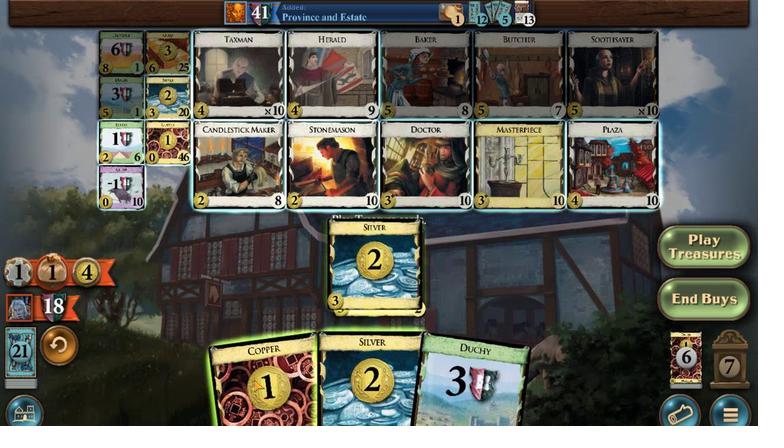 
Action: Mouse pressed left at (327, 264)
Screenshot: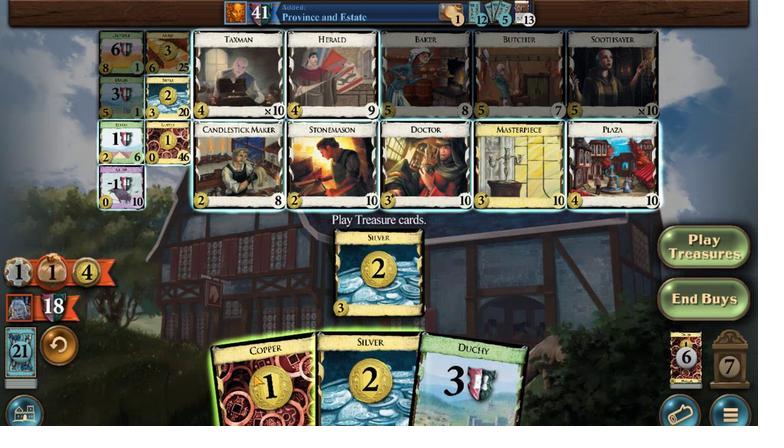 
Action: Mouse moved to (298, 293)
Screenshot: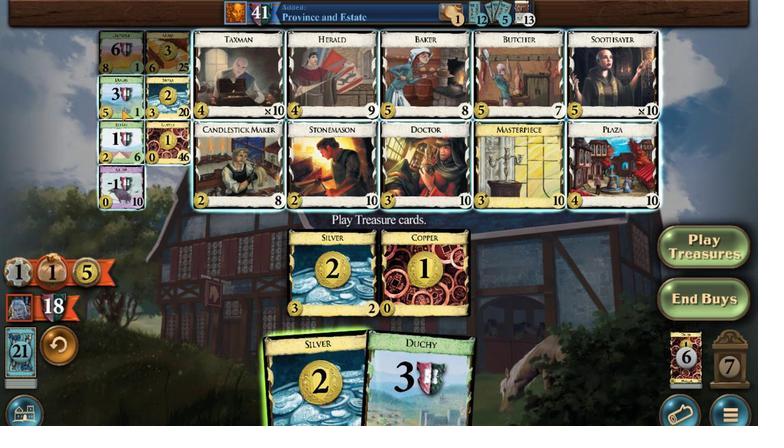
Action: Mouse pressed left at (298, 293)
Screenshot: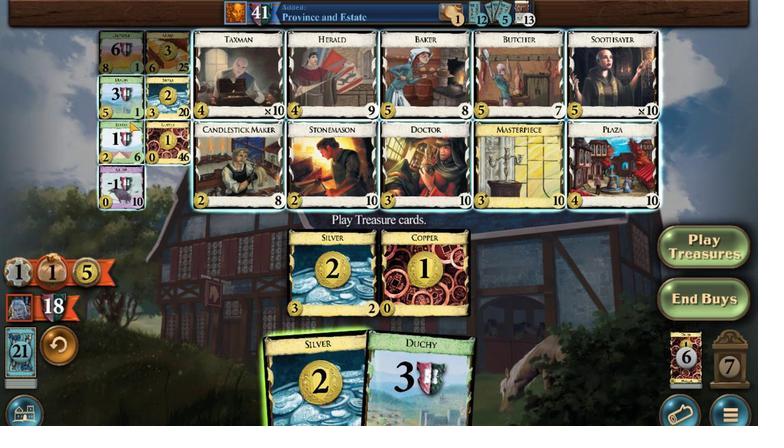 
Action: Mouse moved to (392, 263)
Screenshot: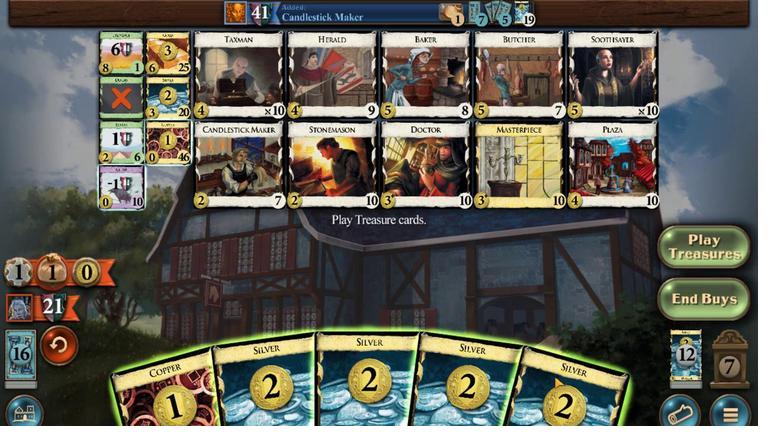 
Action: Mouse pressed left at (392, 263)
Screenshot: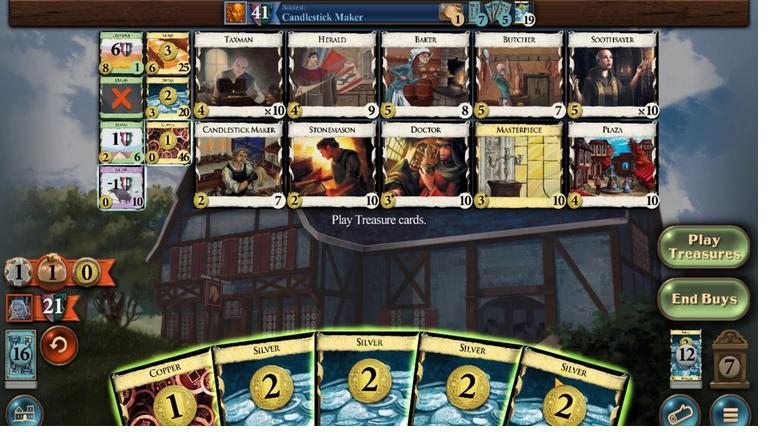 
Action: Mouse moved to (381, 266)
Screenshot: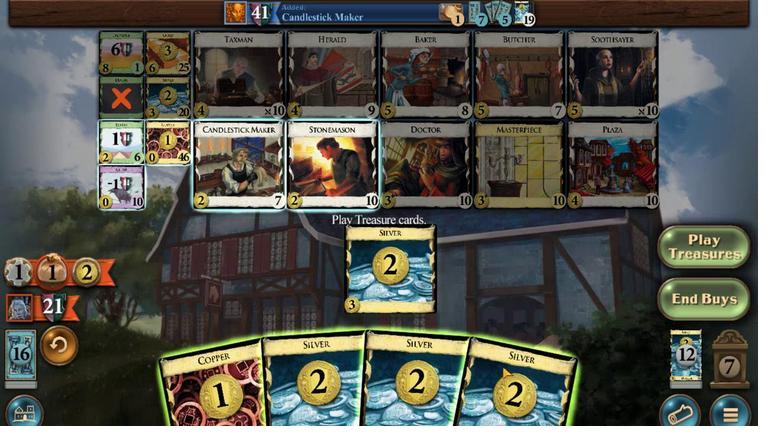 
Action: Mouse pressed left at (381, 266)
Screenshot: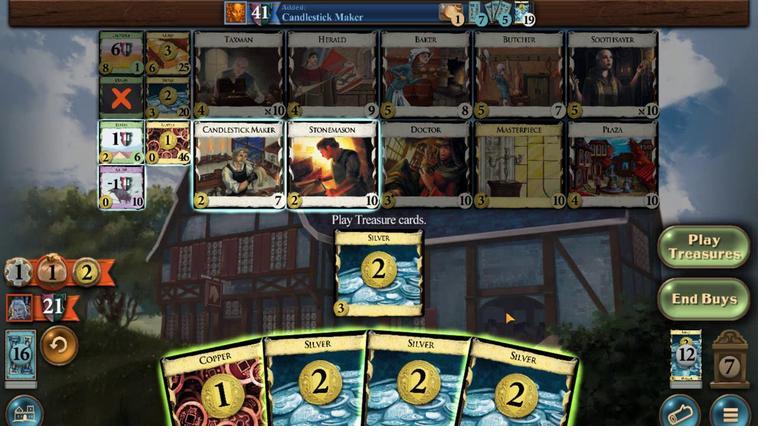 
Action: Mouse moved to (372, 269)
Screenshot: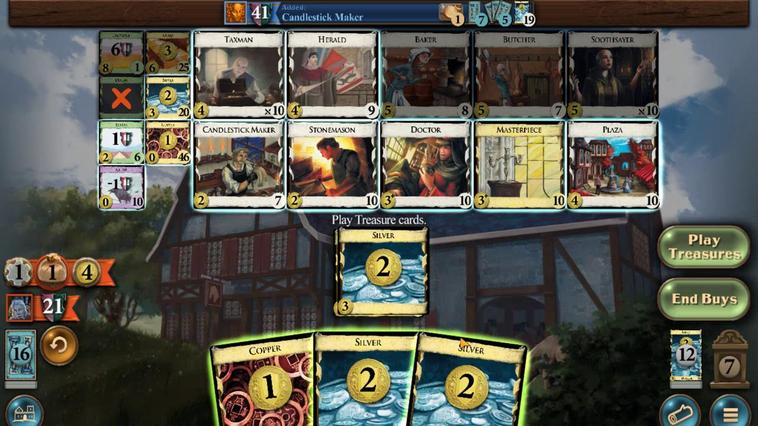
Action: Mouse pressed left at (372, 269)
Screenshot: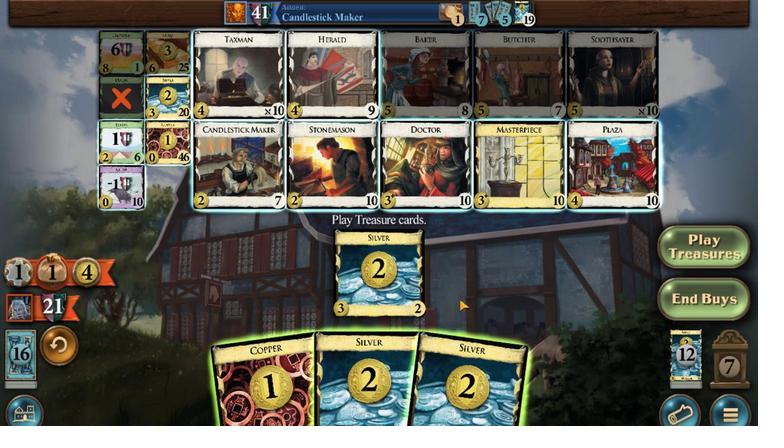 
Action: Mouse moved to (361, 266)
Screenshot: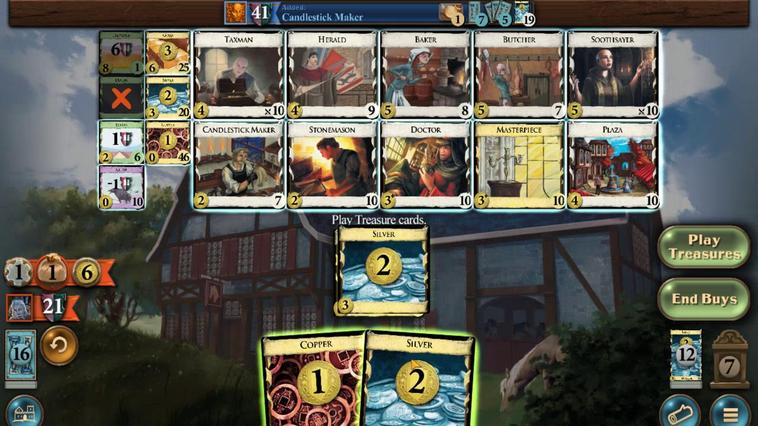 
Action: Mouse pressed left at (361, 266)
Screenshot: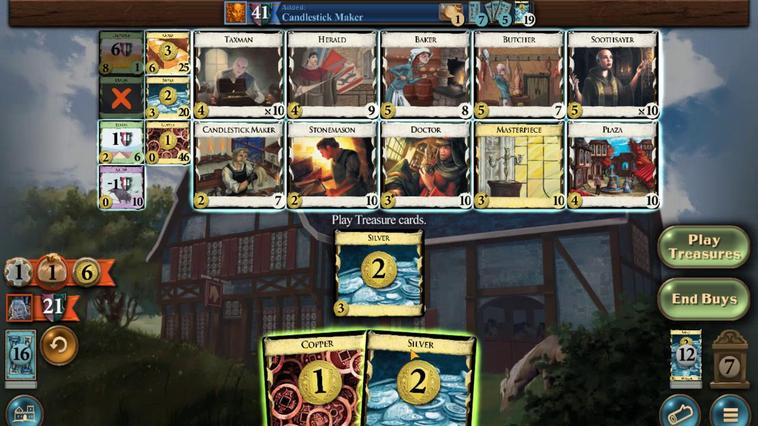 
Action: Mouse moved to (300, 298)
Screenshot: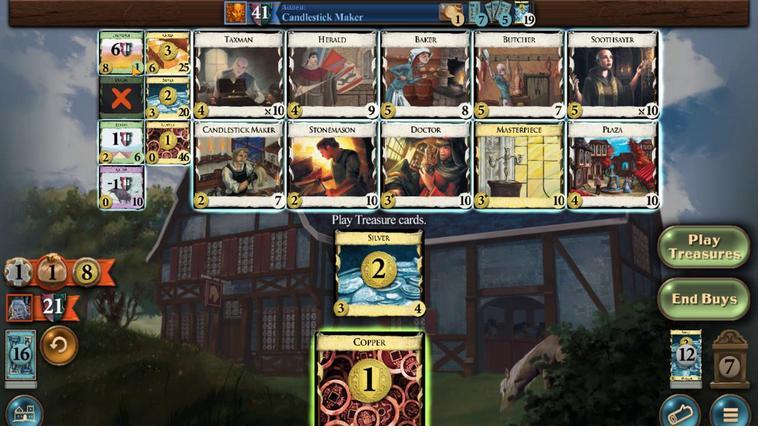 
Action: Mouse pressed left at (300, 298)
Screenshot: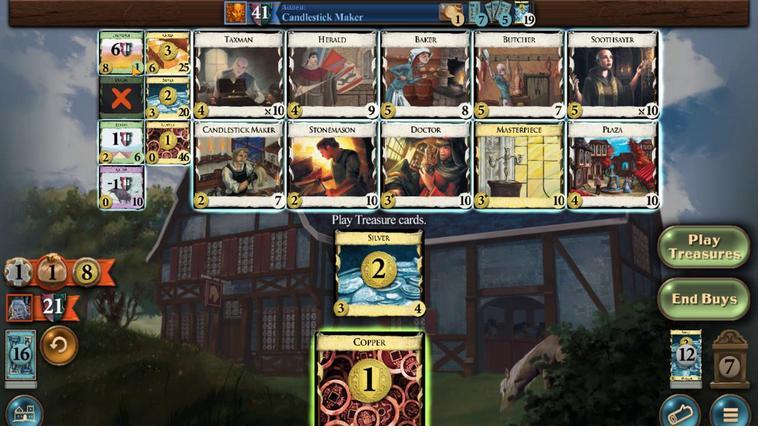 
Action: Mouse moved to (359, 272)
Screenshot: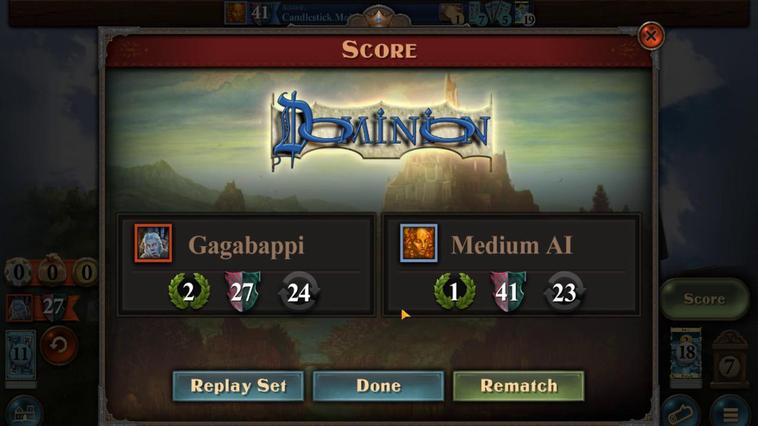 
